 Task: Search one way flight ticket for 5 adults, 1 child, 2 infants in seat and 1 infant on lap in business from Paducah: Barkley Regional Airport to Indianapolis: Indianapolis International Airport on 8-5-2023. Choice of flights is American. Number of bags: 11 checked bags. Outbound departure time preference is 7:45.
Action: Mouse moved to (354, 335)
Screenshot: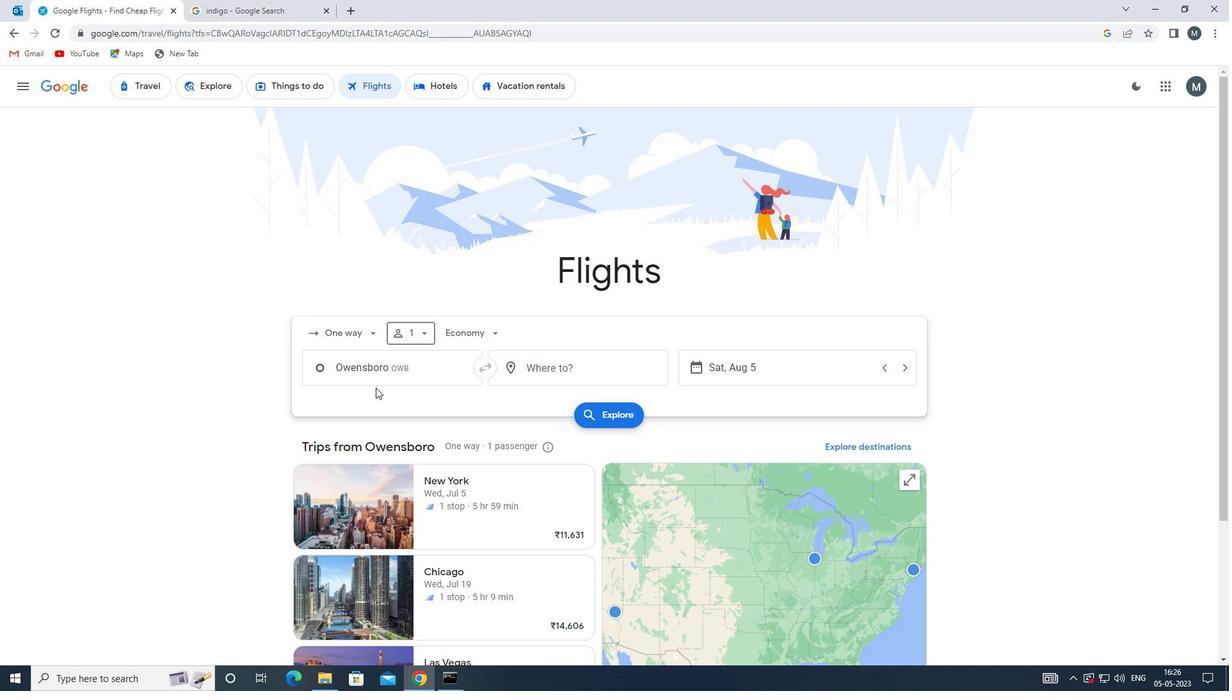 
Action: Mouse pressed left at (354, 335)
Screenshot: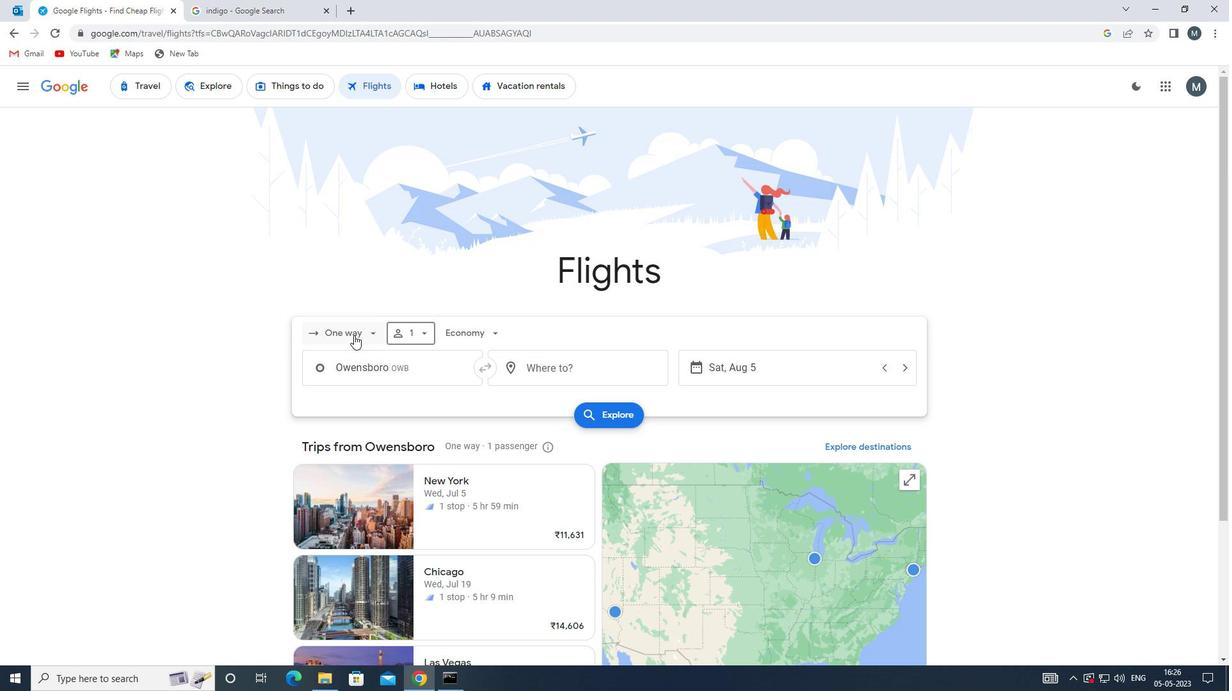 
Action: Mouse moved to (365, 388)
Screenshot: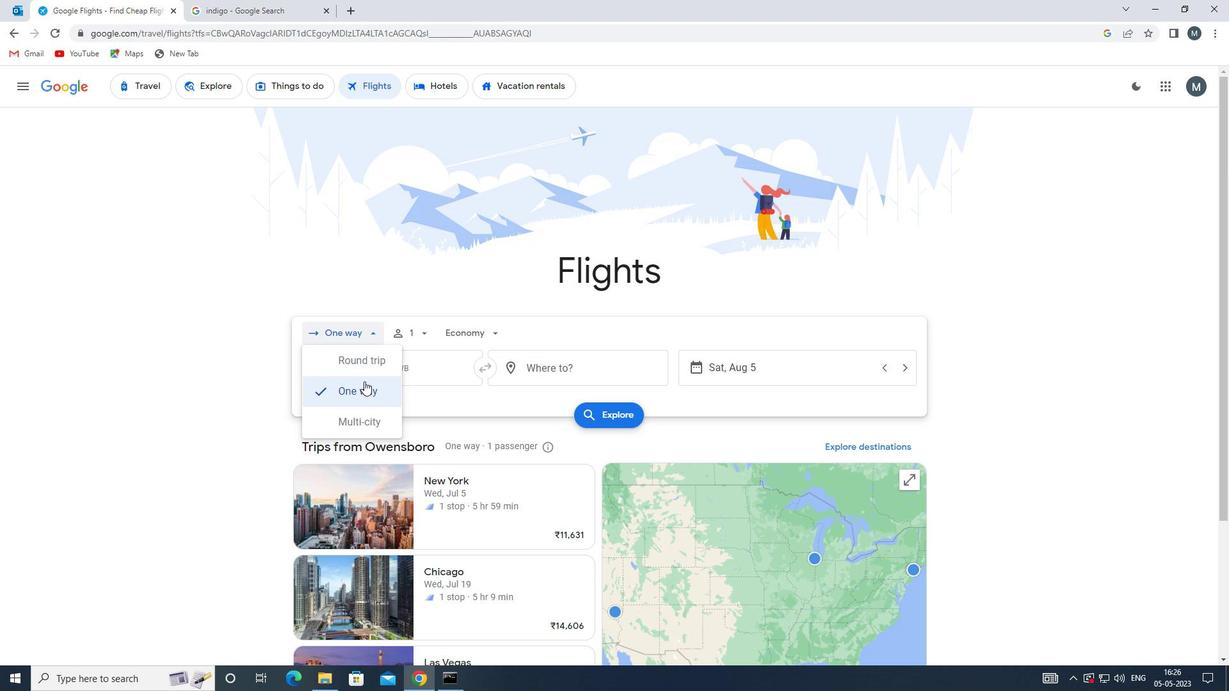 
Action: Mouse pressed left at (365, 388)
Screenshot: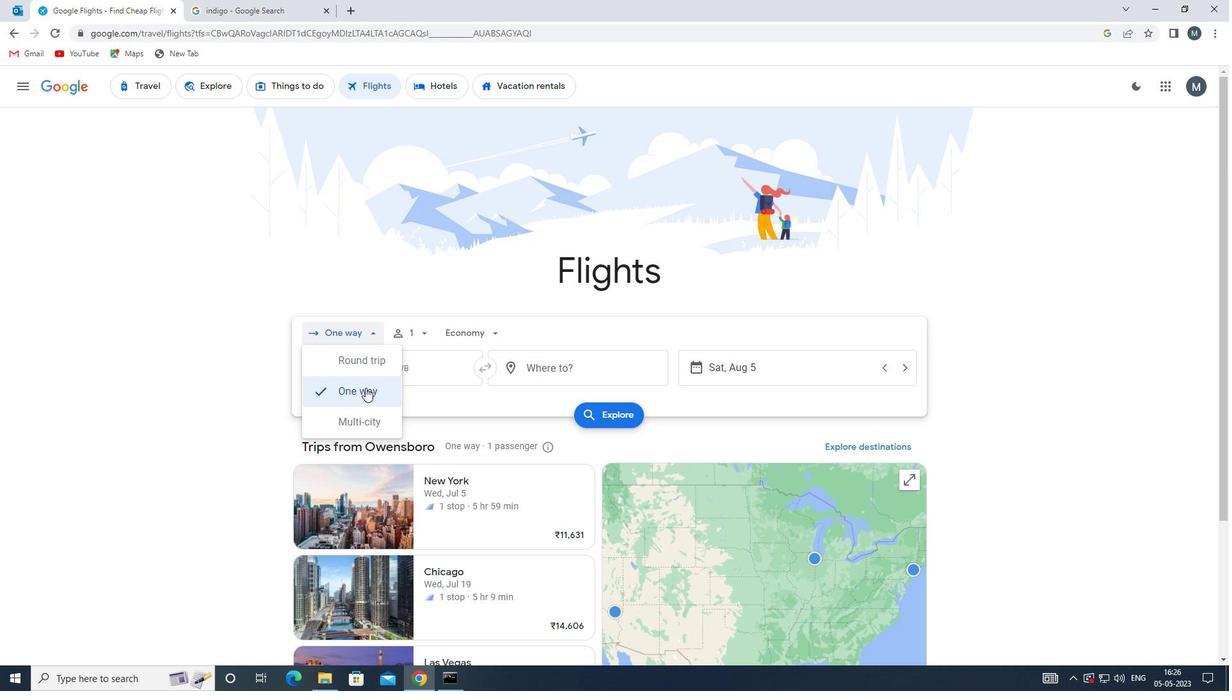 
Action: Mouse moved to (429, 332)
Screenshot: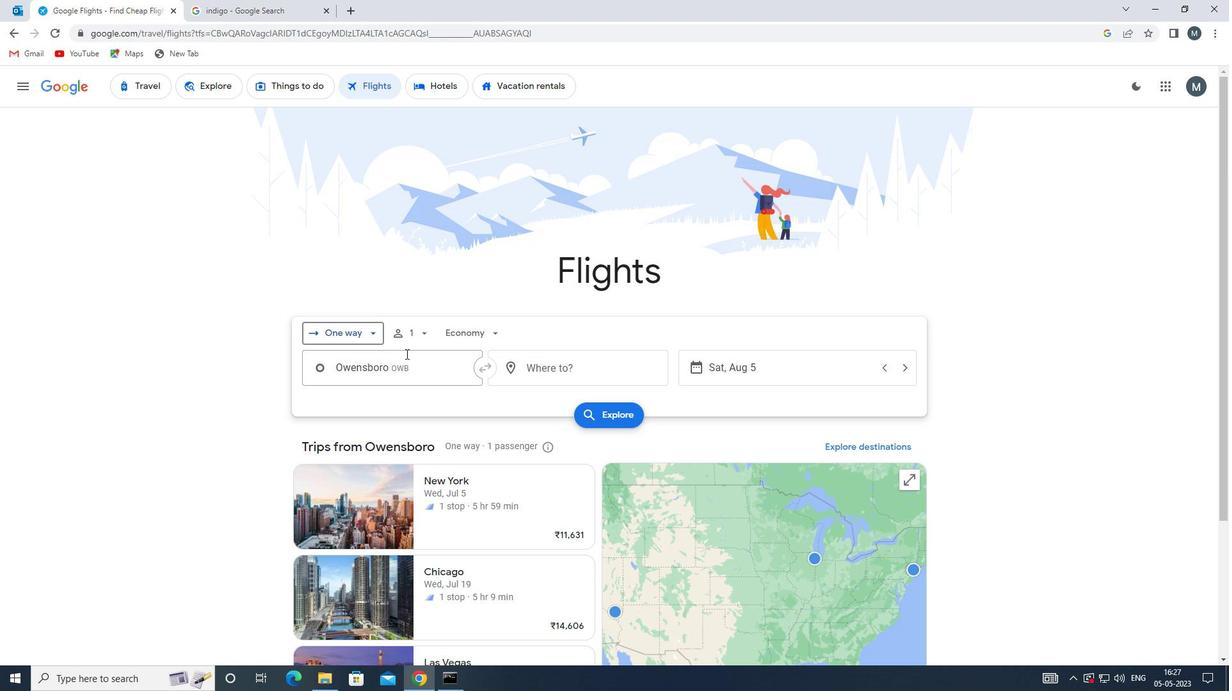 
Action: Mouse pressed left at (429, 332)
Screenshot: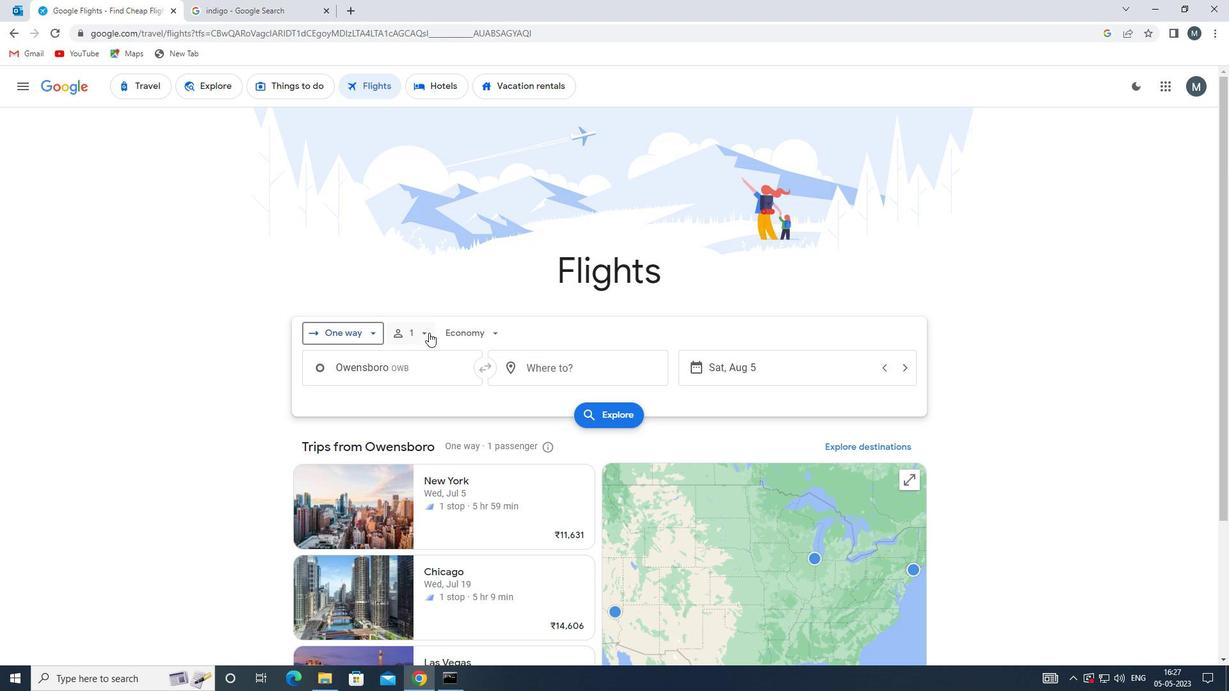 
Action: Mouse moved to (519, 363)
Screenshot: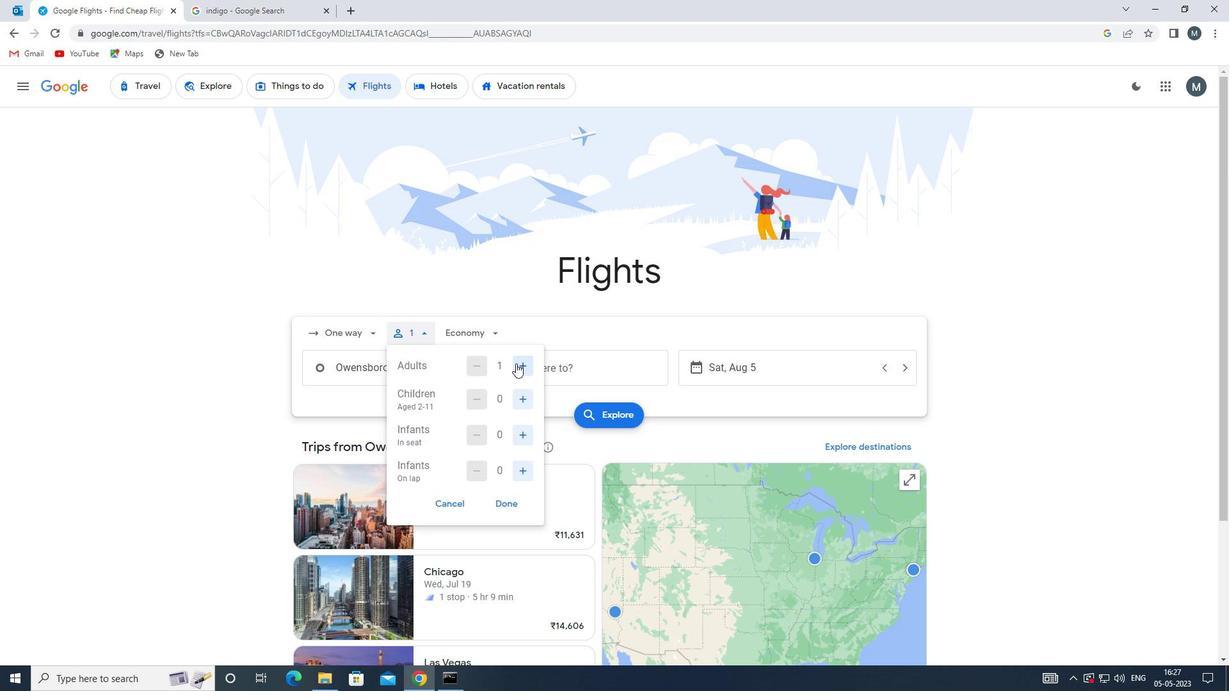 
Action: Mouse pressed left at (519, 363)
Screenshot: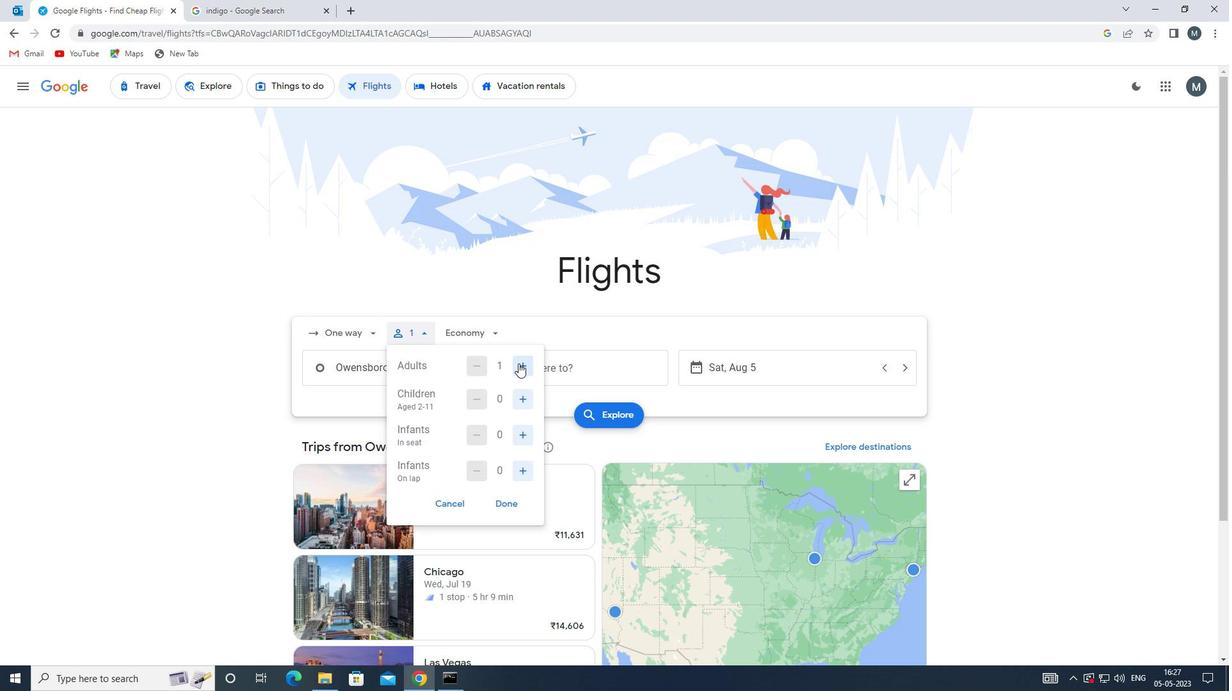 
Action: Mouse pressed left at (519, 363)
Screenshot: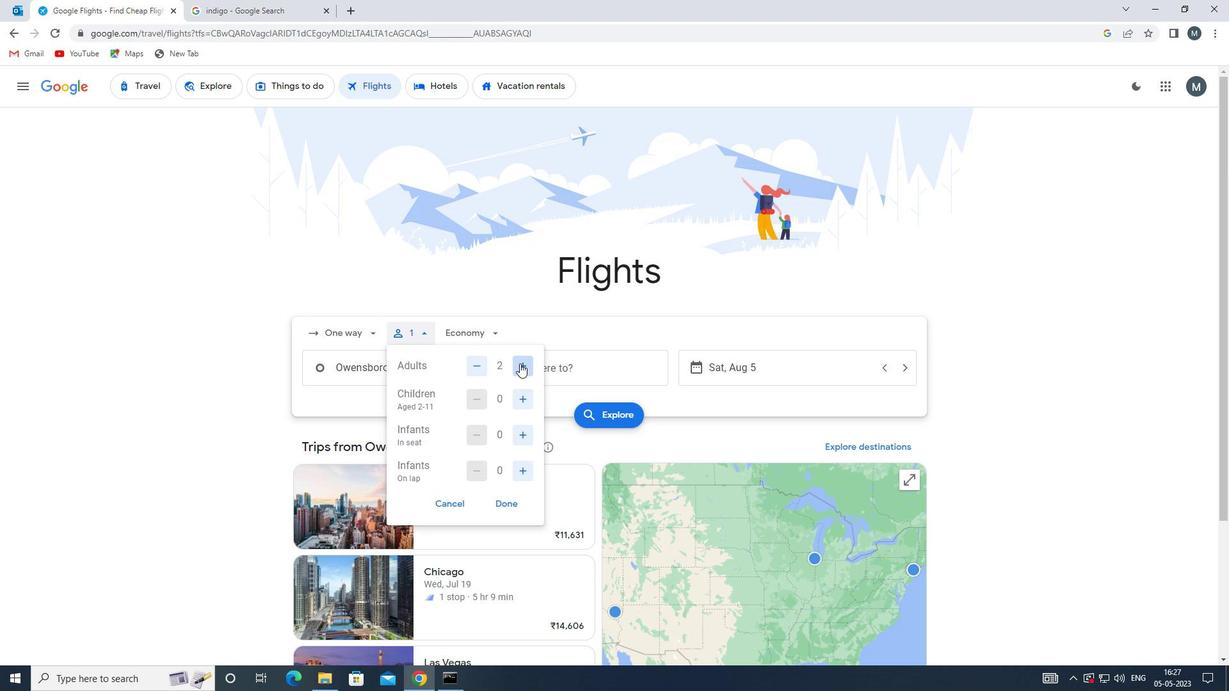 
Action: Mouse moved to (520, 363)
Screenshot: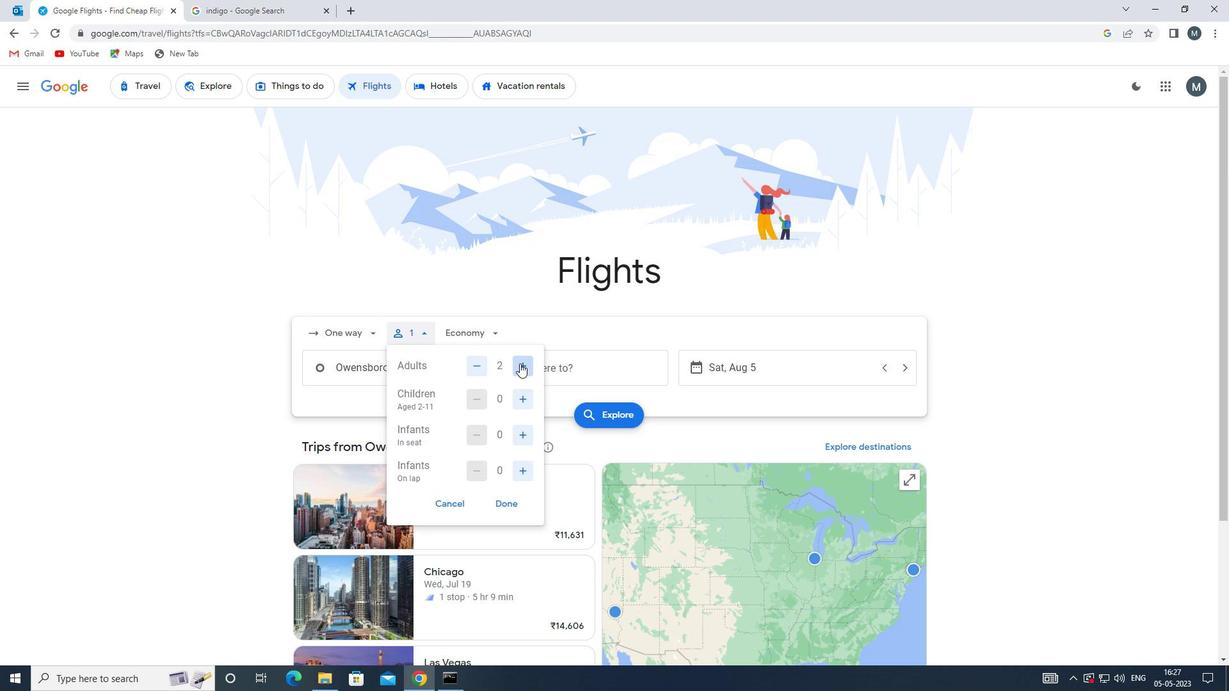 
Action: Mouse pressed left at (520, 363)
Screenshot: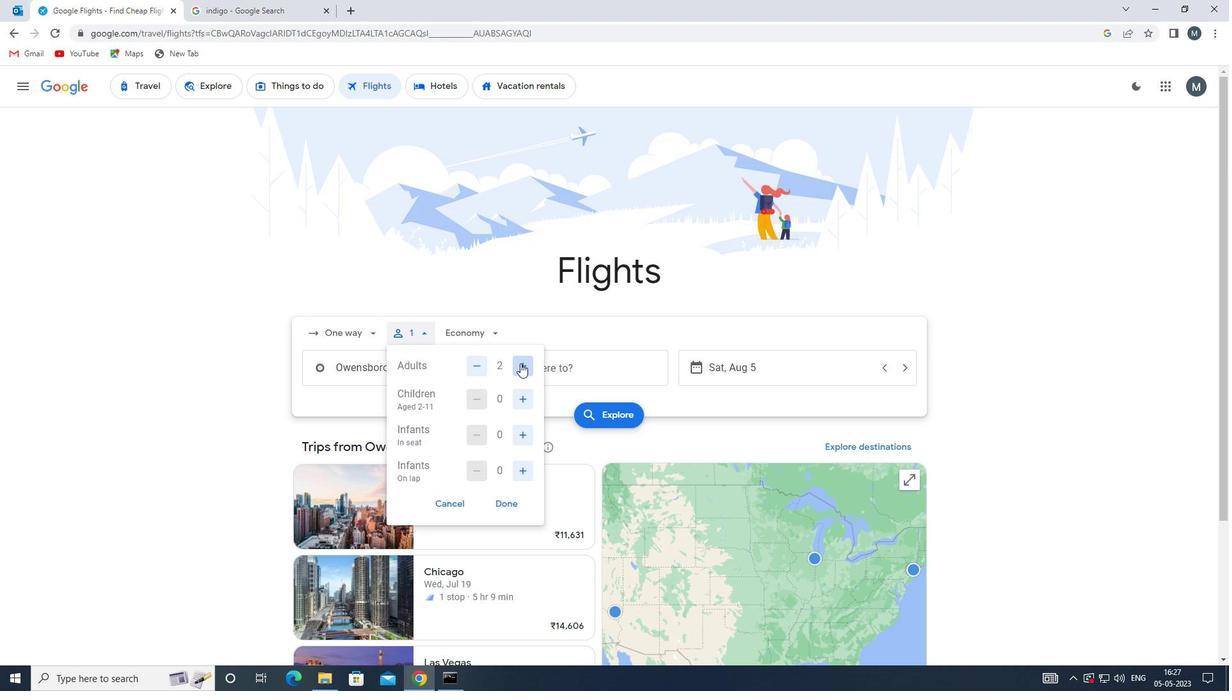 
Action: Mouse pressed left at (520, 363)
Screenshot: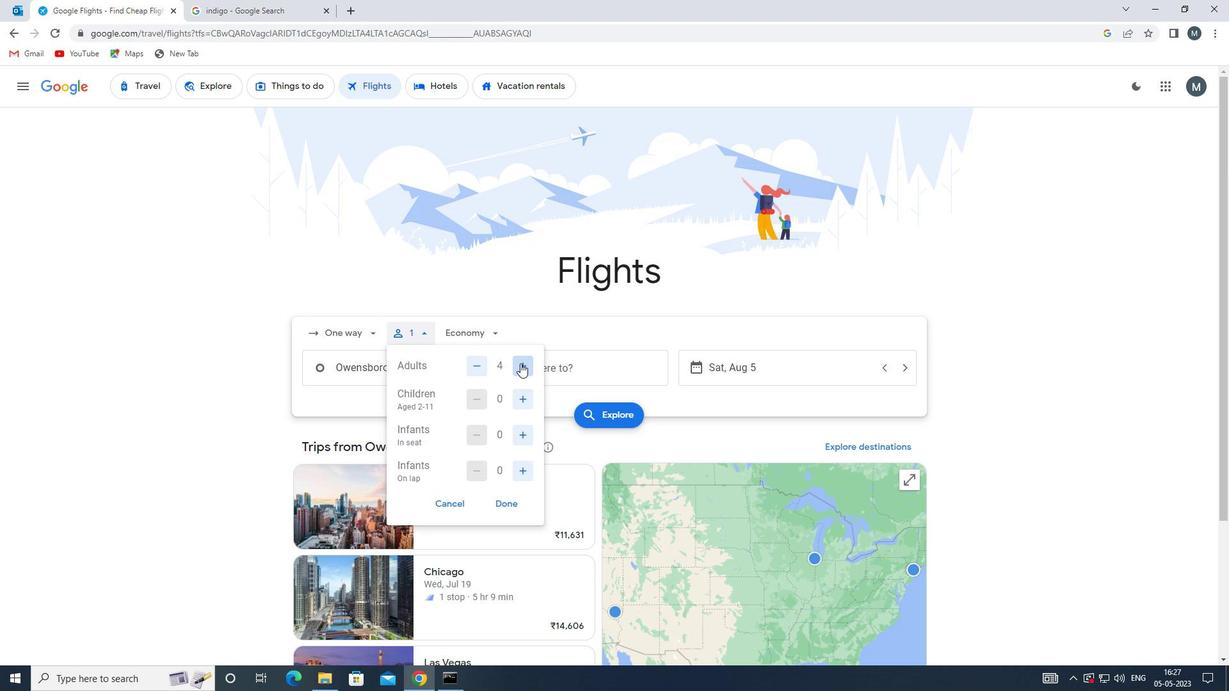 
Action: Mouse moved to (523, 401)
Screenshot: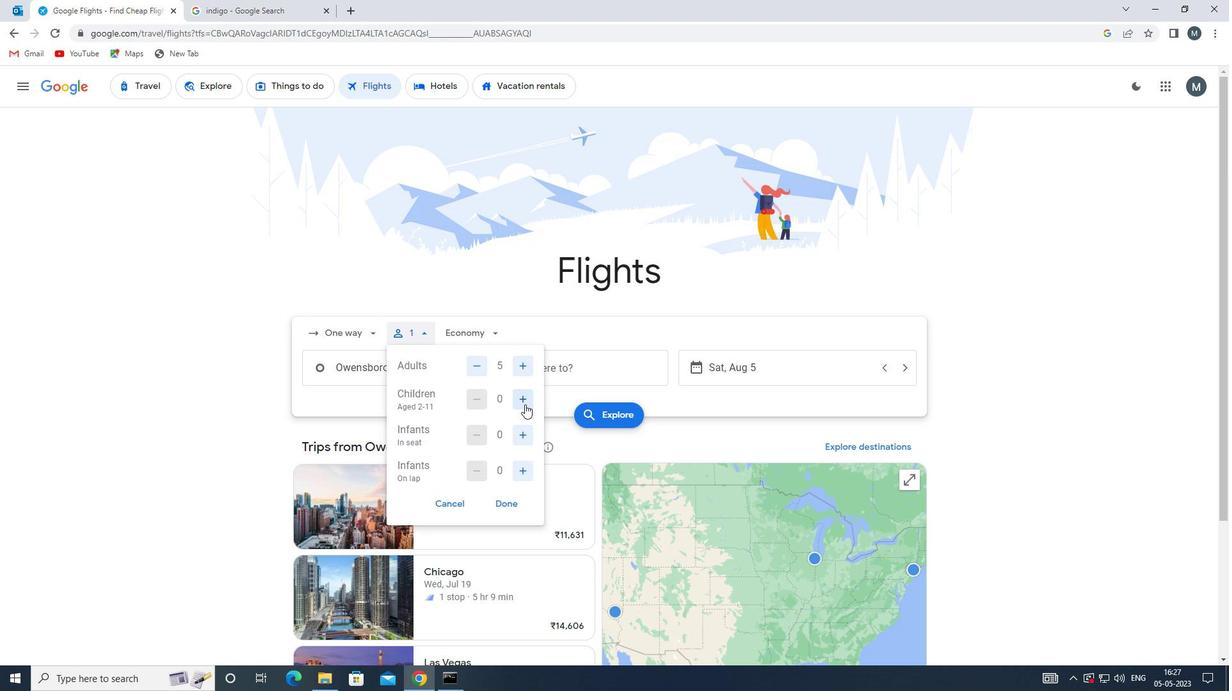 
Action: Mouse pressed left at (523, 401)
Screenshot: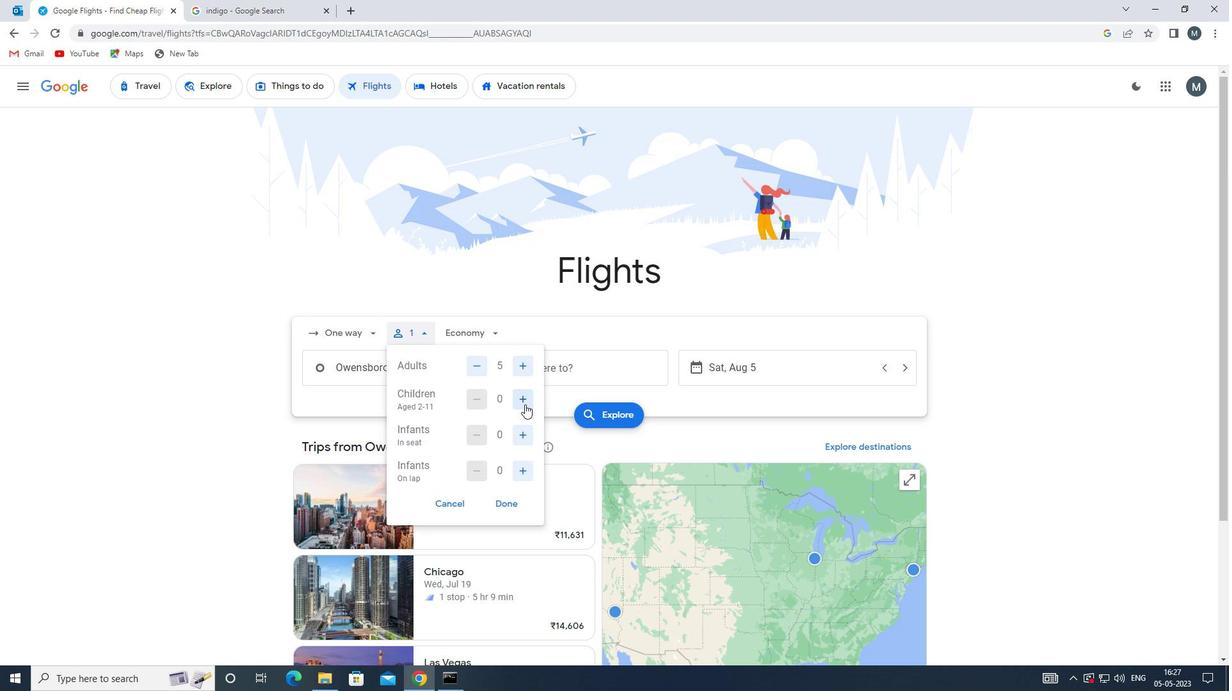 
Action: Mouse moved to (518, 437)
Screenshot: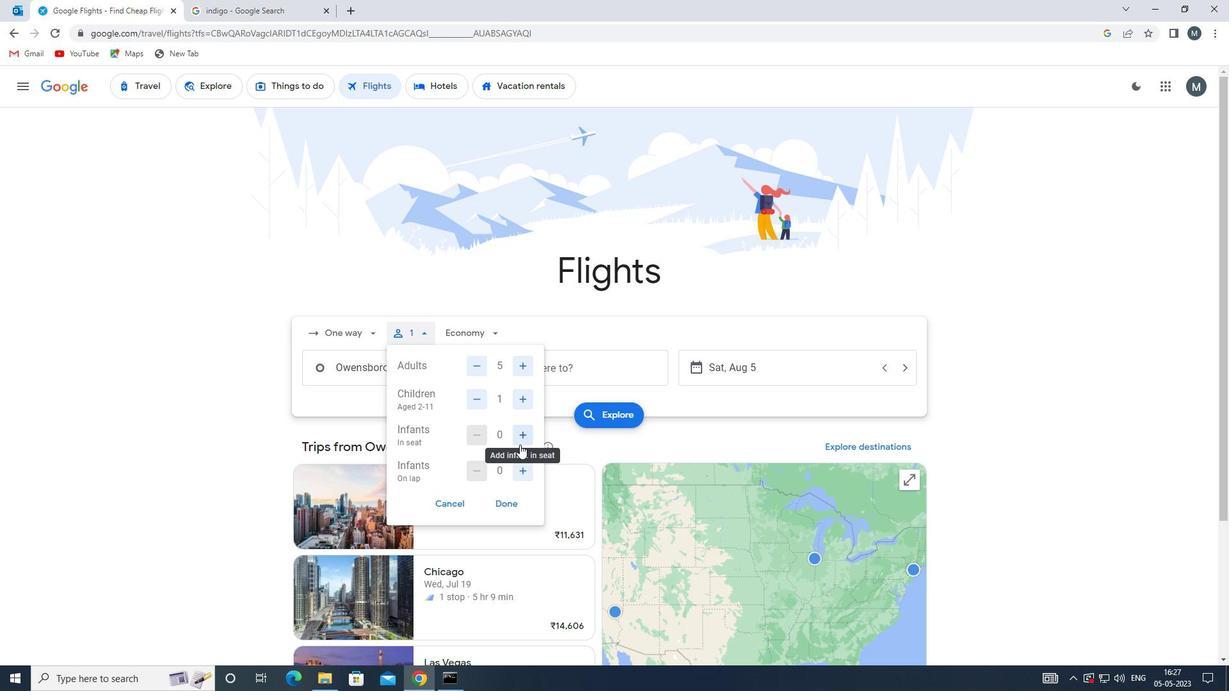 
Action: Mouse pressed left at (518, 437)
Screenshot: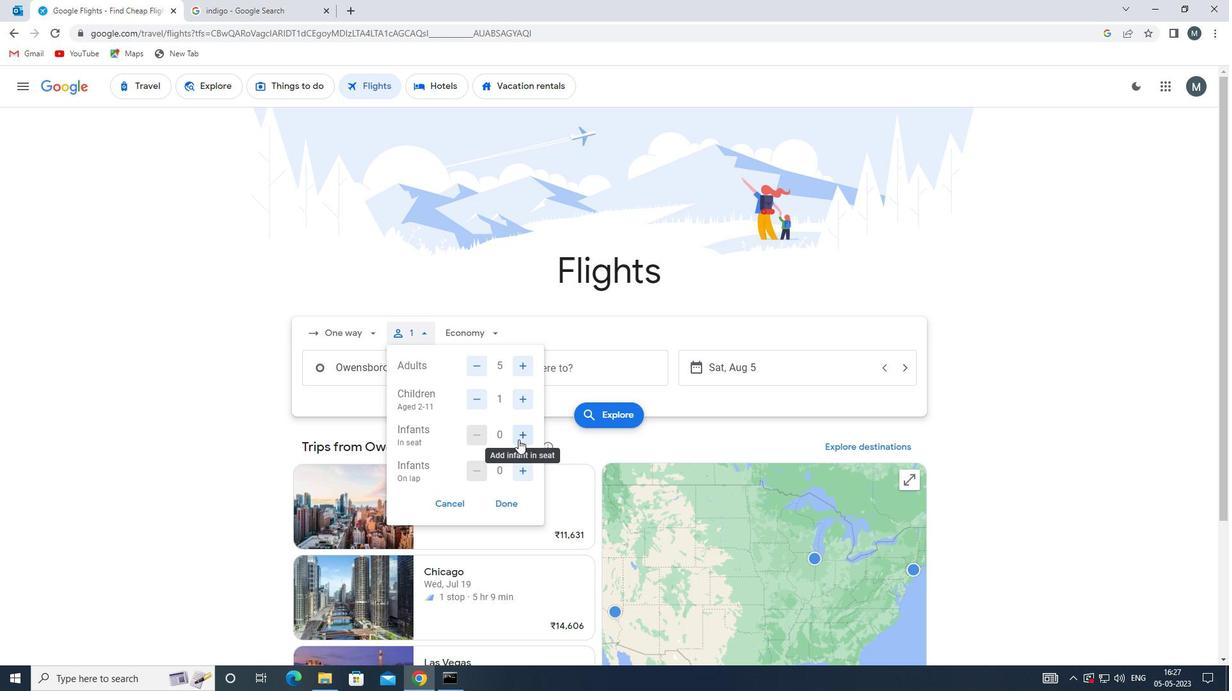 
Action: Mouse pressed left at (518, 437)
Screenshot: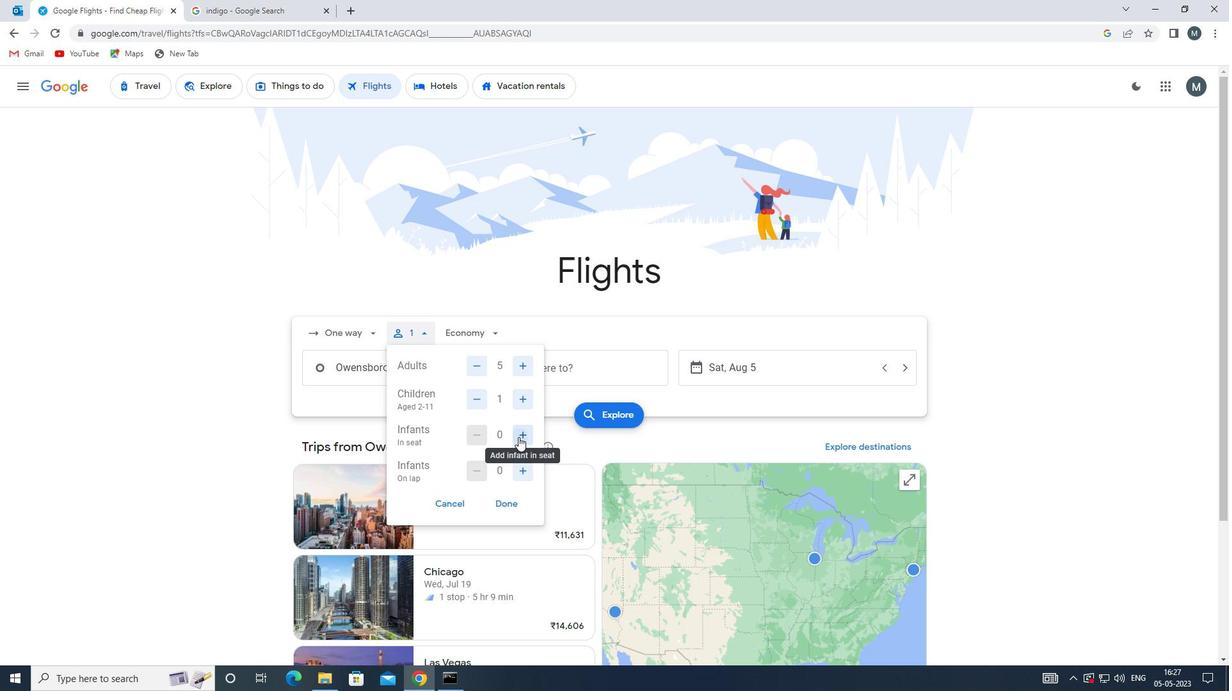 
Action: Mouse moved to (517, 470)
Screenshot: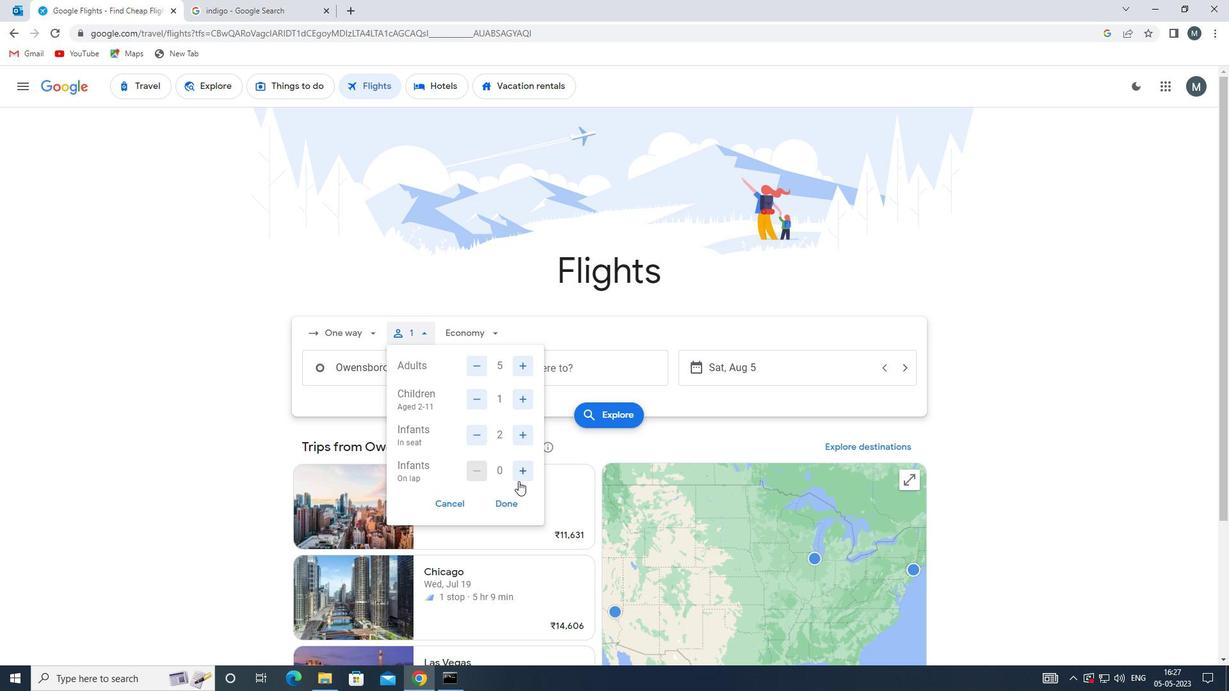 
Action: Mouse pressed left at (517, 470)
Screenshot: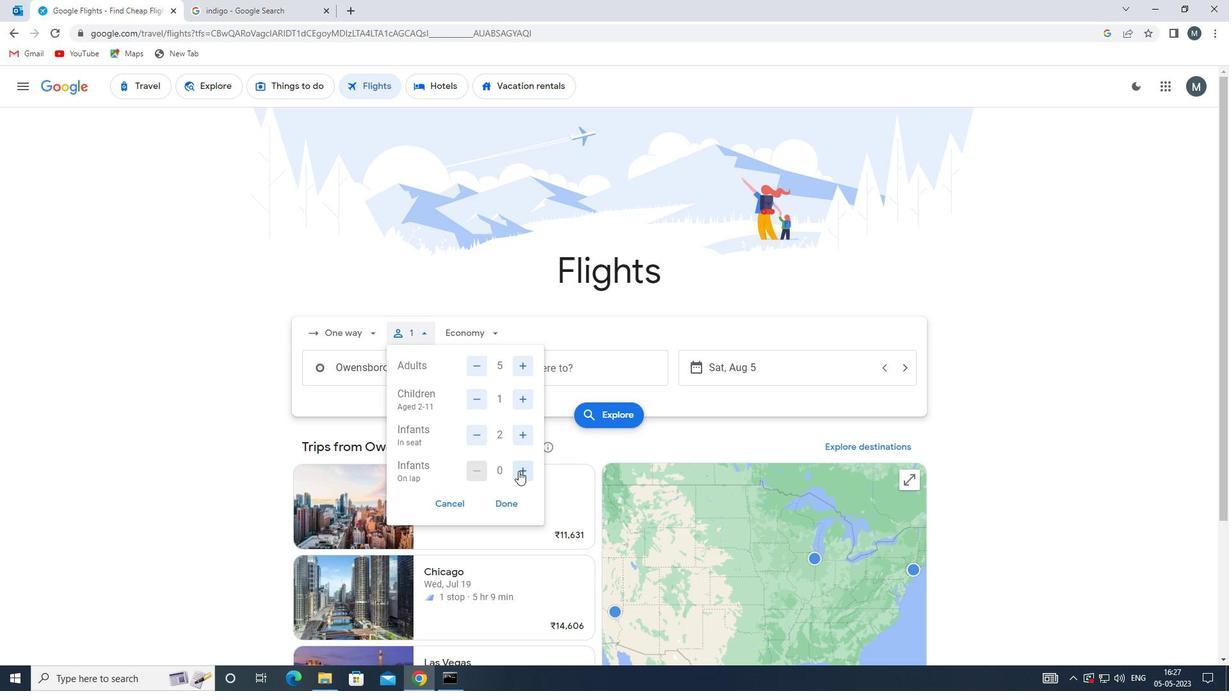 
Action: Mouse moved to (500, 500)
Screenshot: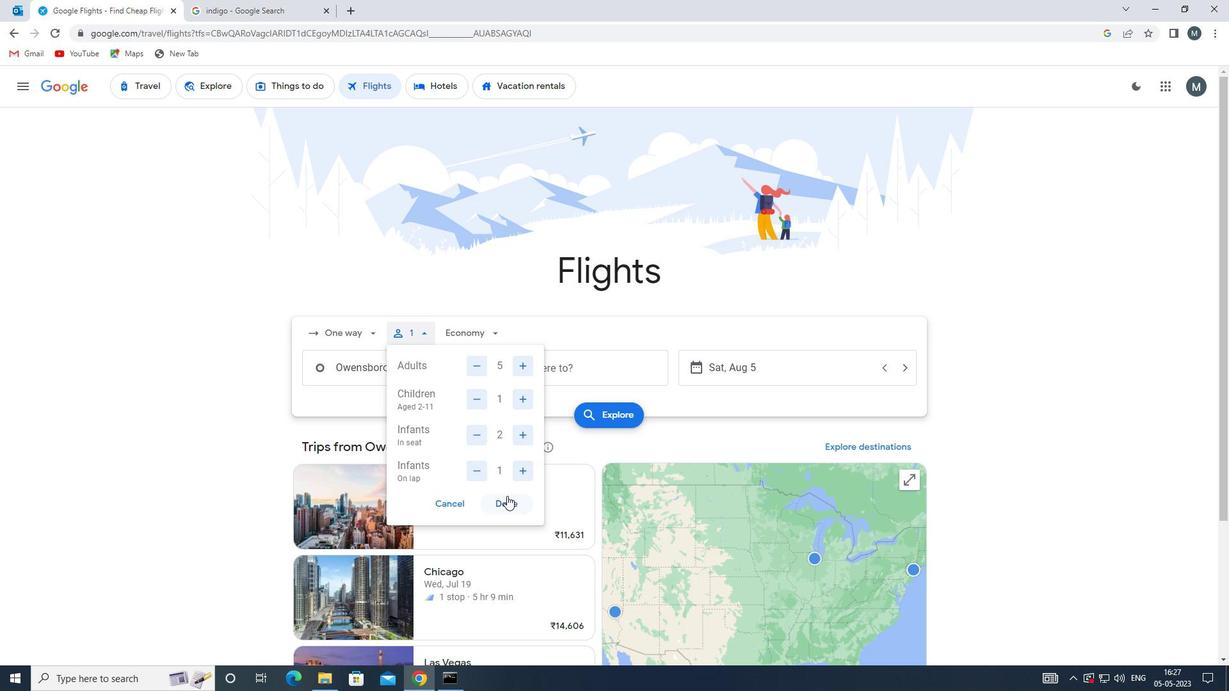 
Action: Mouse pressed left at (500, 500)
Screenshot: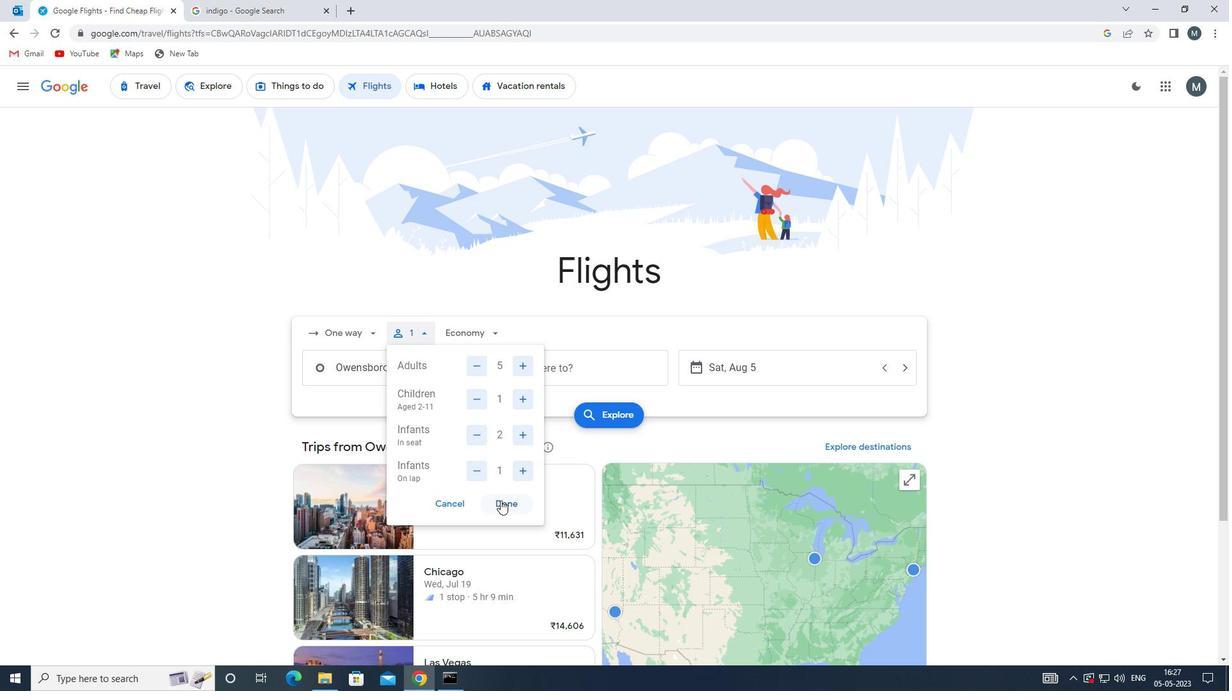 
Action: Mouse moved to (485, 334)
Screenshot: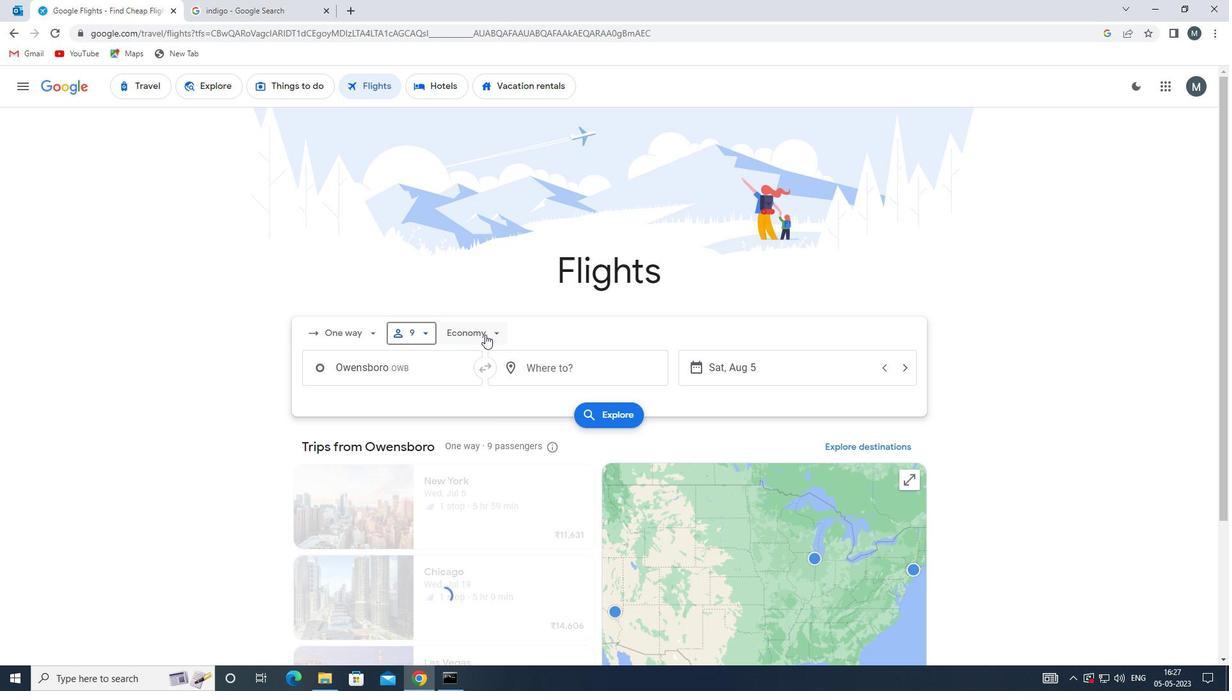 
Action: Mouse pressed left at (485, 334)
Screenshot: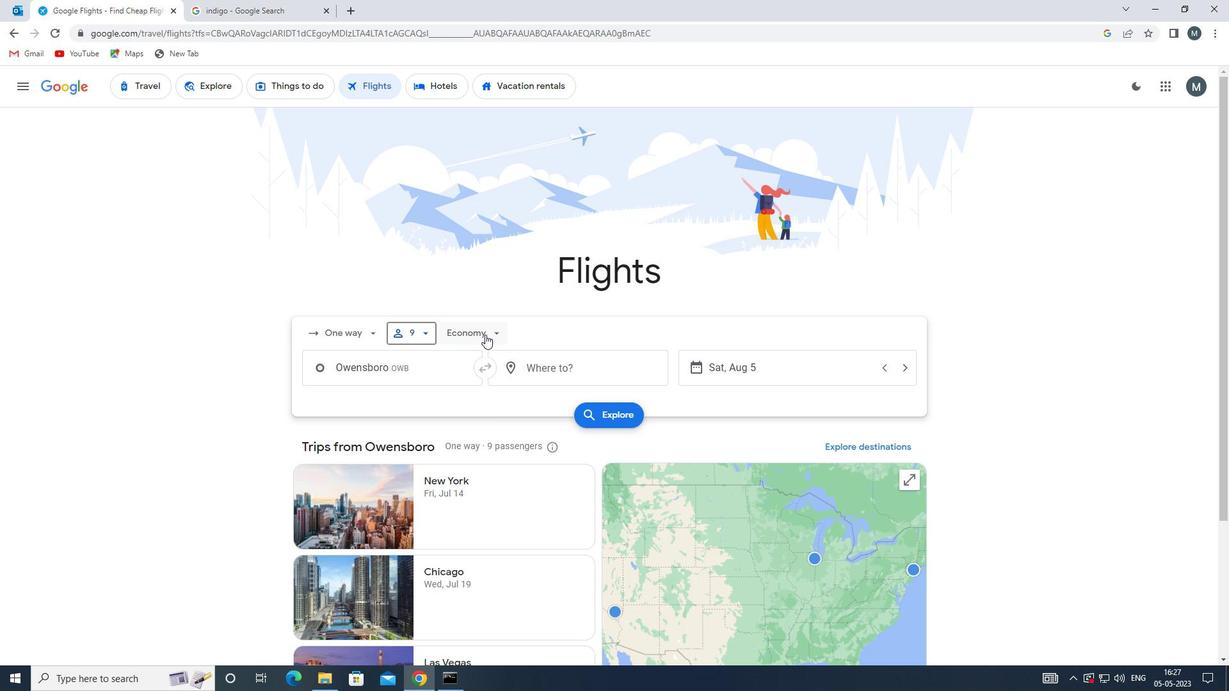 
Action: Mouse moved to (494, 425)
Screenshot: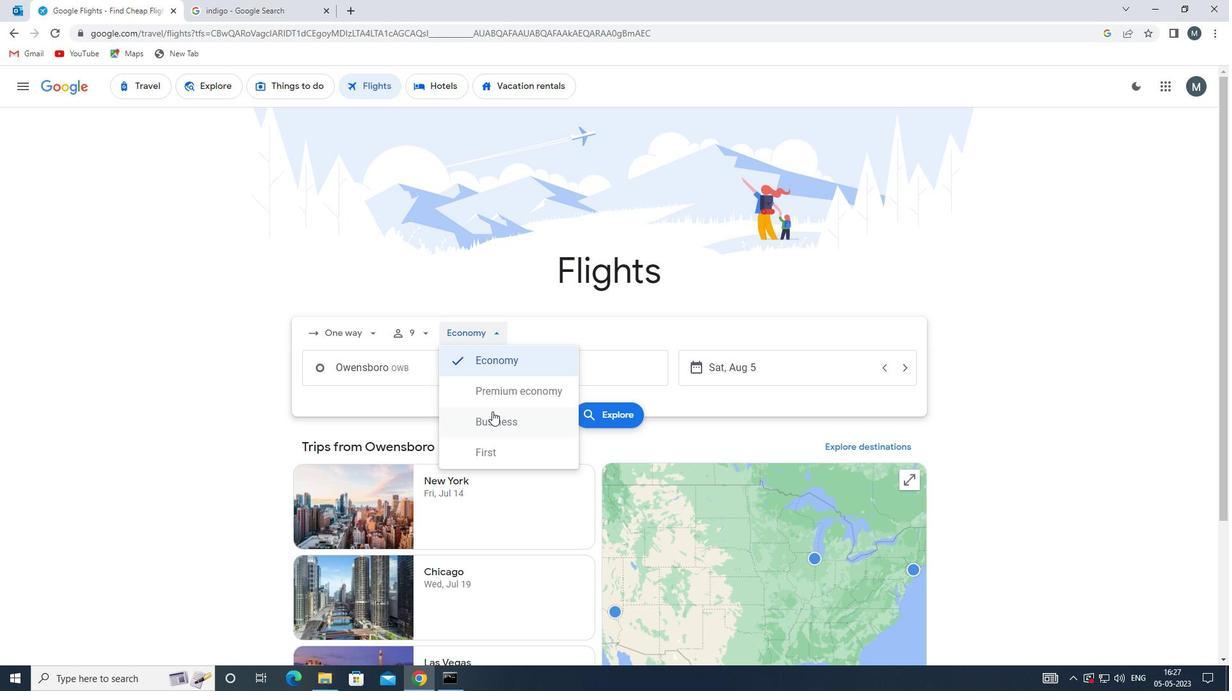 
Action: Mouse pressed left at (494, 425)
Screenshot: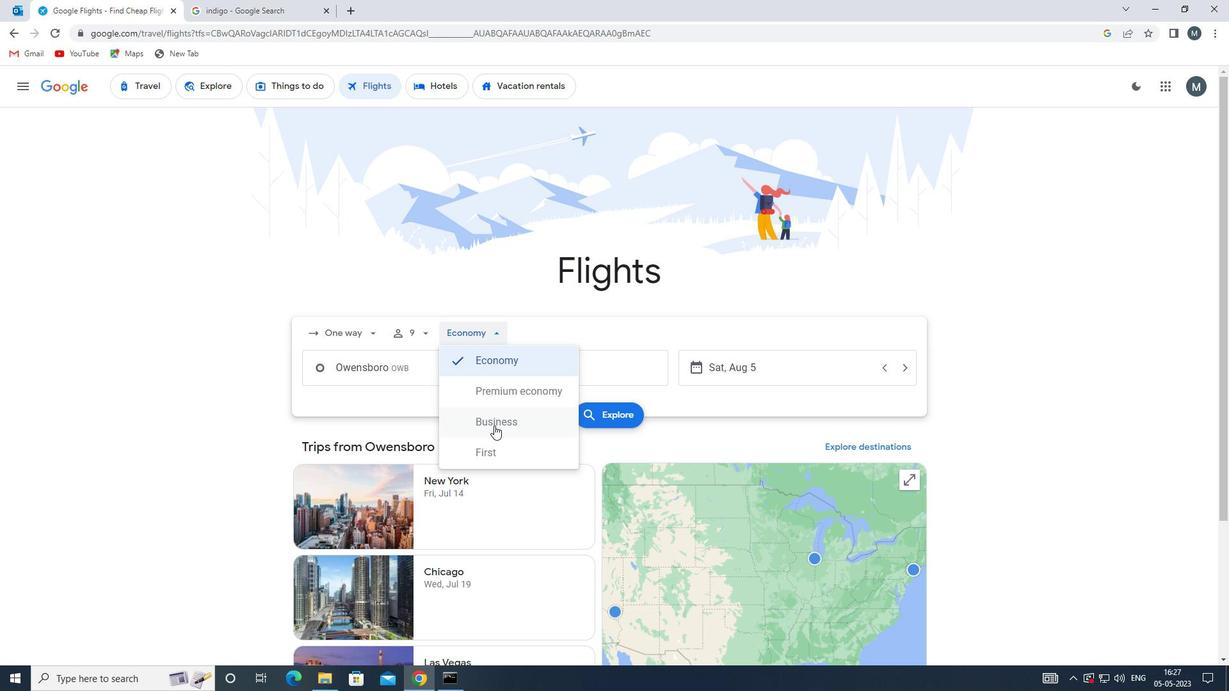 
Action: Mouse moved to (421, 371)
Screenshot: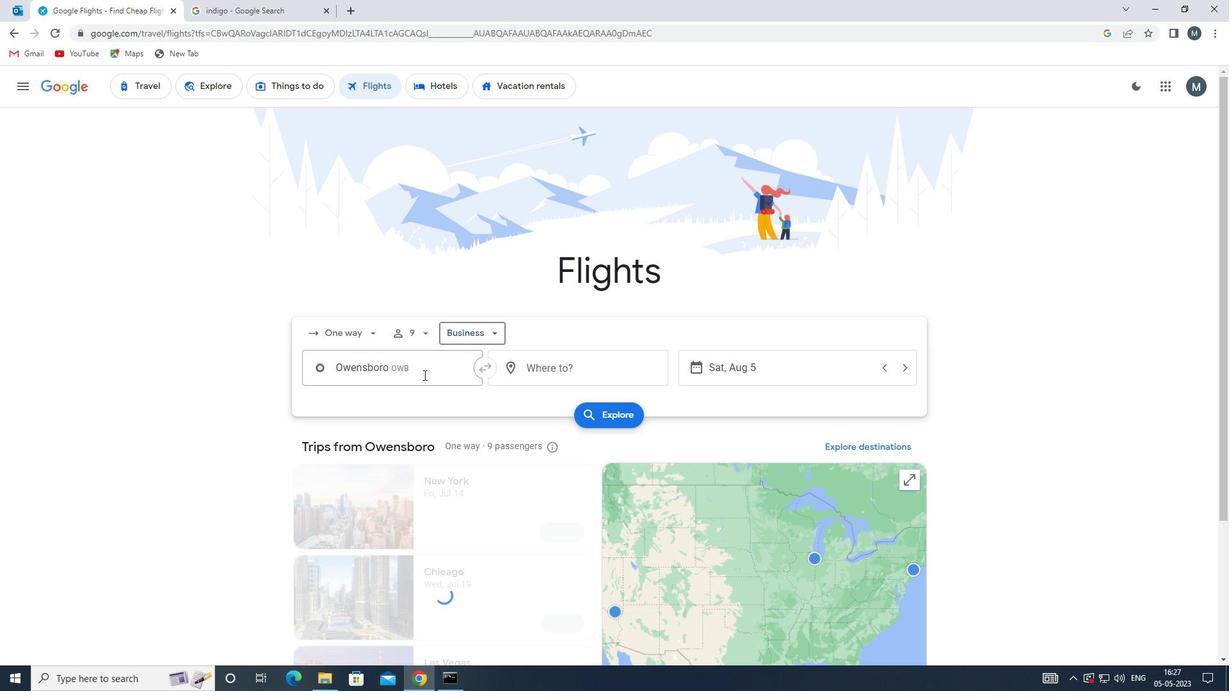 
Action: Mouse pressed left at (421, 371)
Screenshot: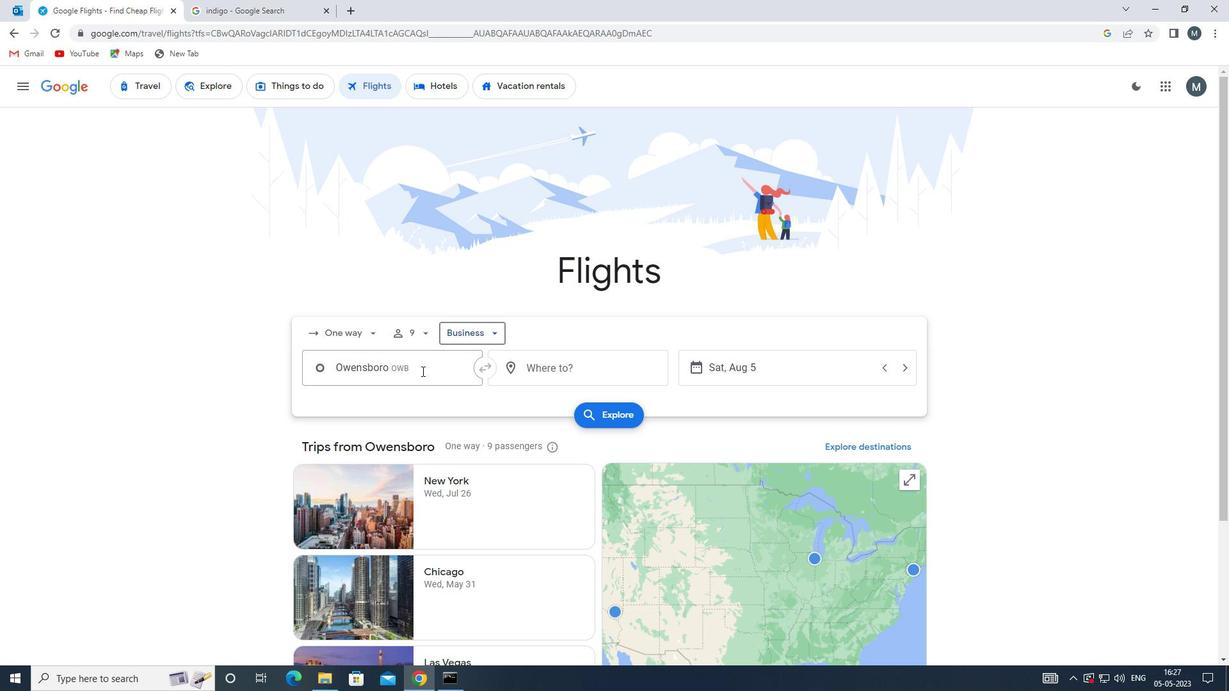 
Action: Key pressed barkley
Screenshot: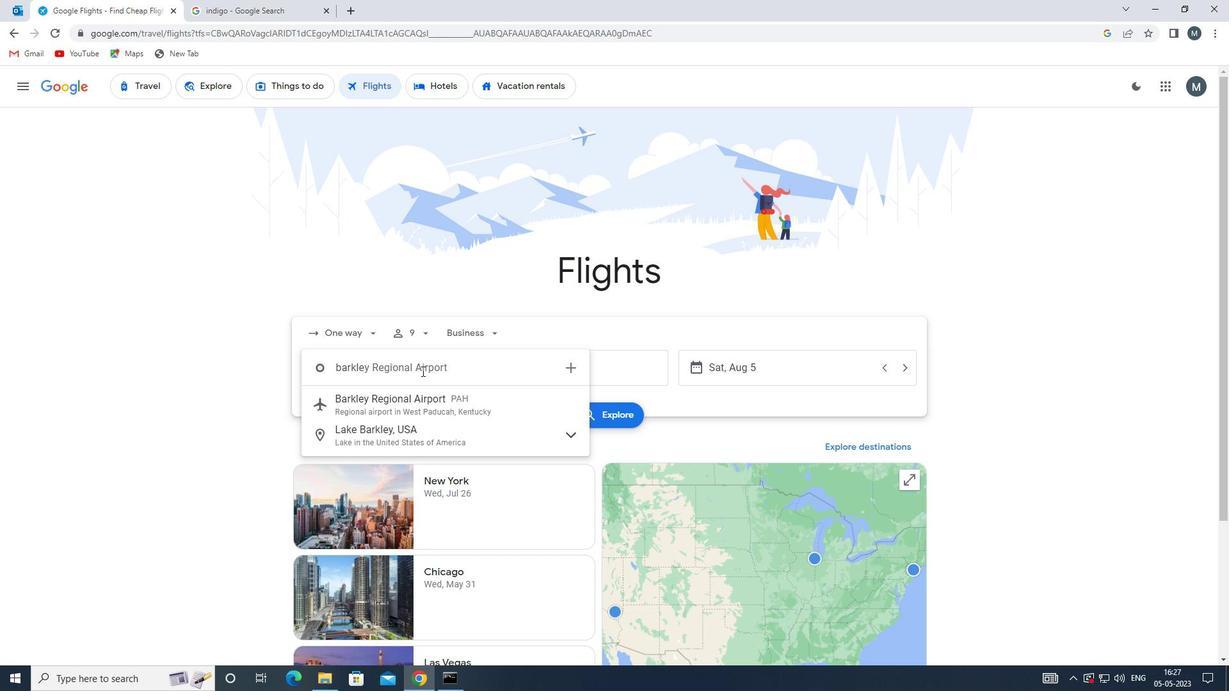 
Action: Mouse moved to (439, 400)
Screenshot: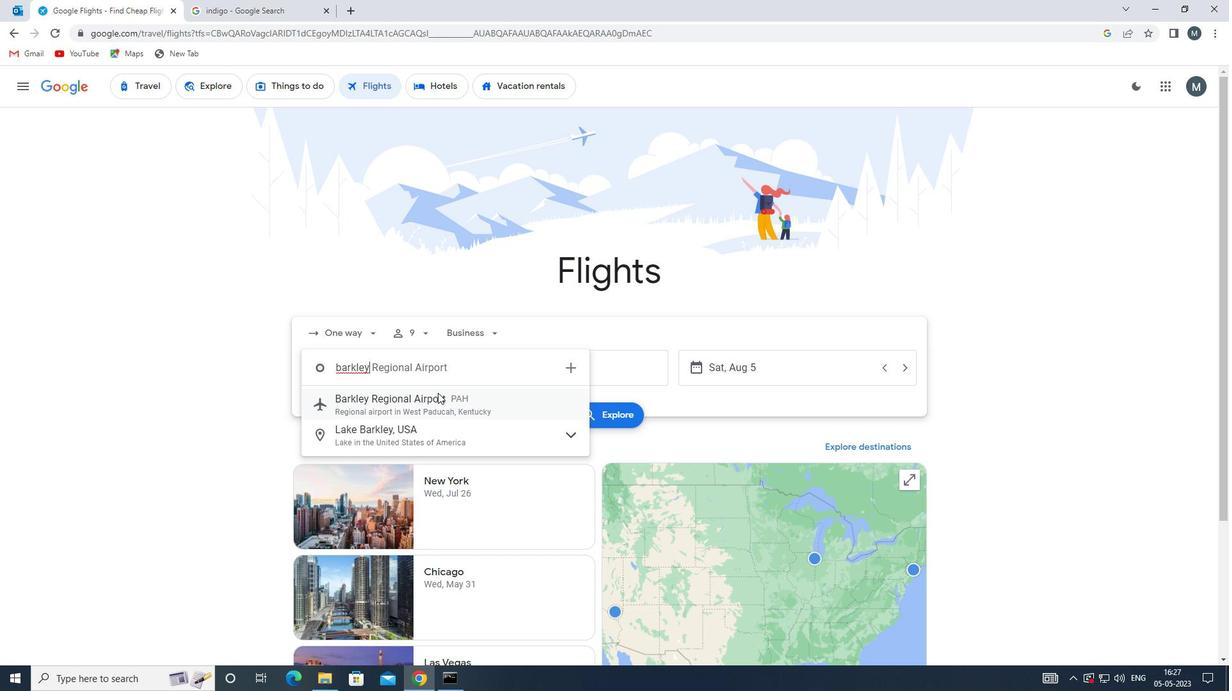 
Action: Mouse pressed left at (439, 400)
Screenshot: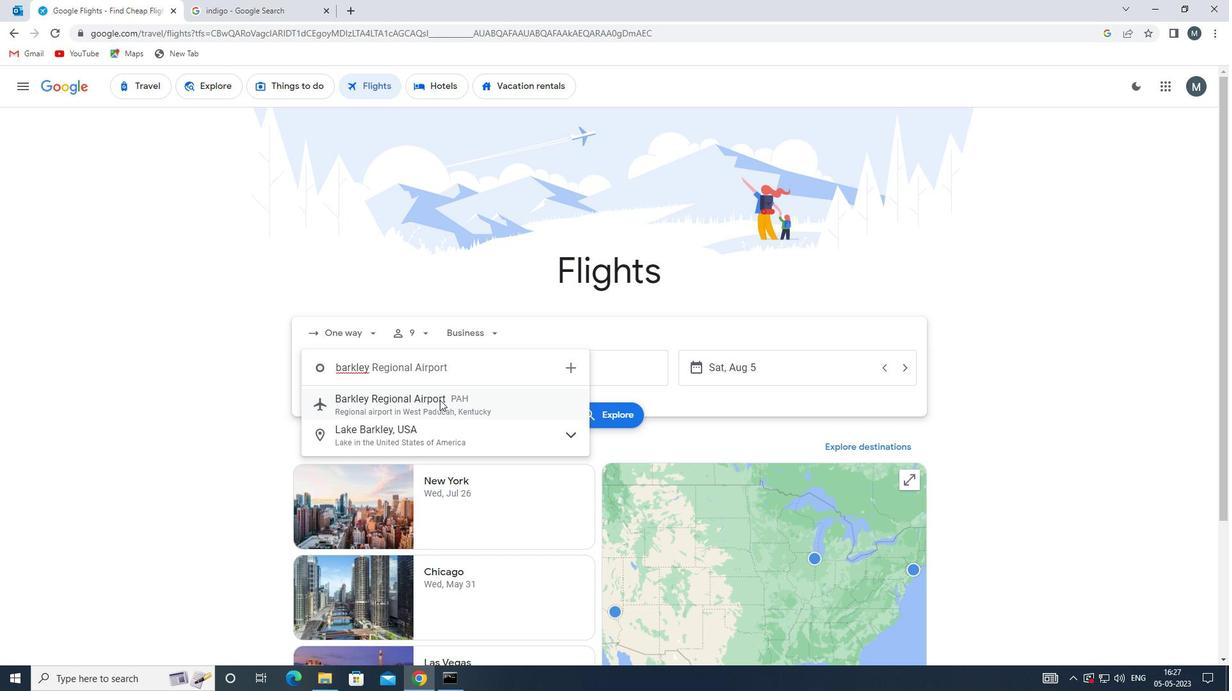 
Action: Mouse moved to (554, 376)
Screenshot: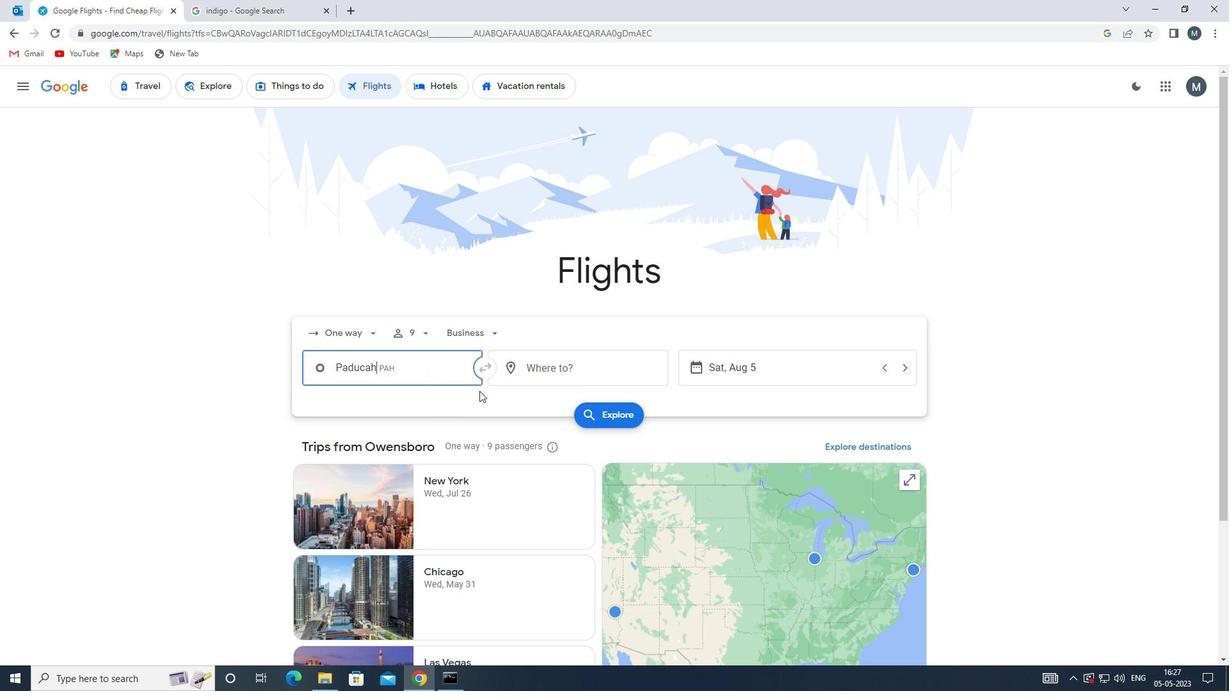 
Action: Mouse pressed left at (554, 376)
Screenshot: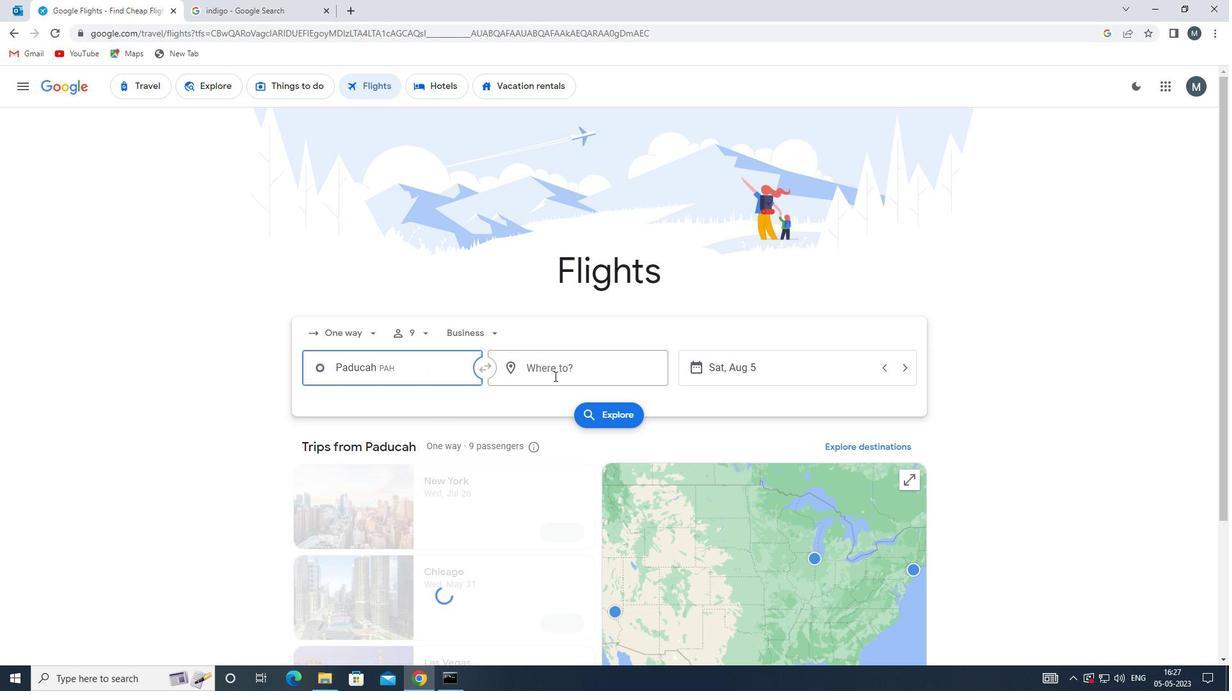 
Action: Mouse moved to (554, 375)
Screenshot: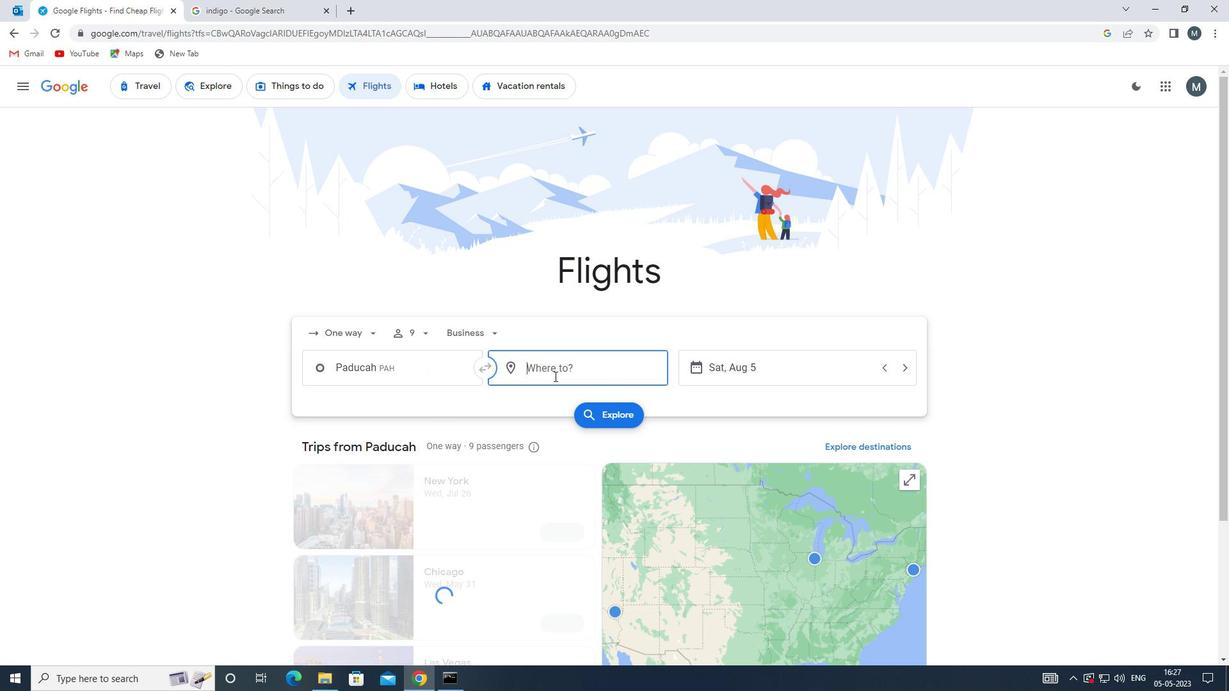 
Action: Key pressed ind
Screenshot: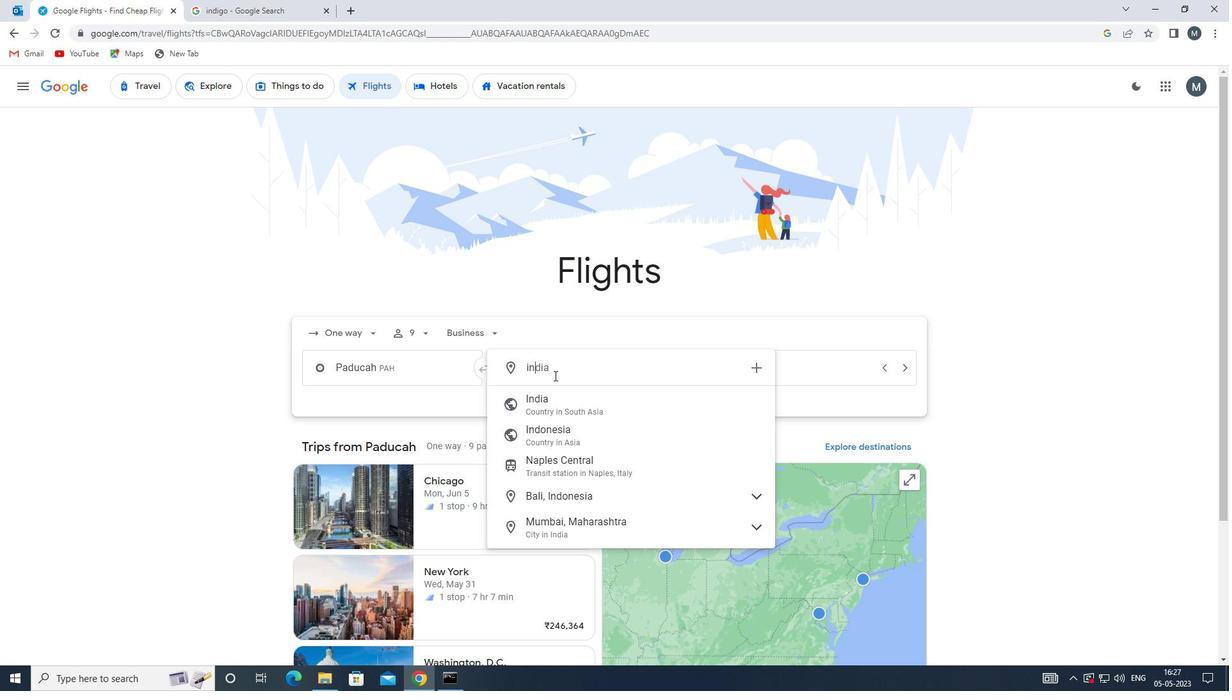 
Action: Mouse moved to (564, 409)
Screenshot: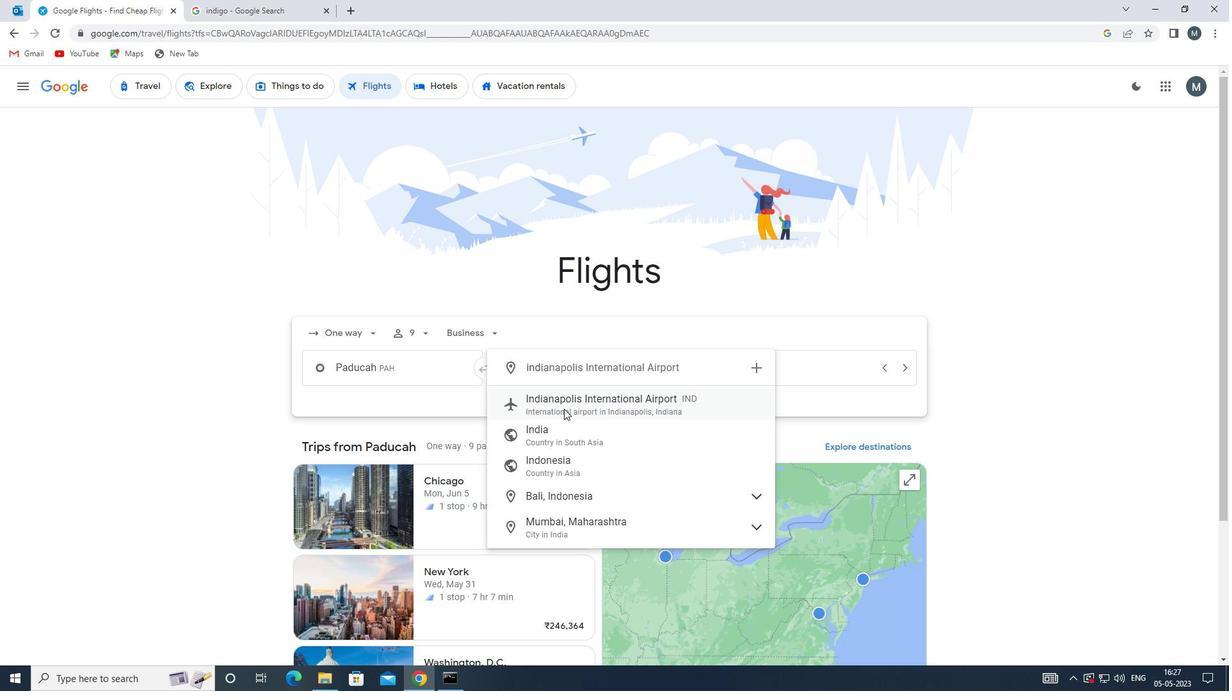 
Action: Mouse pressed left at (564, 409)
Screenshot: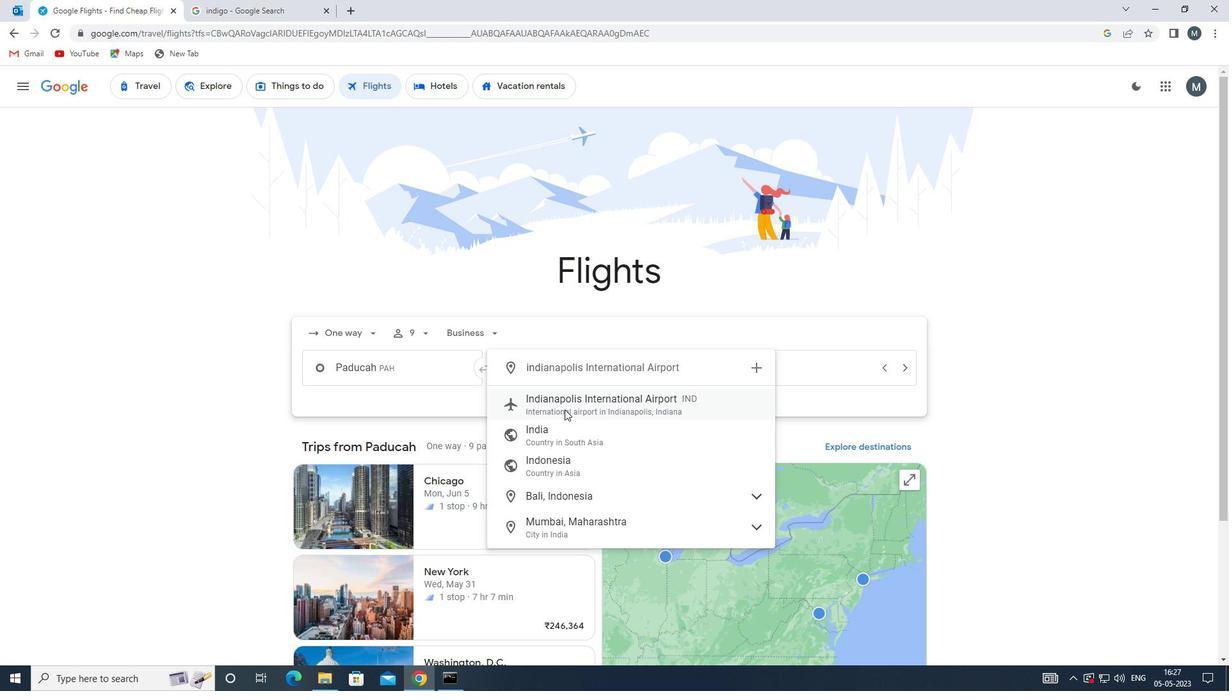 
Action: Mouse moved to (722, 370)
Screenshot: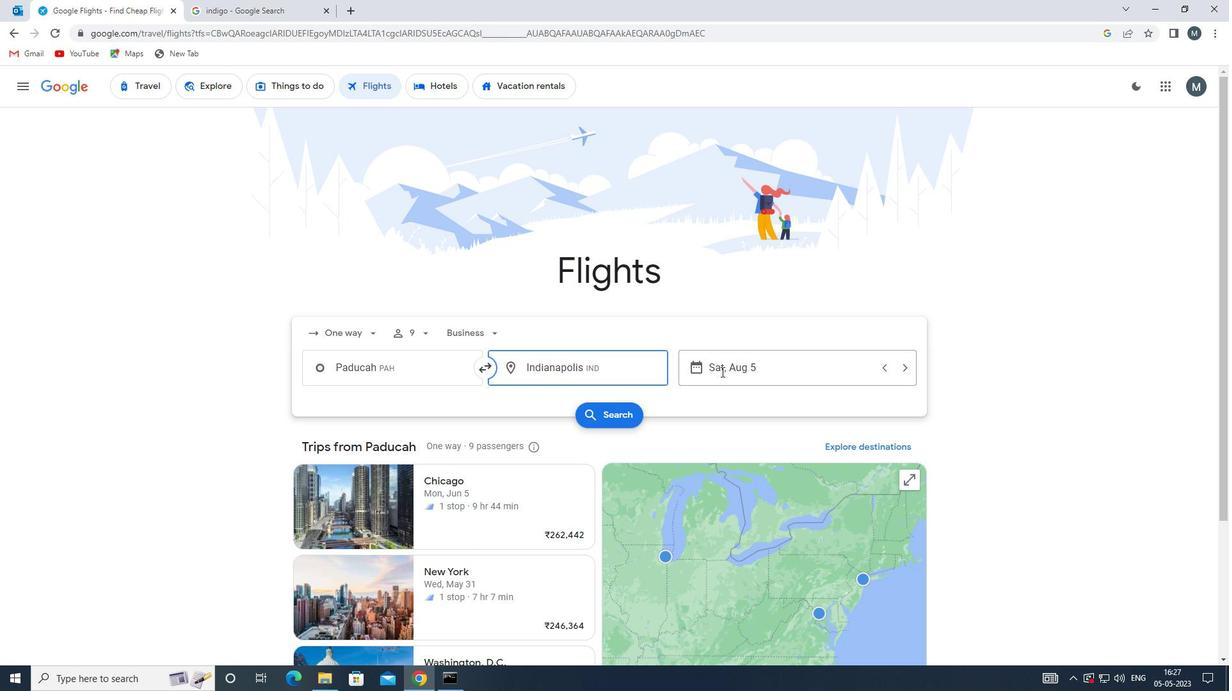 
Action: Mouse pressed left at (722, 370)
Screenshot: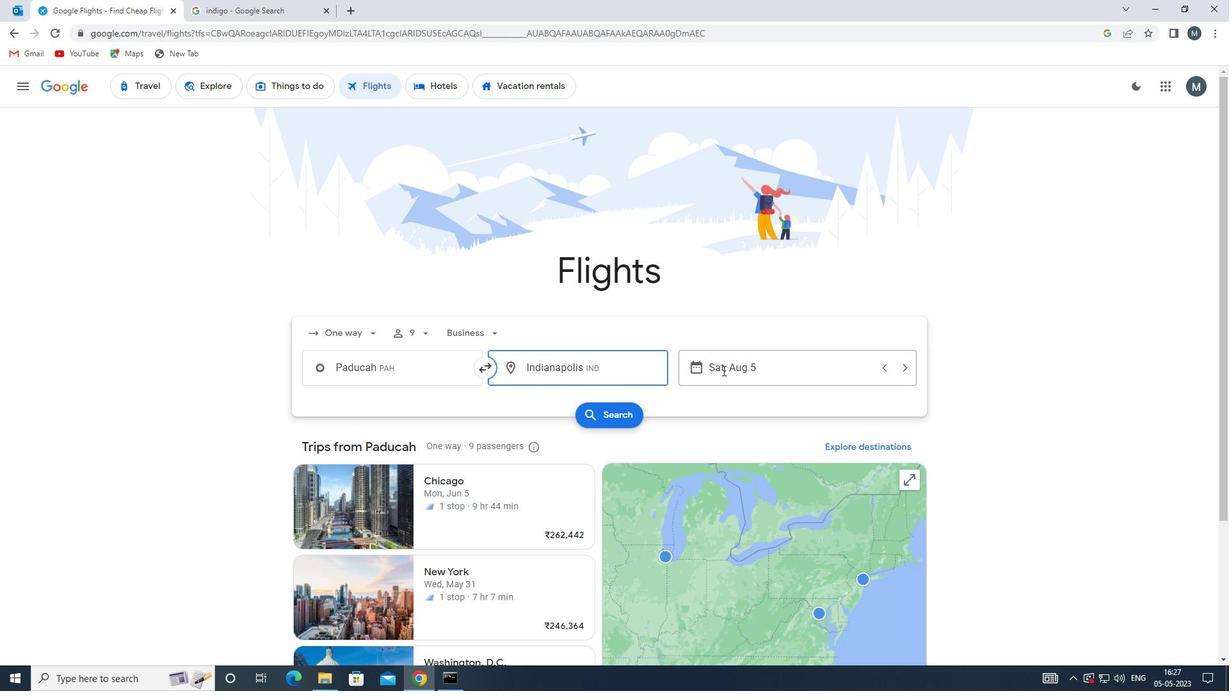 
Action: Mouse moved to (647, 435)
Screenshot: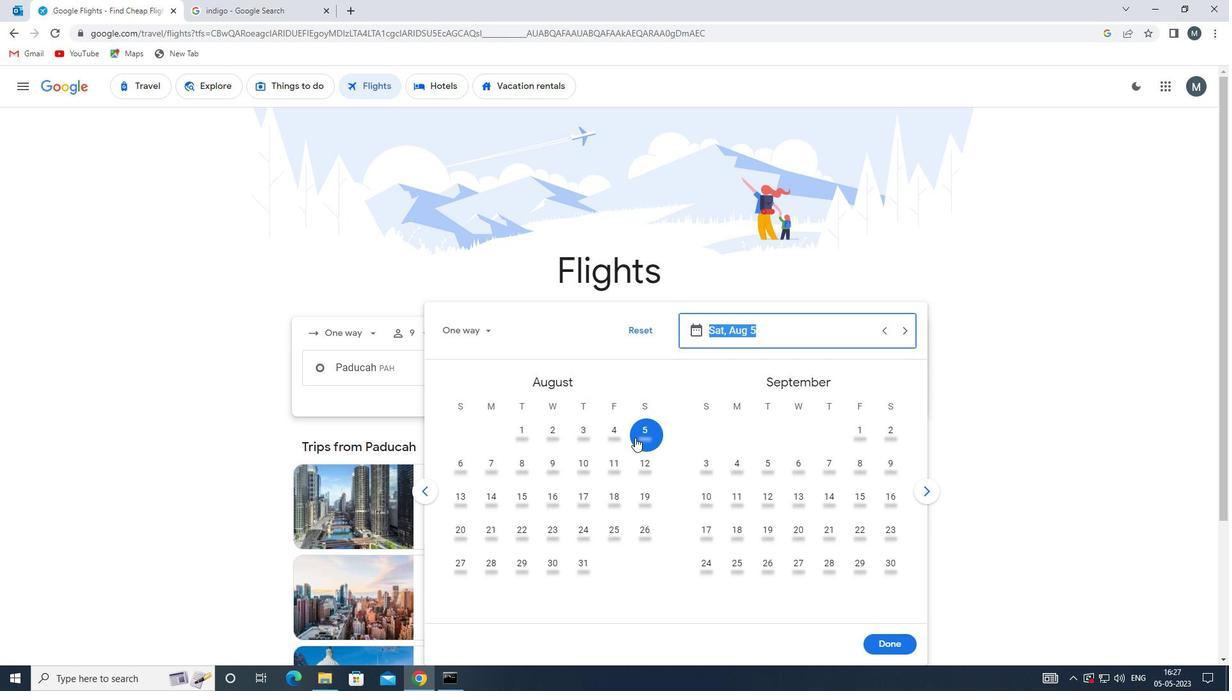 
Action: Mouse pressed left at (647, 435)
Screenshot: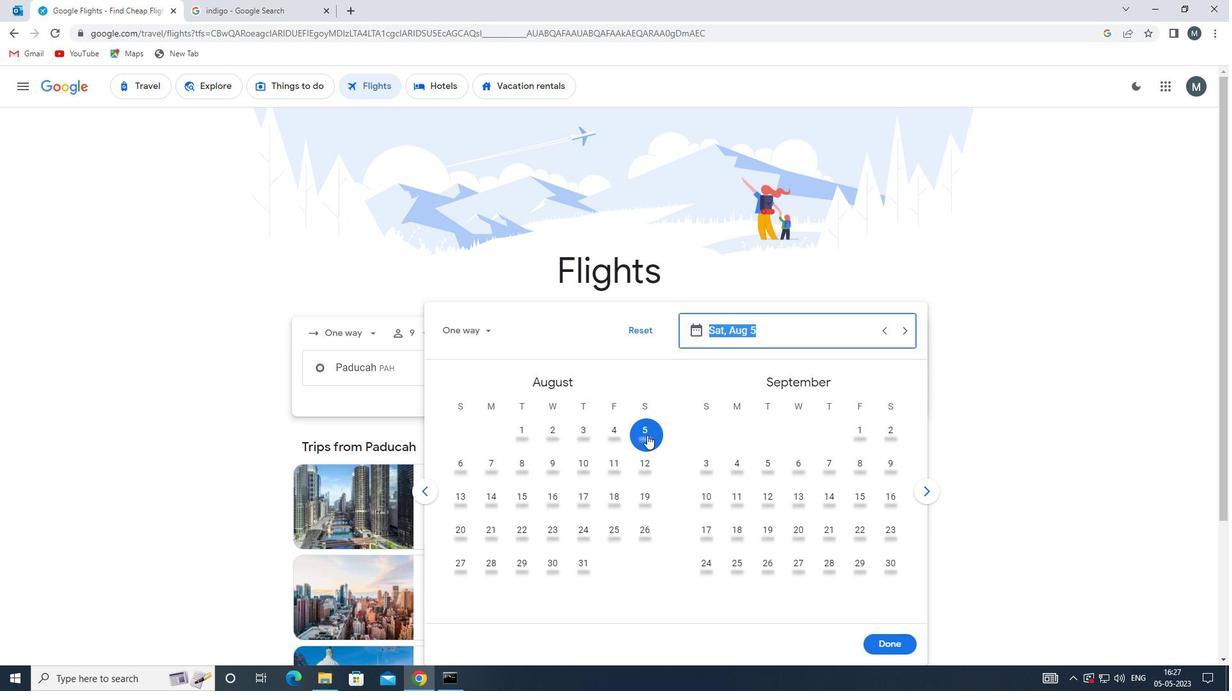 
Action: Mouse moved to (880, 644)
Screenshot: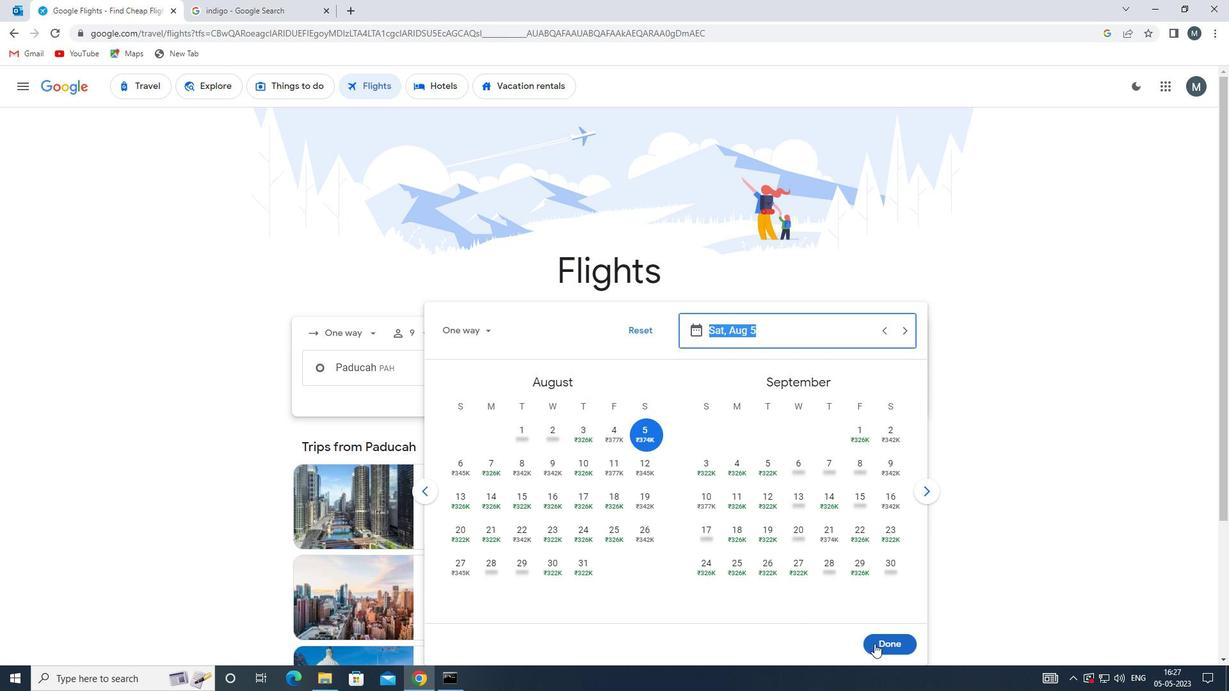 
Action: Mouse pressed left at (880, 644)
Screenshot: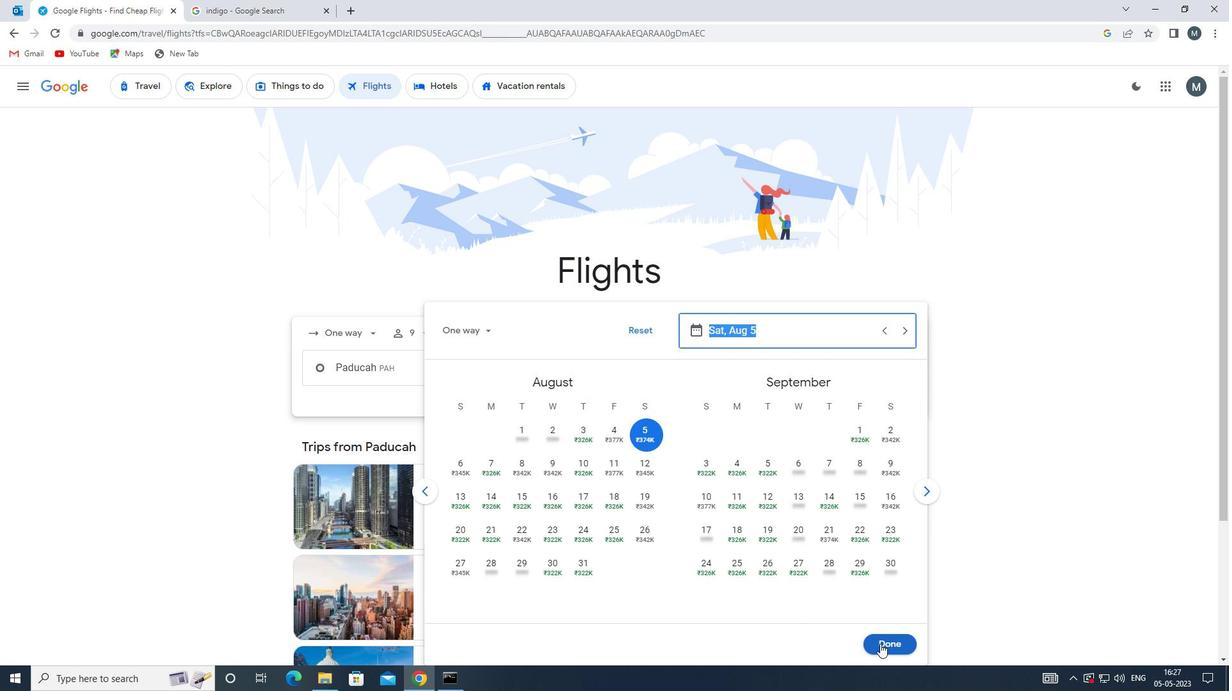 
Action: Mouse moved to (597, 413)
Screenshot: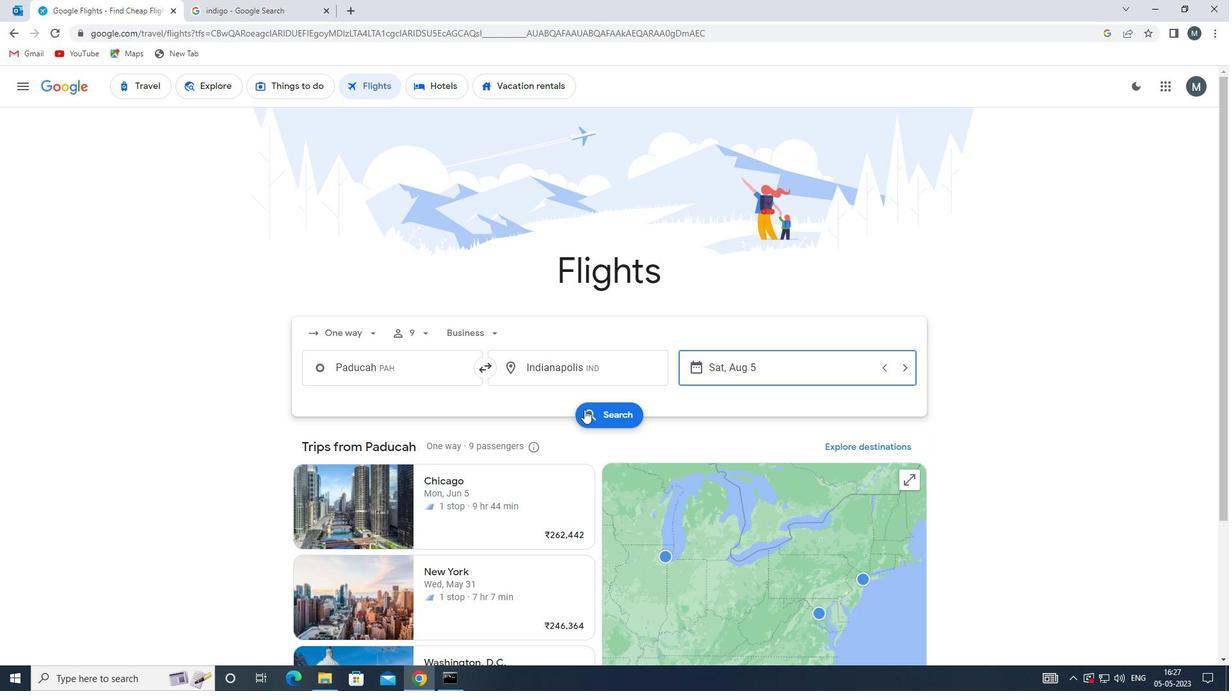 
Action: Mouse pressed left at (597, 413)
Screenshot: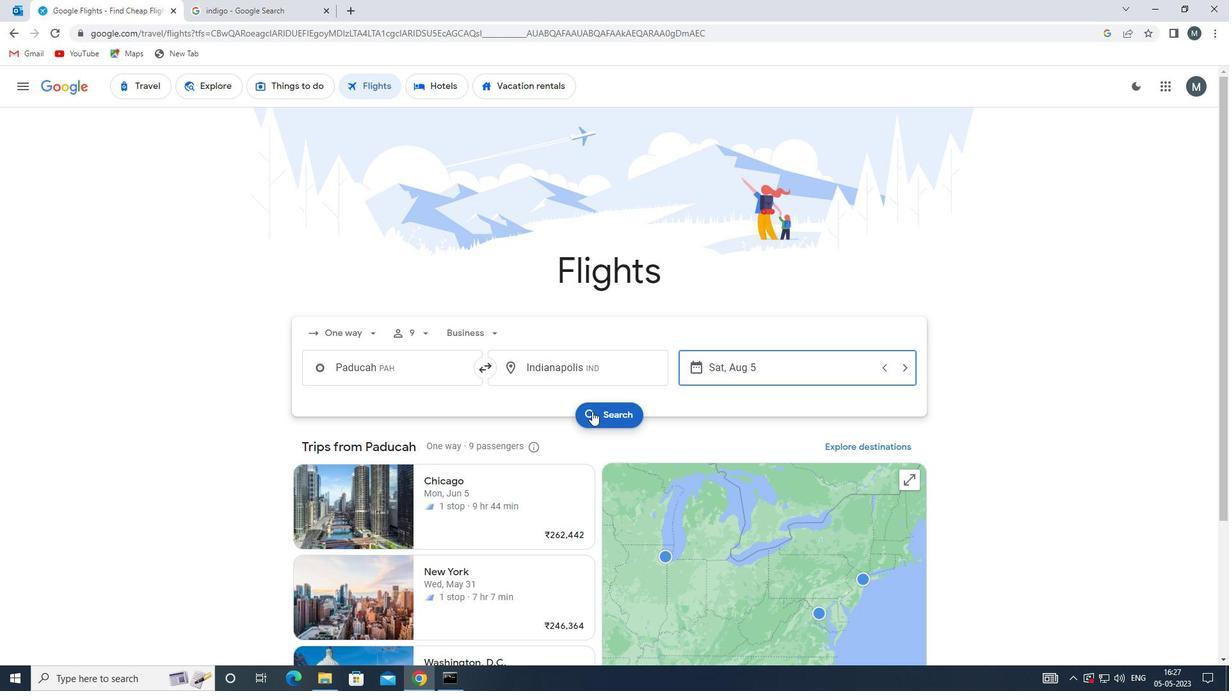 
Action: Mouse moved to (309, 200)
Screenshot: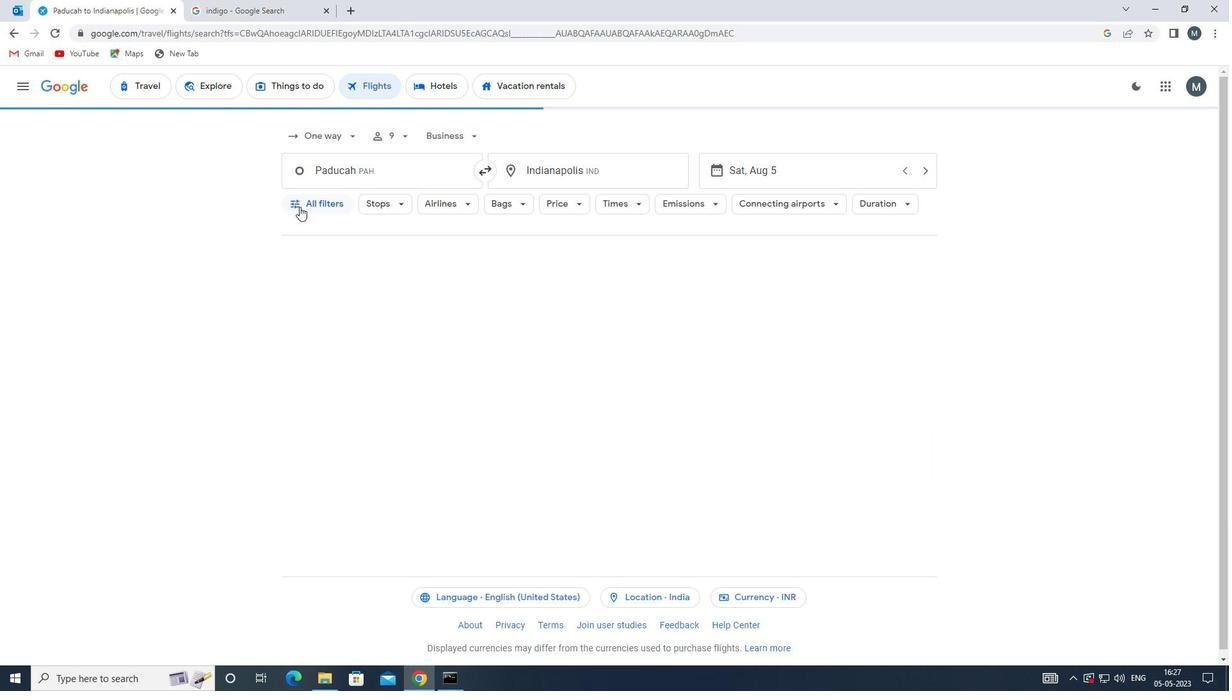 
Action: Mouse pressed left at (309, 200)
Screenshot: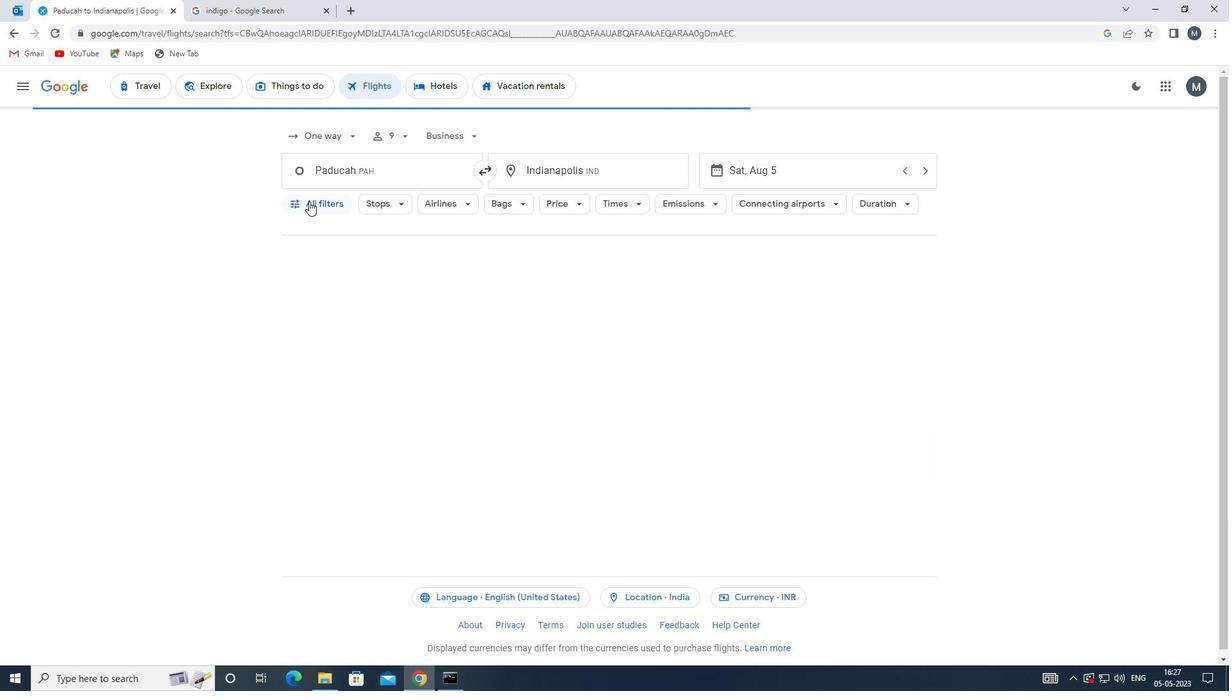 
Action: Mouse moved to (356, 348)
Screenshot: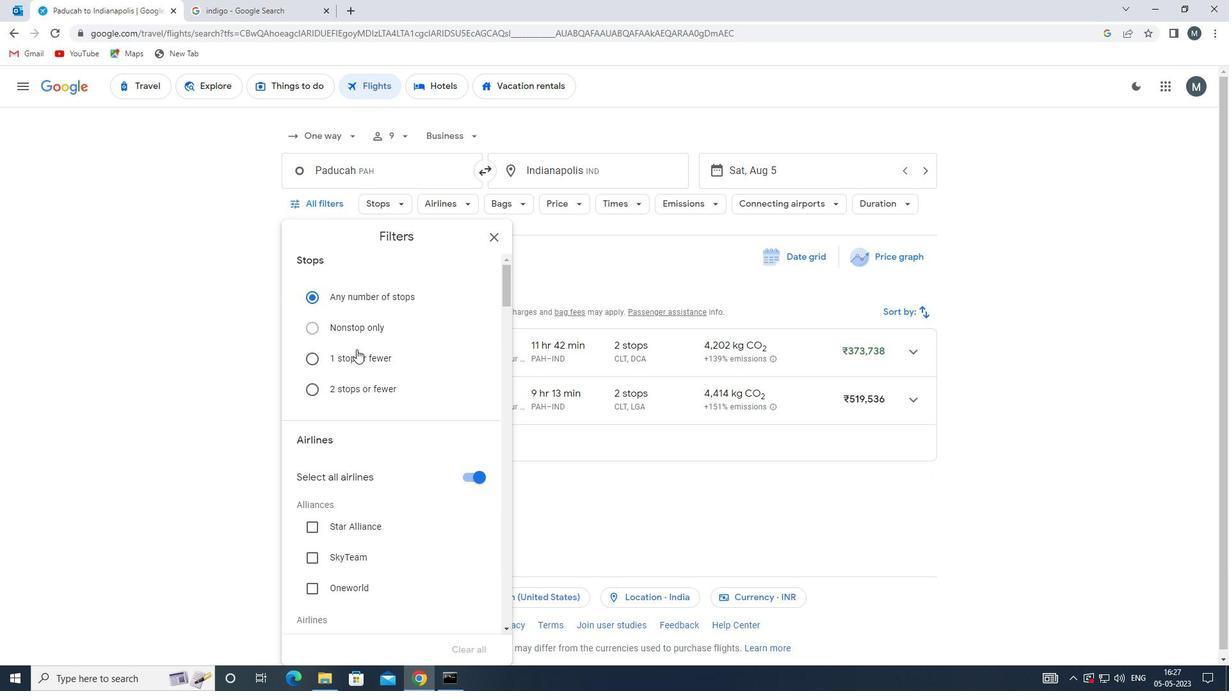 
Action: Mouse scrolled (356, 348) with delta (0, 0)
Screenshot: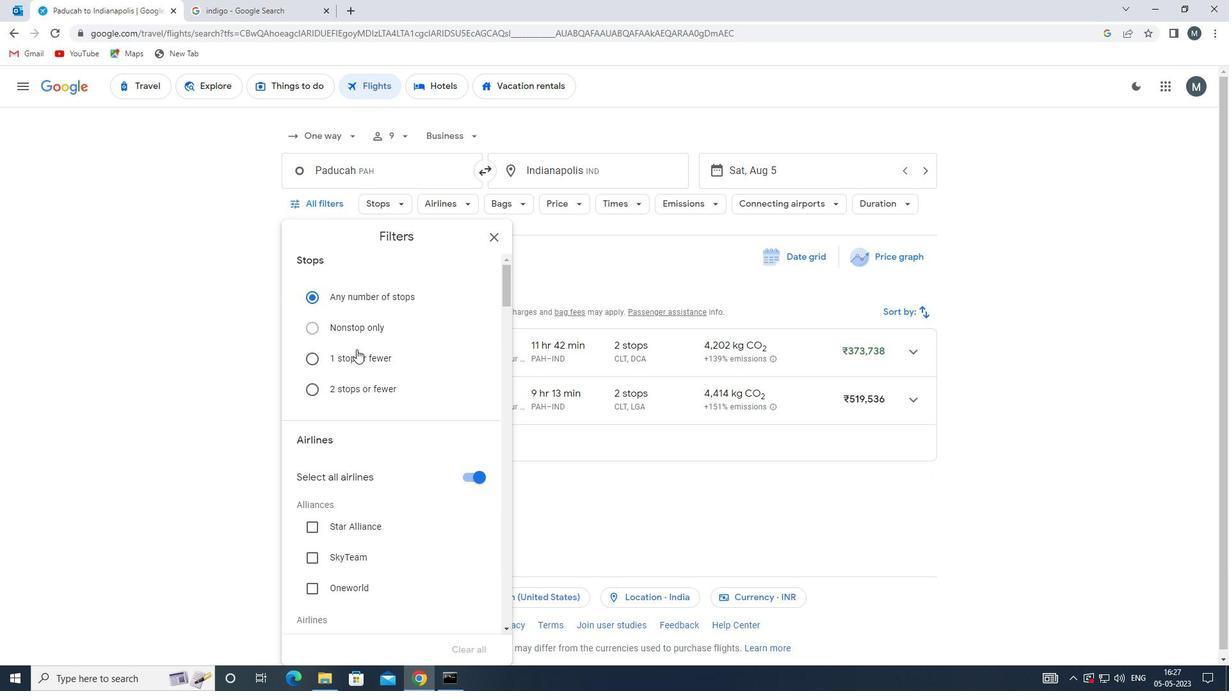 
Action: Mouse scrolled (356, 348) with delta (0, 0)
Screenshot: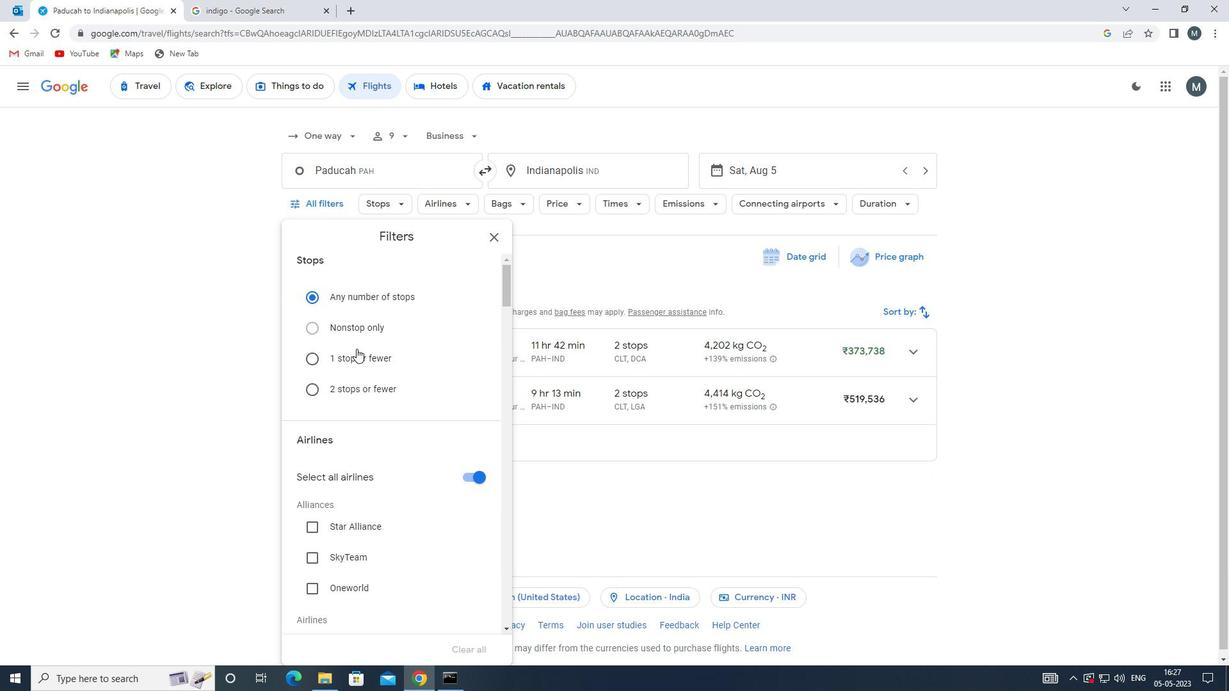 
Action: Mouse moved to (471, 348)
Screenshot: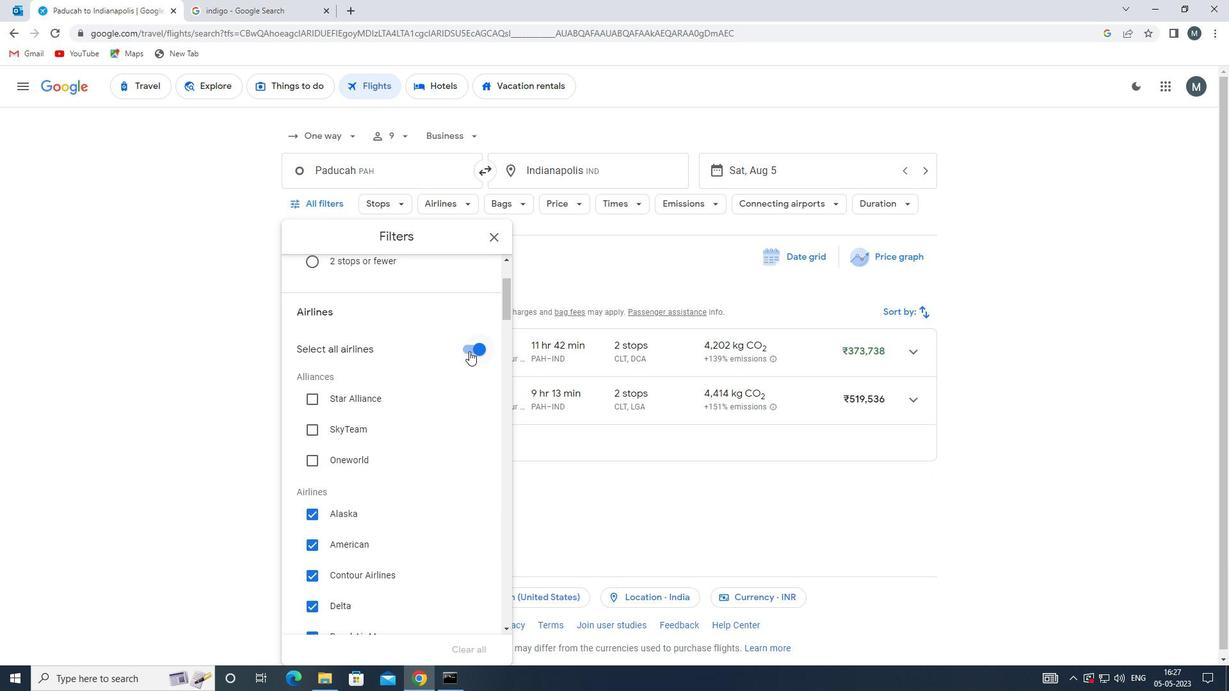 
Action: Mouse pressed left at (471, 348)
Screenshot: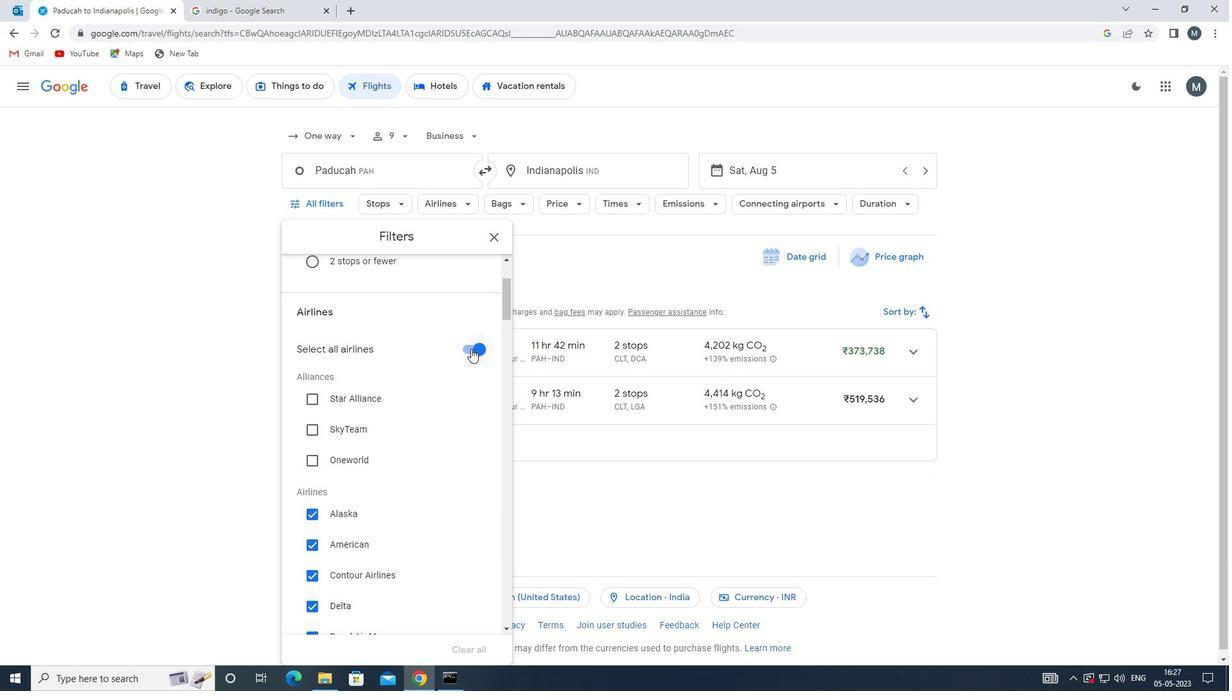 
Action: Mouse moved to (398, 377)
Screenshot: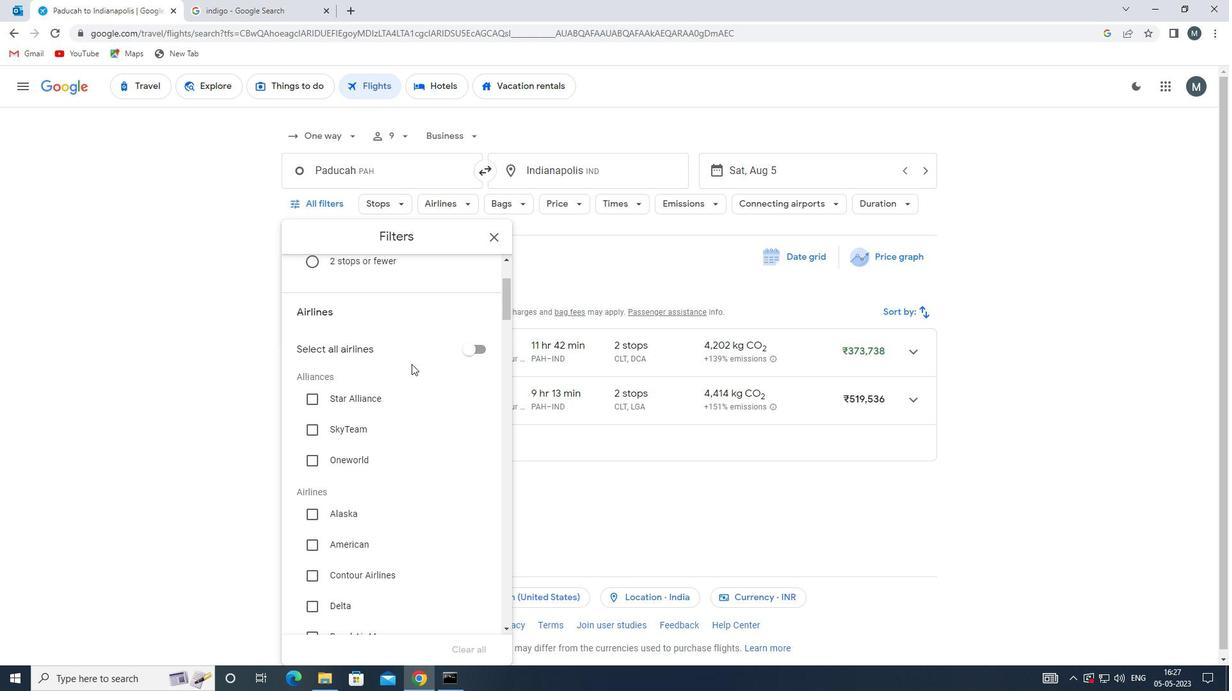 
Action: Mouse scrolled (398, 376) with delta (0, 0)
Screenshot: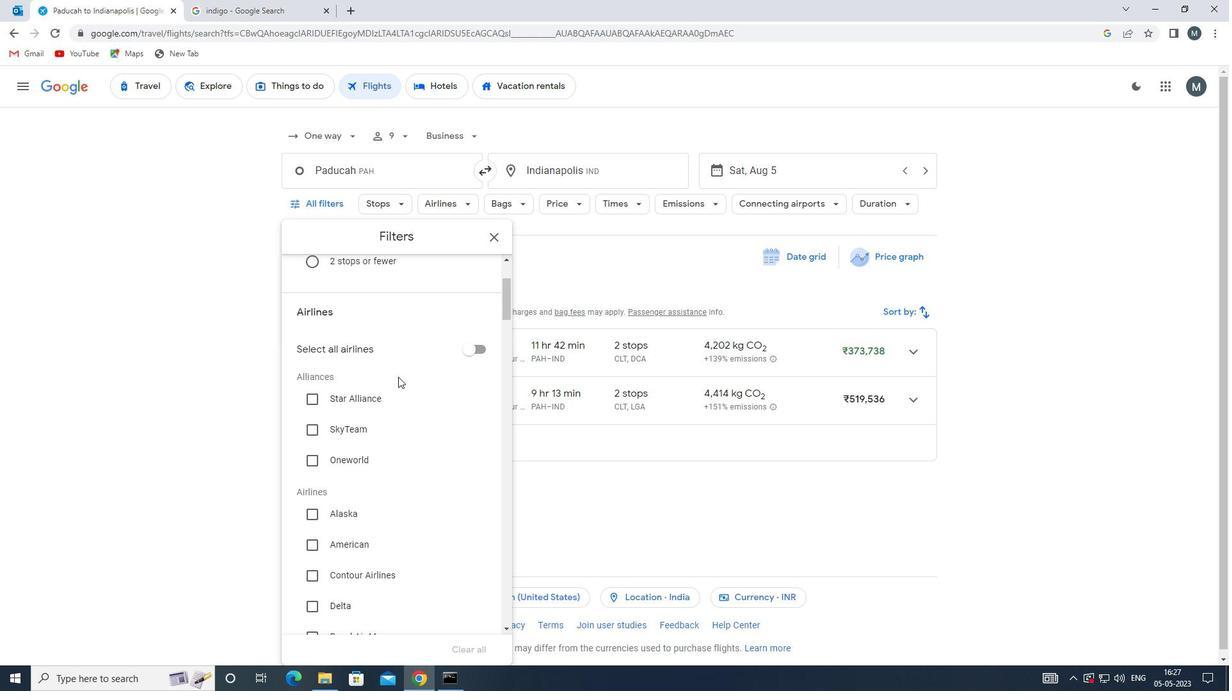 
Action: Mouse moved to (402, 403)
Screenshot: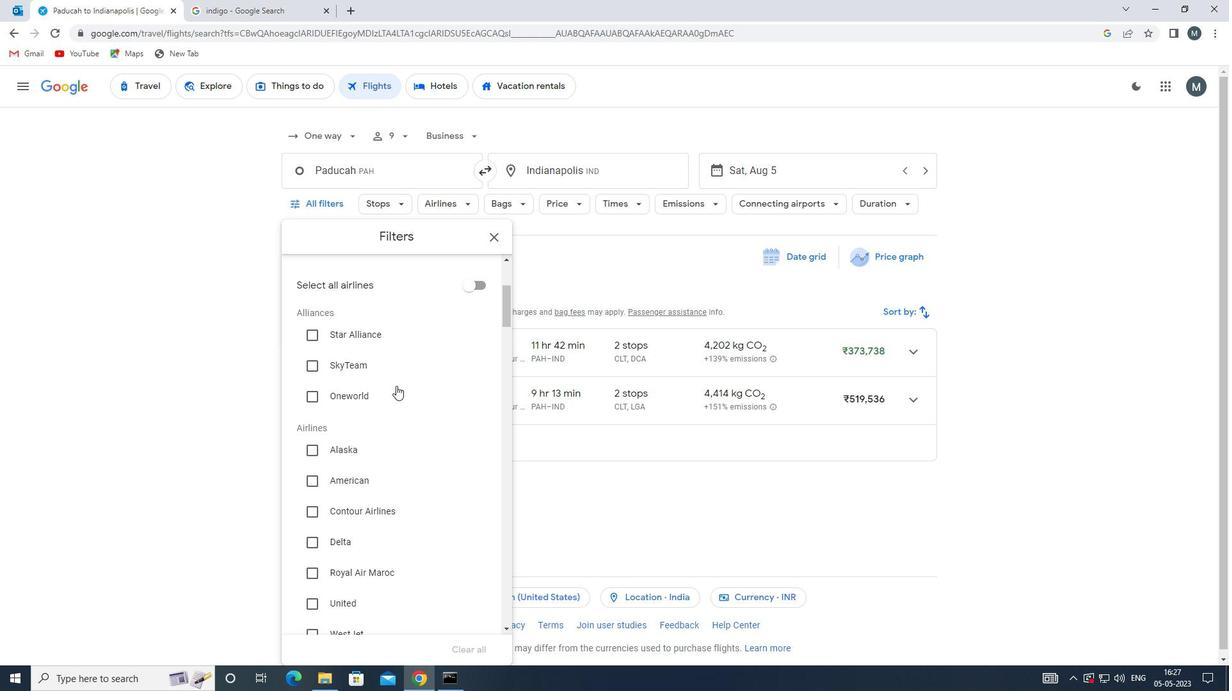
Action: Mouse scrolled (402, 402) with delta (0, 0)
Screenshot: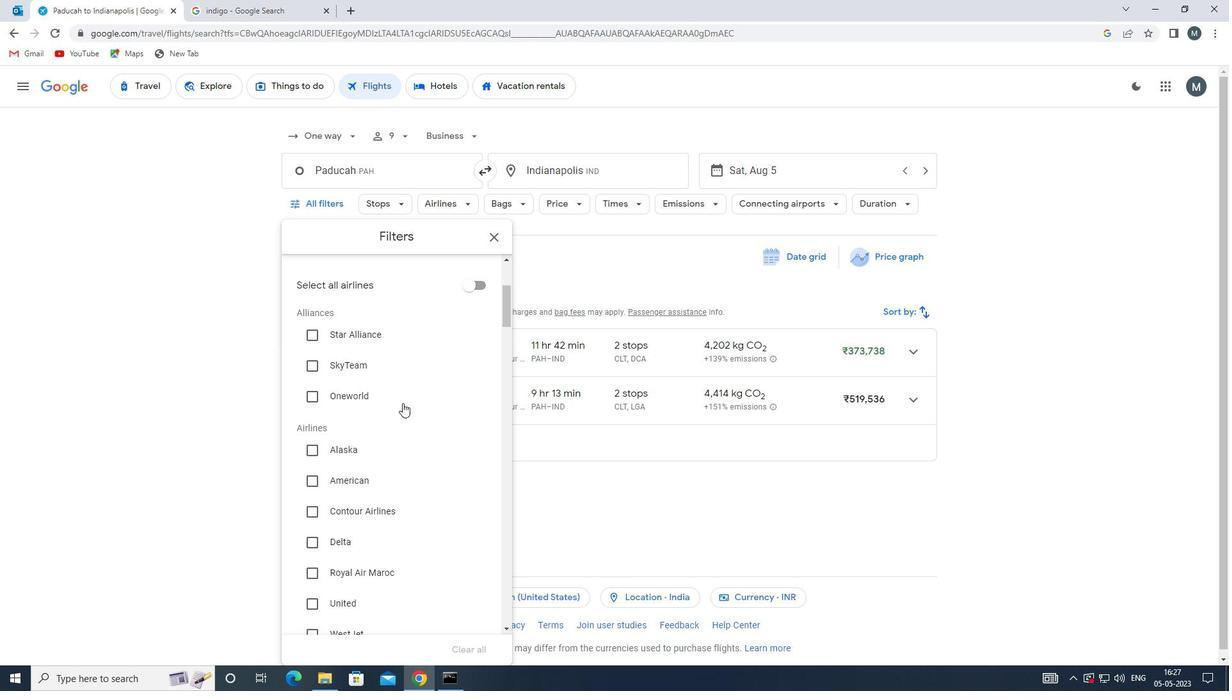 
Action: Mouse moved to (398, 416)
Screenshot: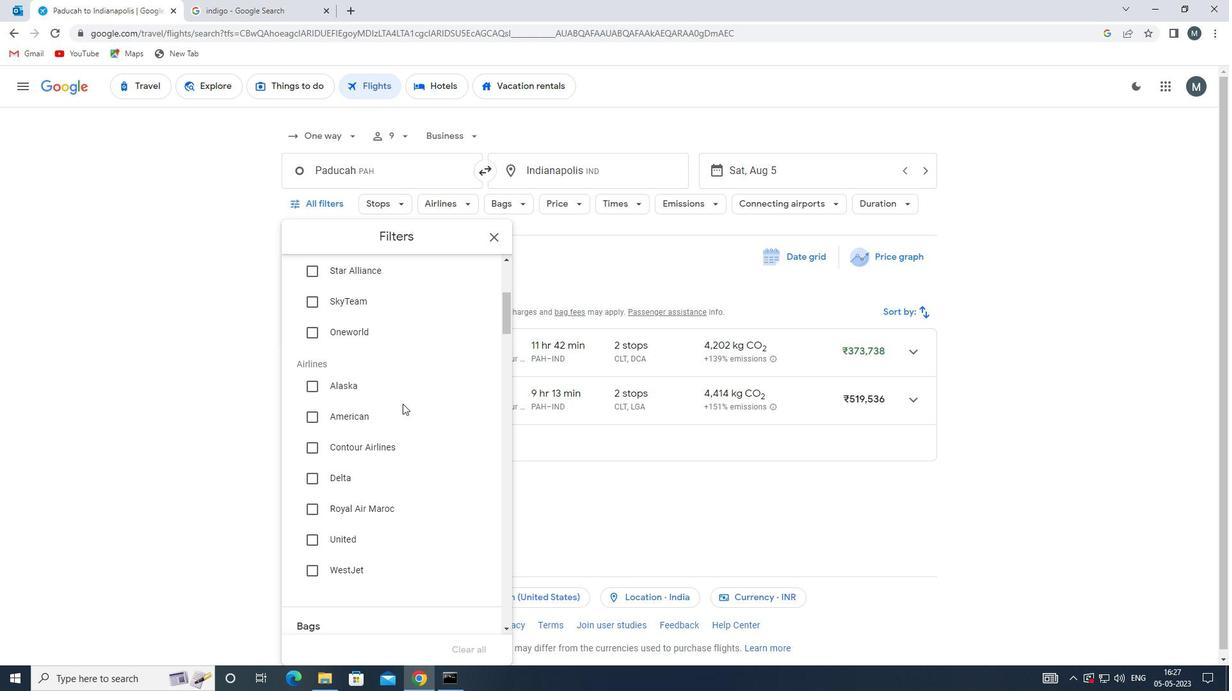 
Action: Mouse pressed left at (398, 416)
Screenshot: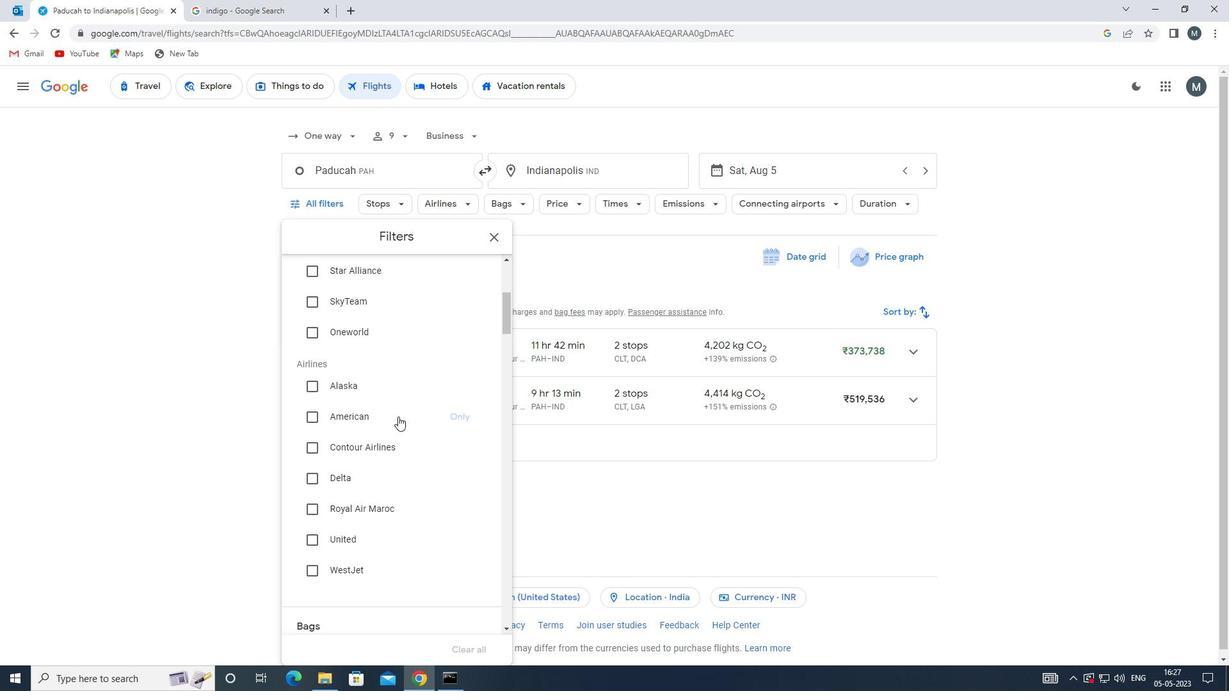 
Action: Mouse moved to (402, 409)
Screenshot: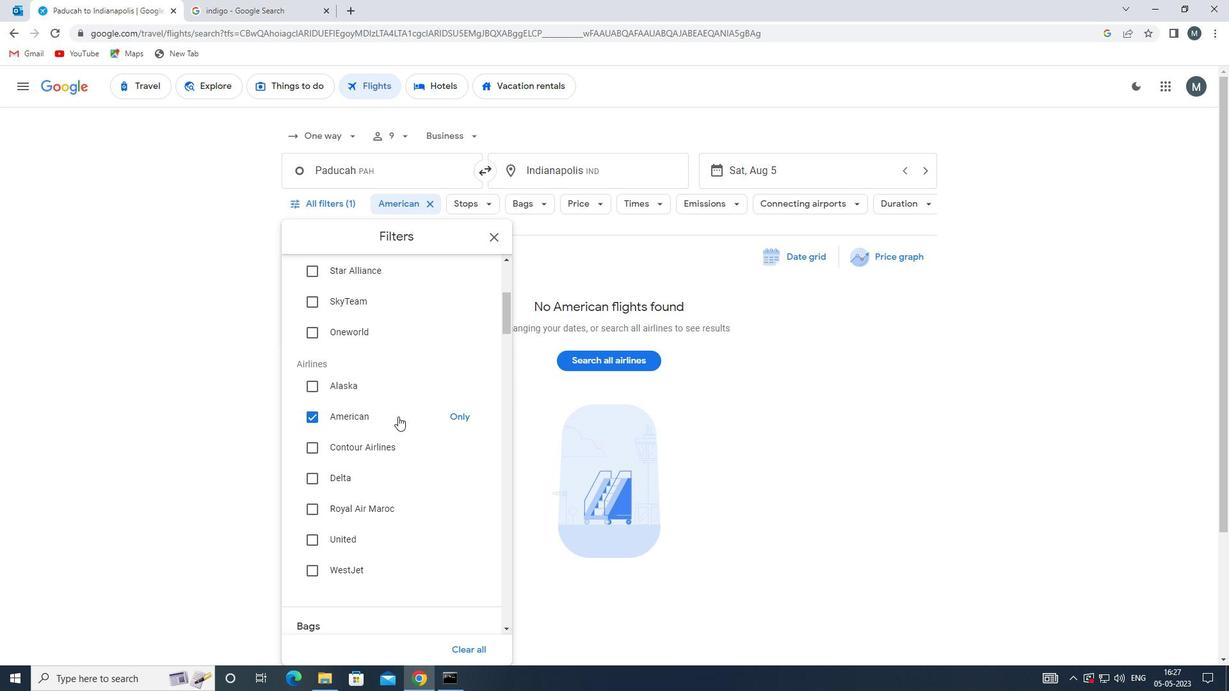 
Action: Mouse scrolled (402, 409) with delta (0, 0)
Screenshot: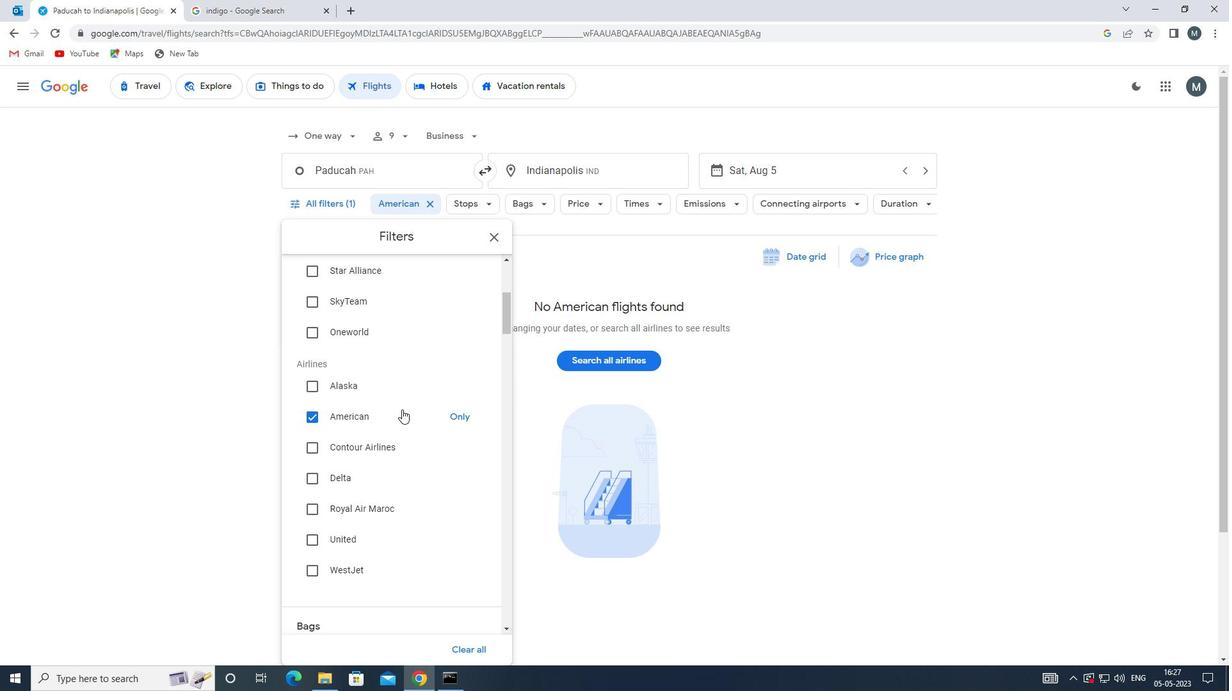 
Action: Mouse scrolled (402, 409) with delta (0, 0)
Screenshot: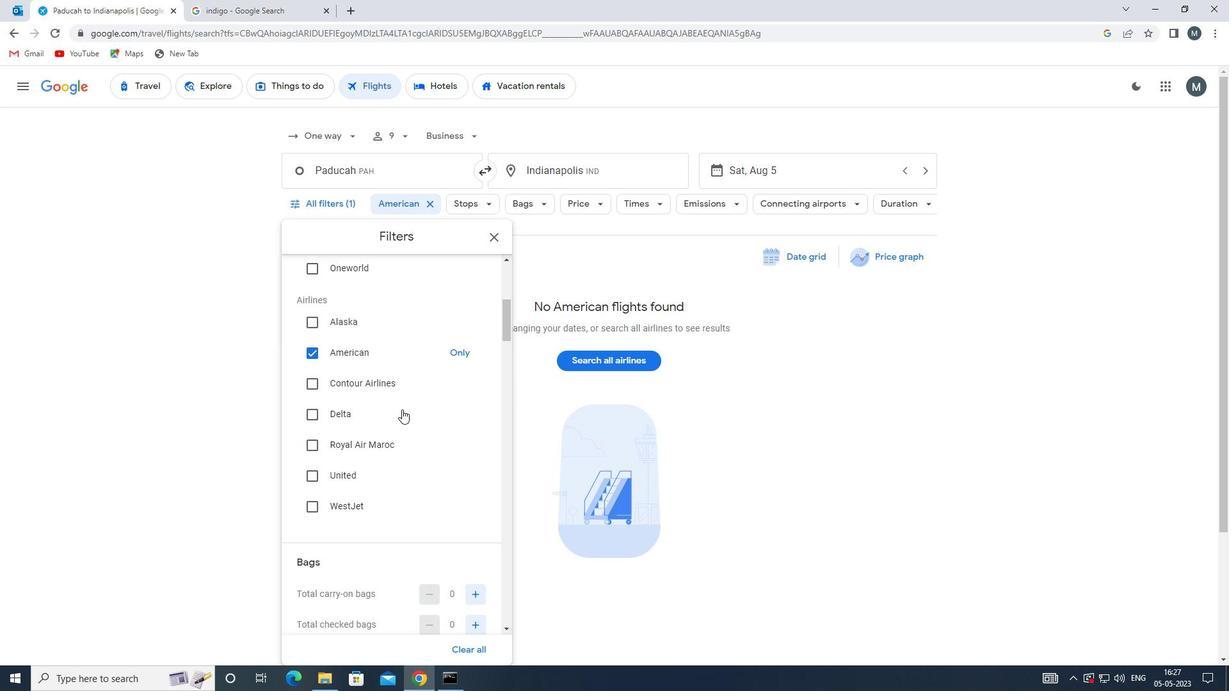 
Action: Mouse scrolled (402, 409) with delta (0, 0)
Screenshot: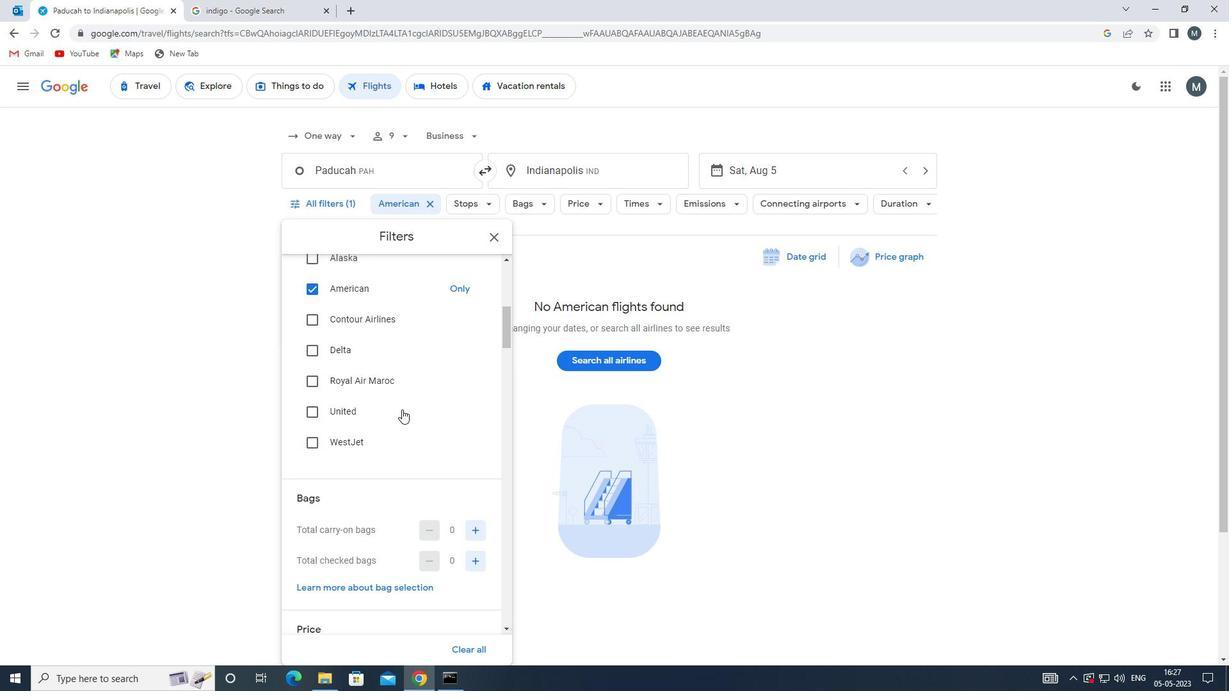 
Action: Mouse moved to (475, 498)
Screenshot: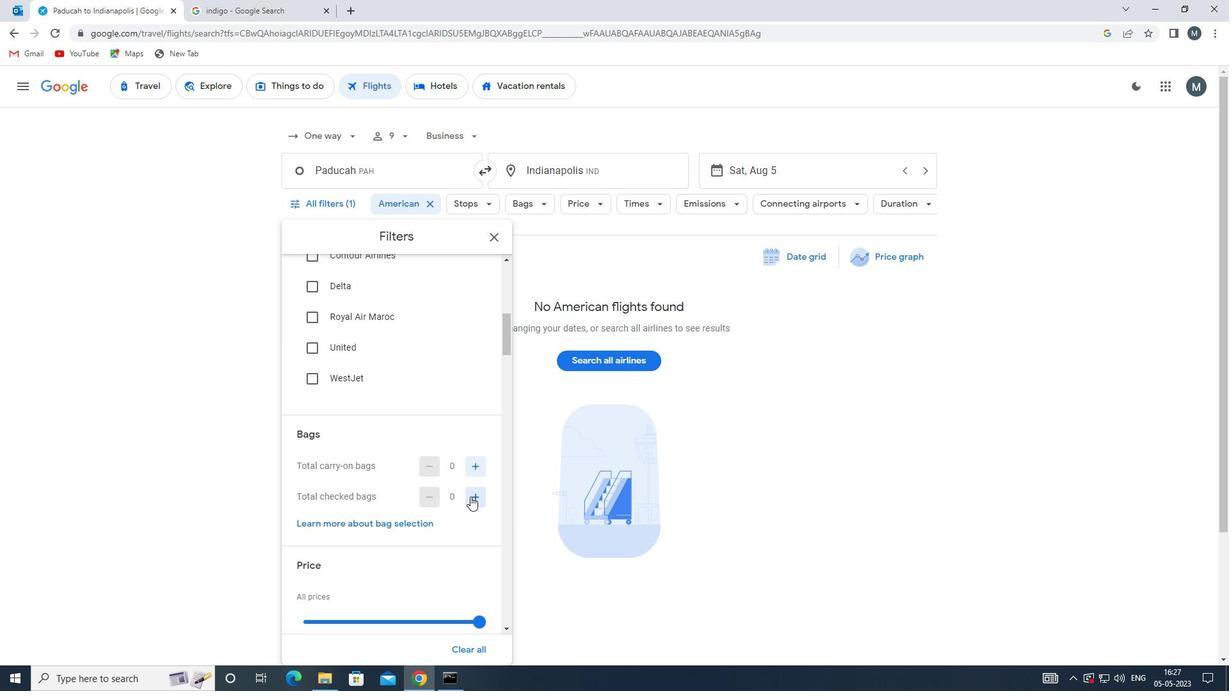 
Action: Mouse pressed left at (475, 498)
Screenshot: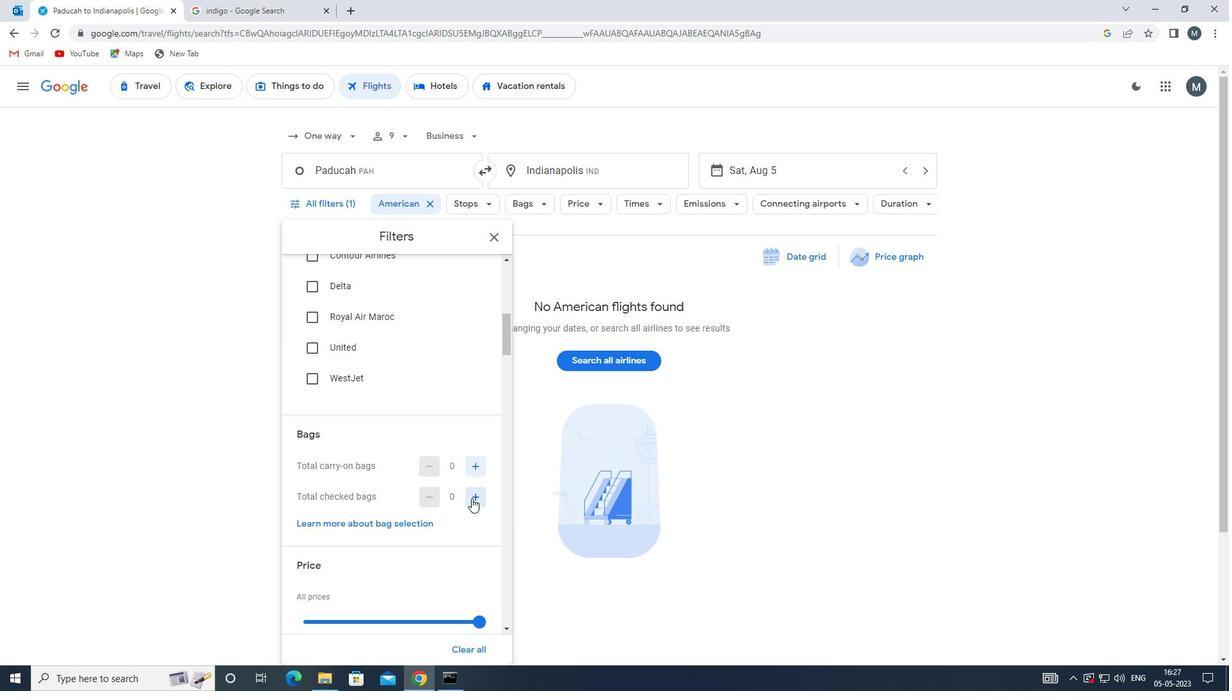 
Action: Mouse pressed left at (475, 498)
Screenshot: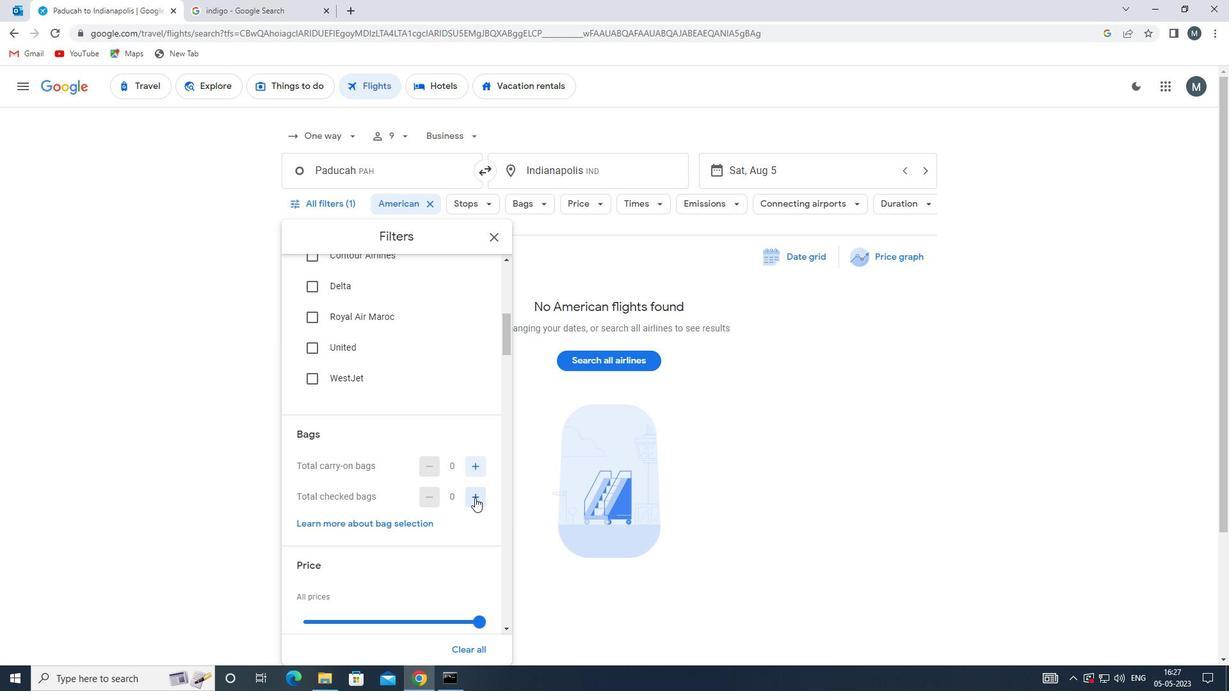 
Action: Mouse moved to (475, 497)
Screenshot: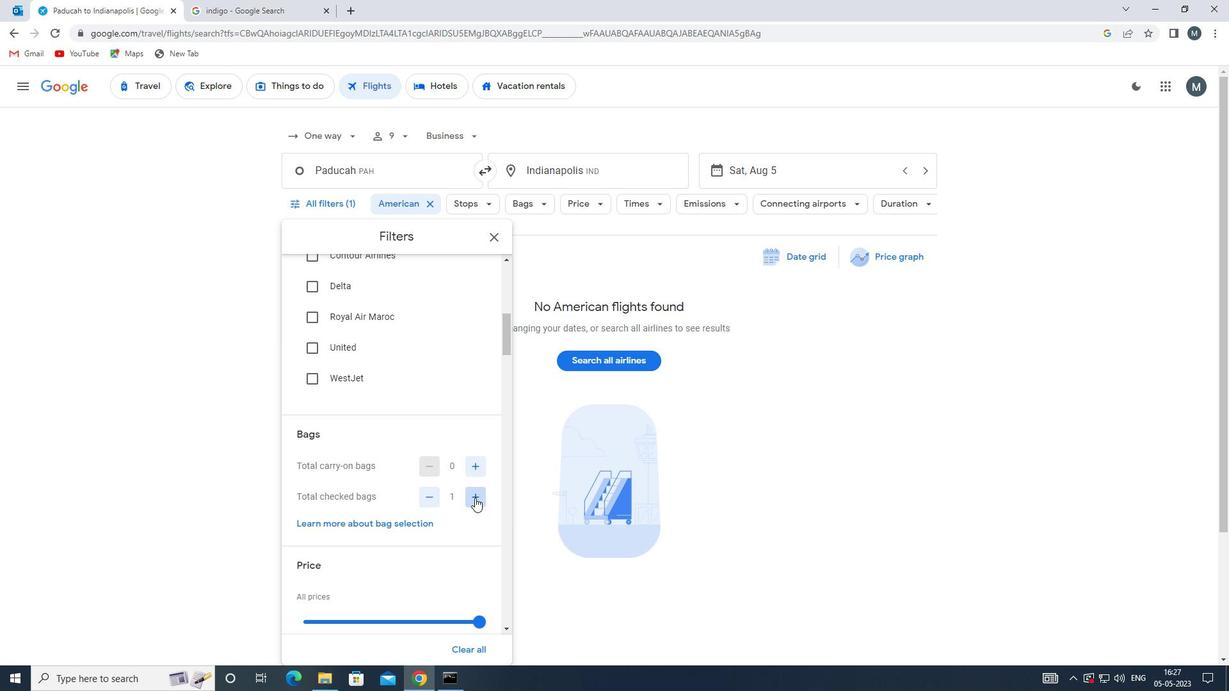 
Action: Mouse pressed left at (475, 497)
Screenshot: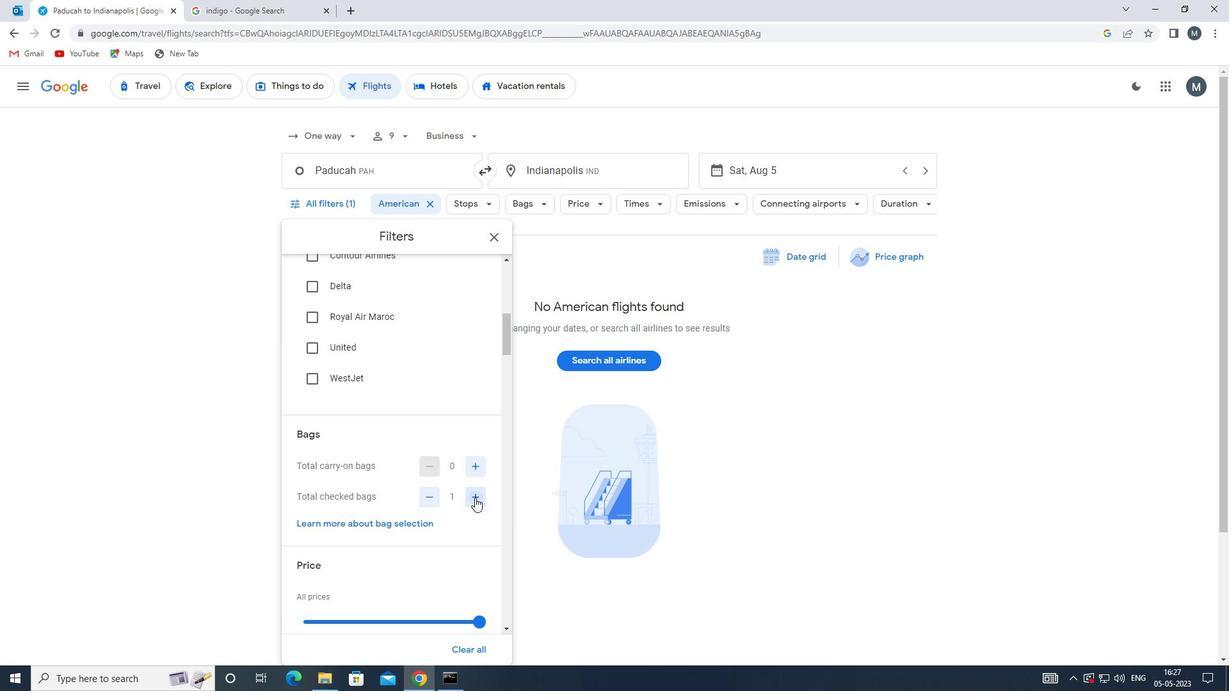 
Action: Mouse moved to (475, 497)
Screenshot: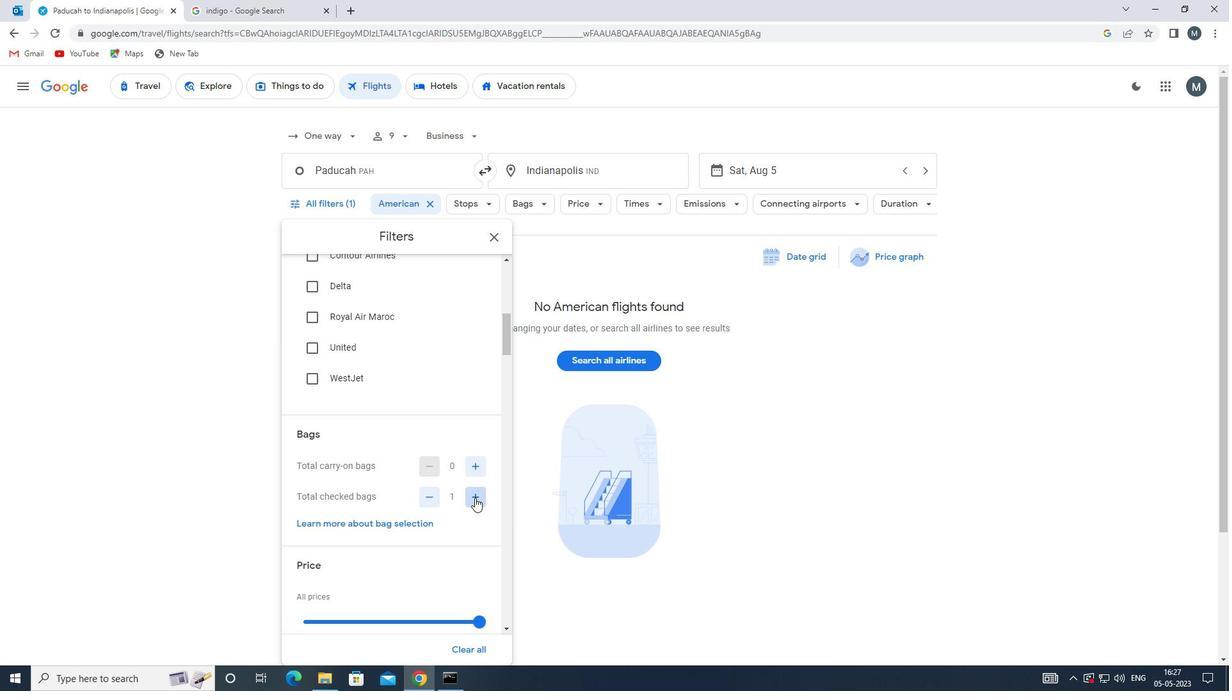 
Action: Mouse pressed left at (475, 497)
Screenshot: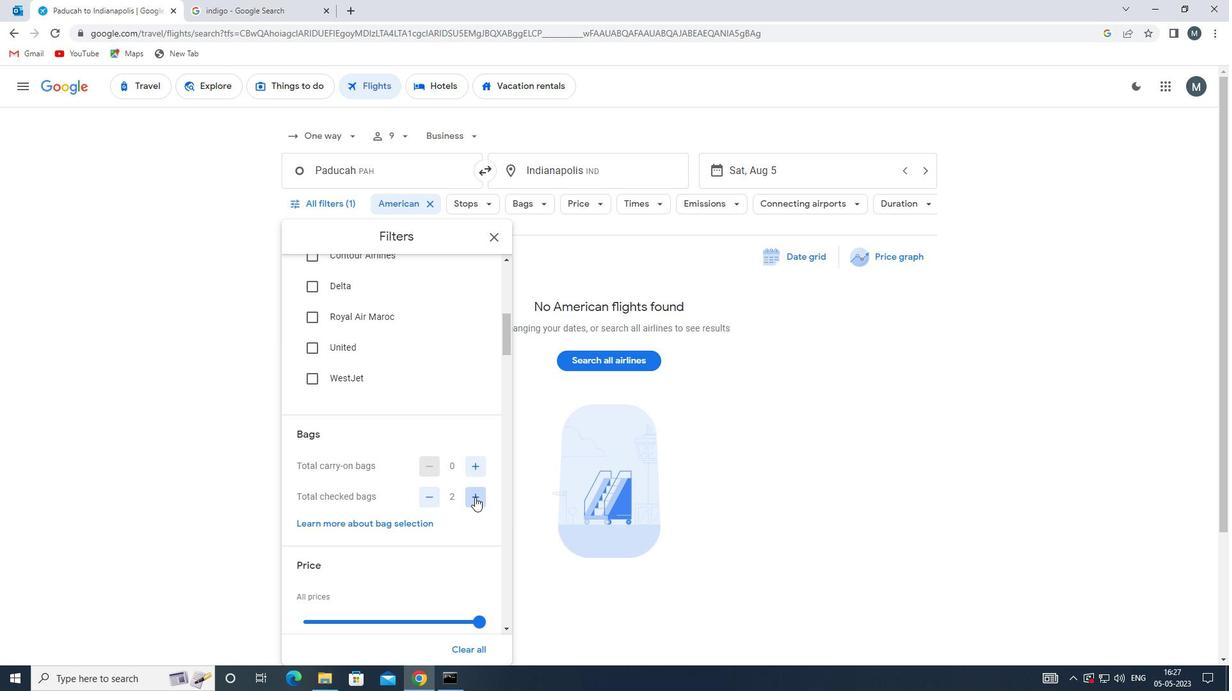 
Action: Mouse moved to (475, 496)
Screenshot: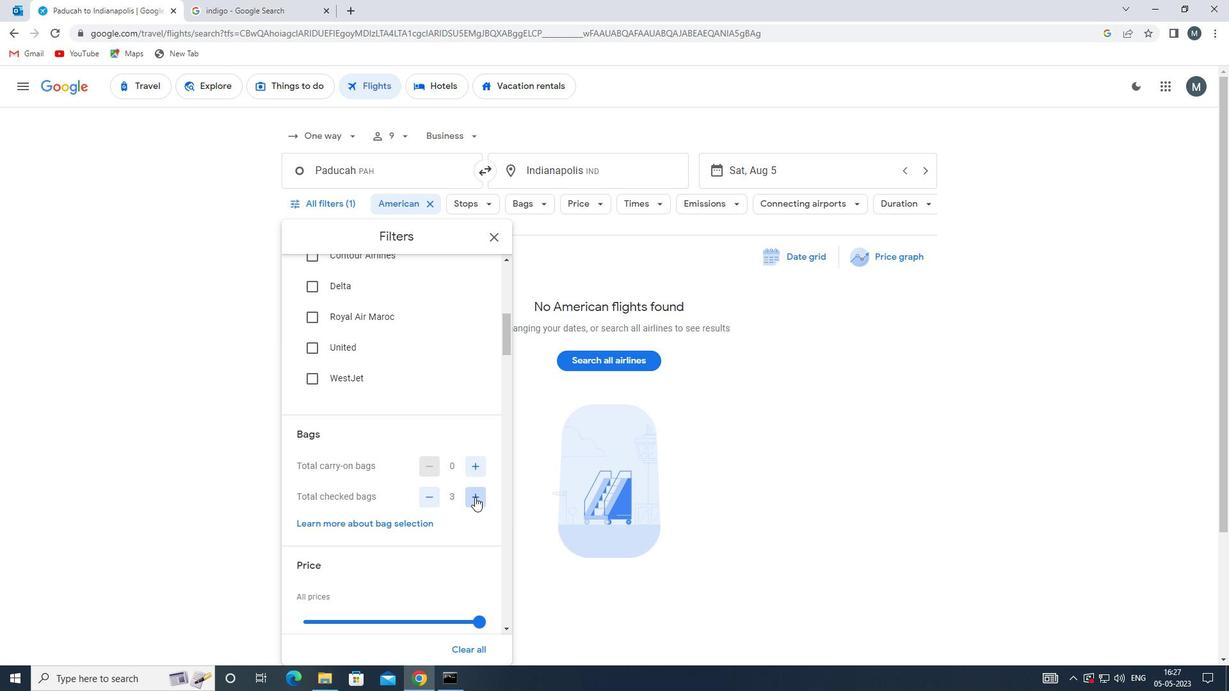 
Action: Mouse pressed left at (475, 496)
Screenshot: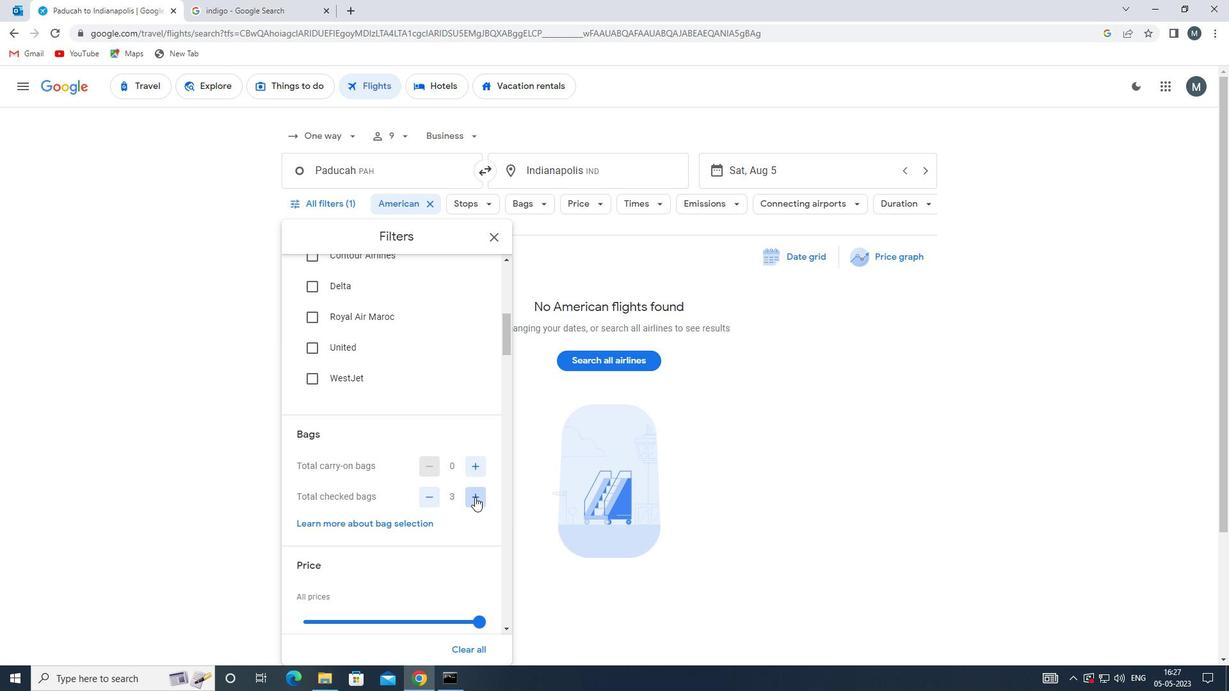 
Action: Mouse pressed left at (475, 496)
Screenshot: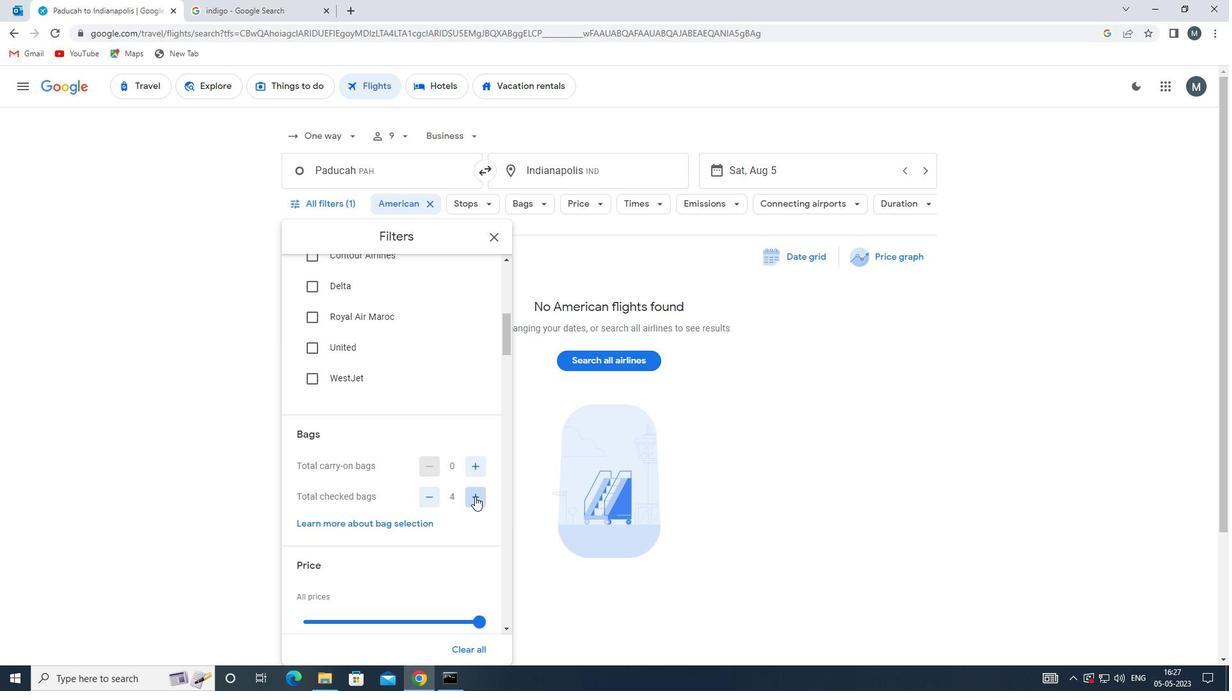 
Action: Mouse pressed left at (475, 496)
Screenshot: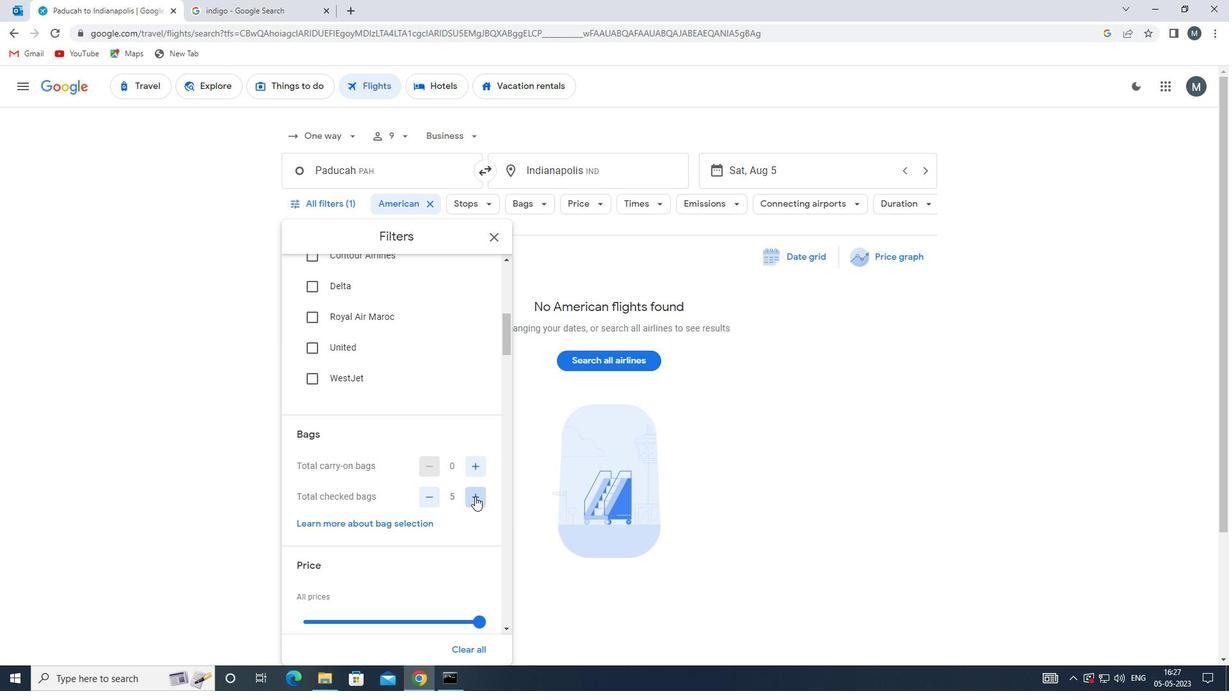 
Action: Mouse pressed left at (475, 496)
Screenshot: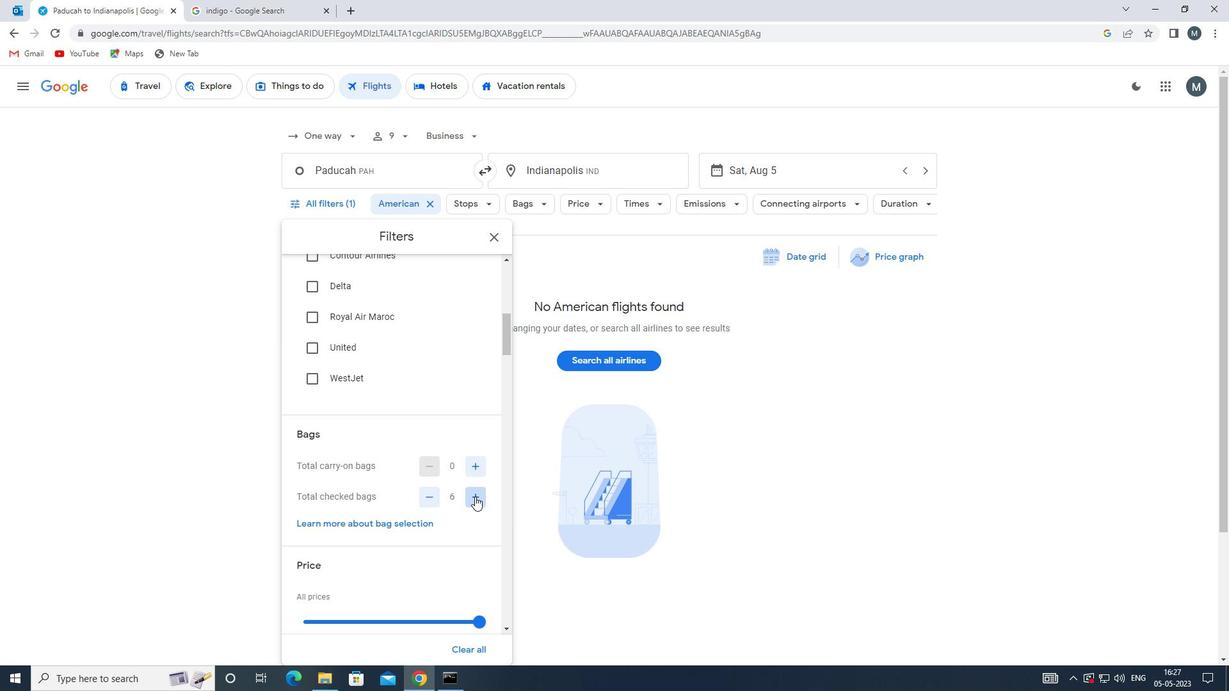 
Action: Mouse pressed left at (475, 496)
Screenshot: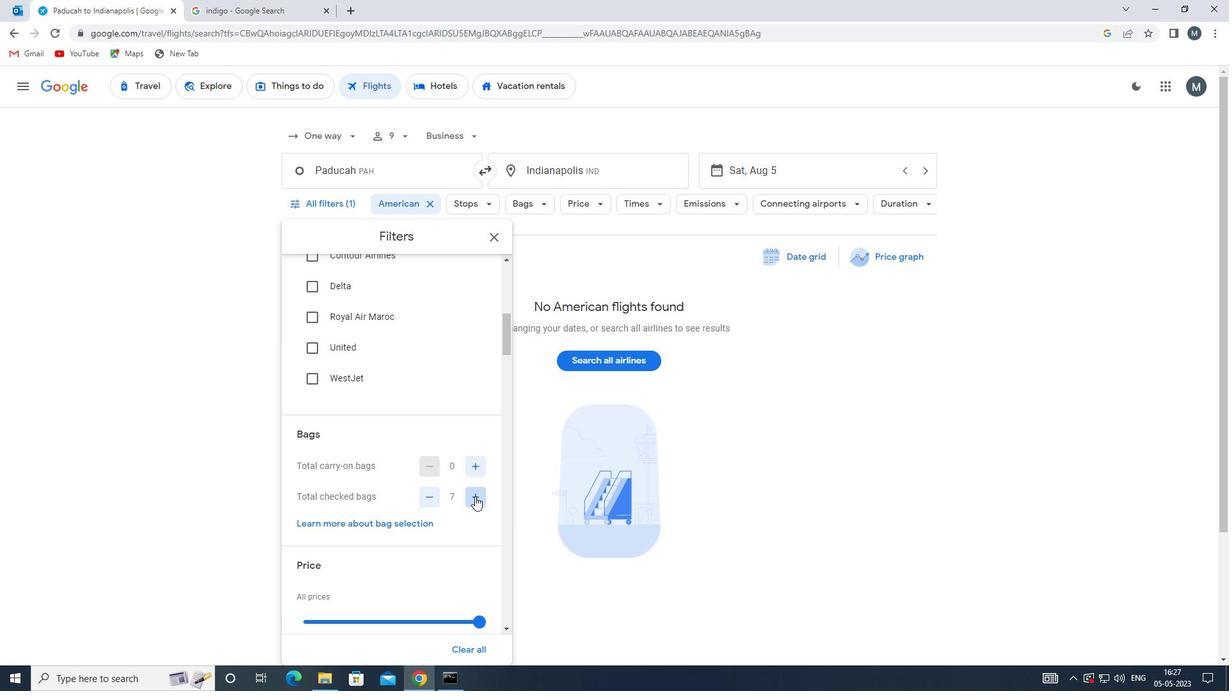 
Action: Mouse pressed left at (475, 496)
Screenshot: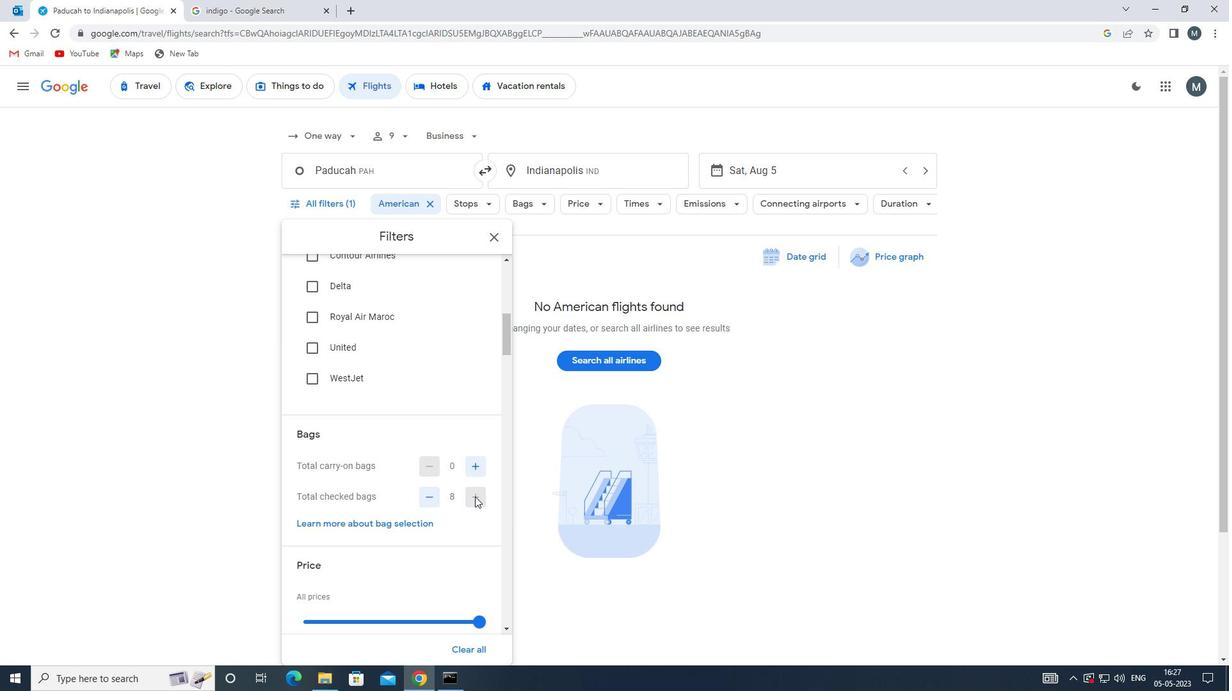 
Action: Mouse pressed left at (475, 496)
Screenshot: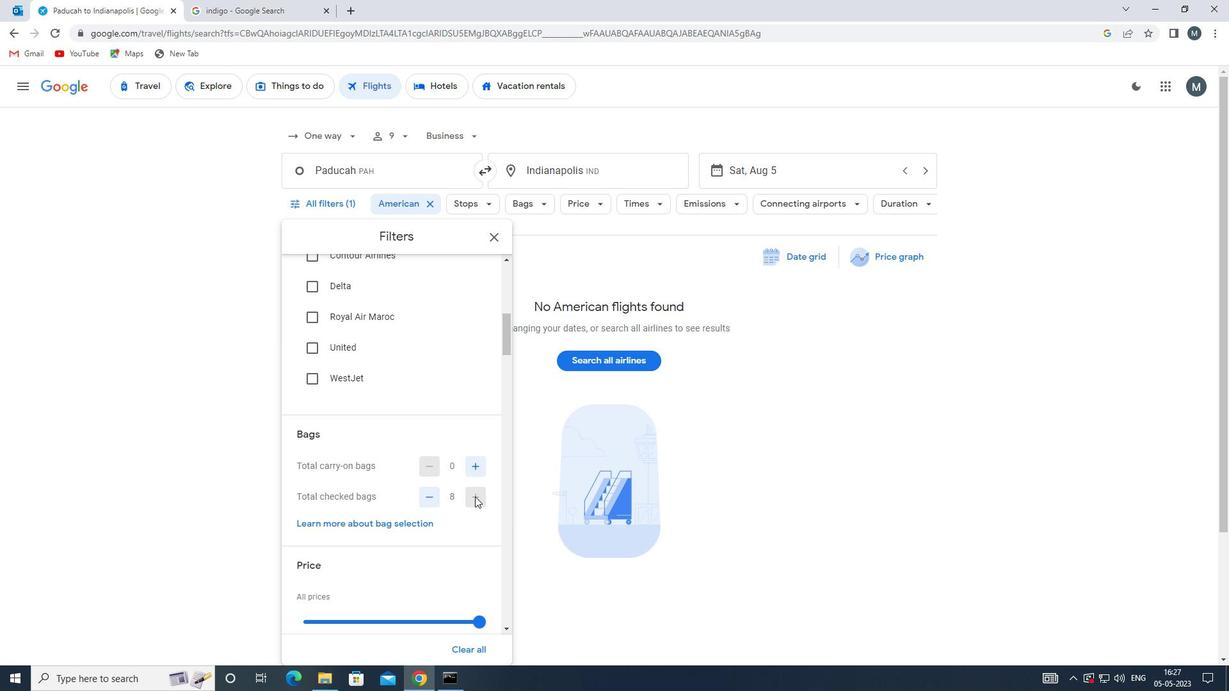 
Action: Mouse moved to (390, 452)
Screenshot: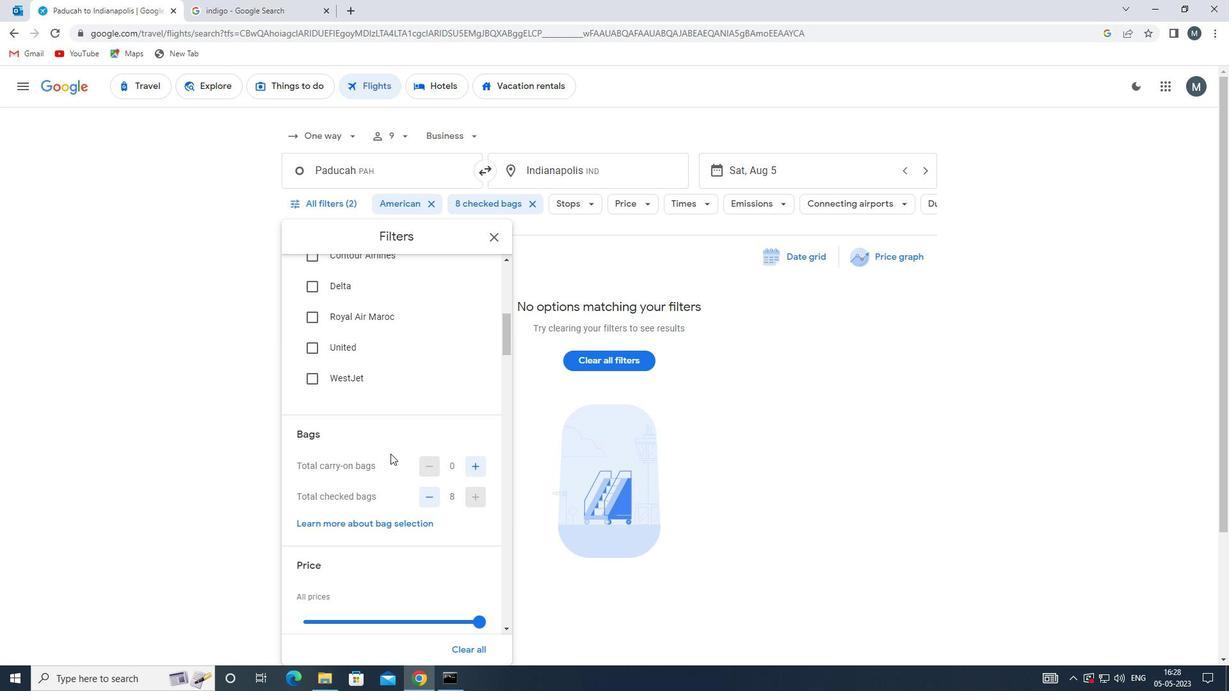 
Action: Mouse scrolled (390, 452) with delta (0, 0)
Screenshot: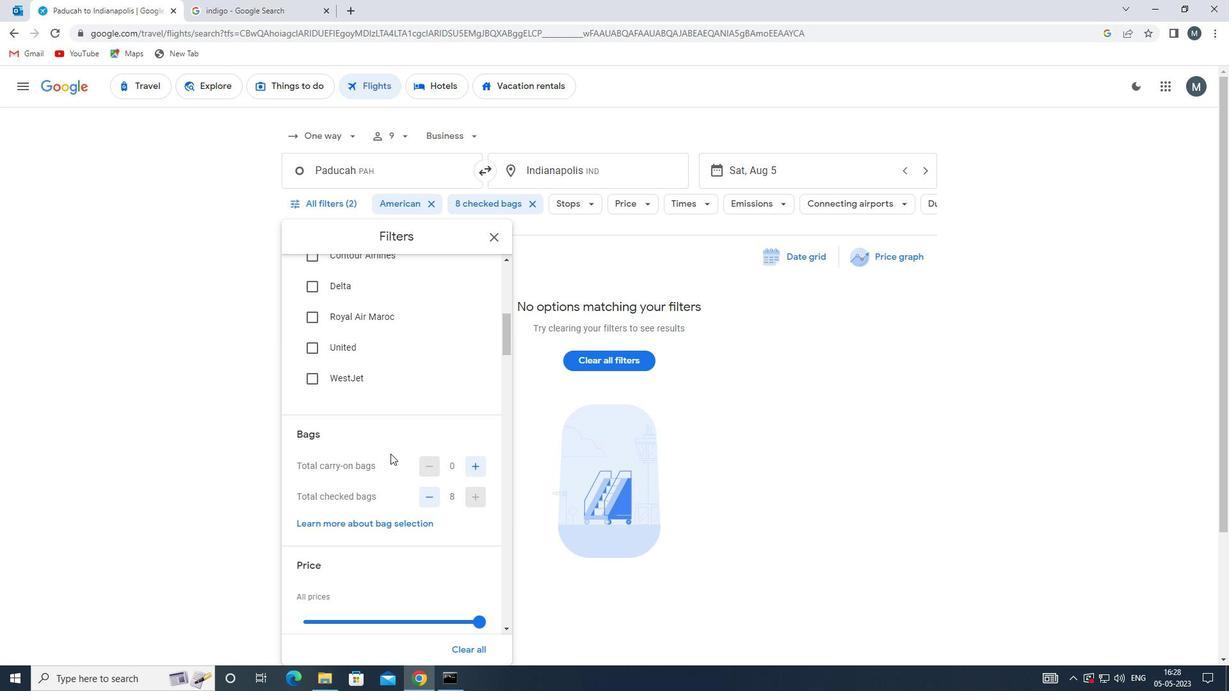 
Action: Mouse moved to (390, 452)
Screenshot: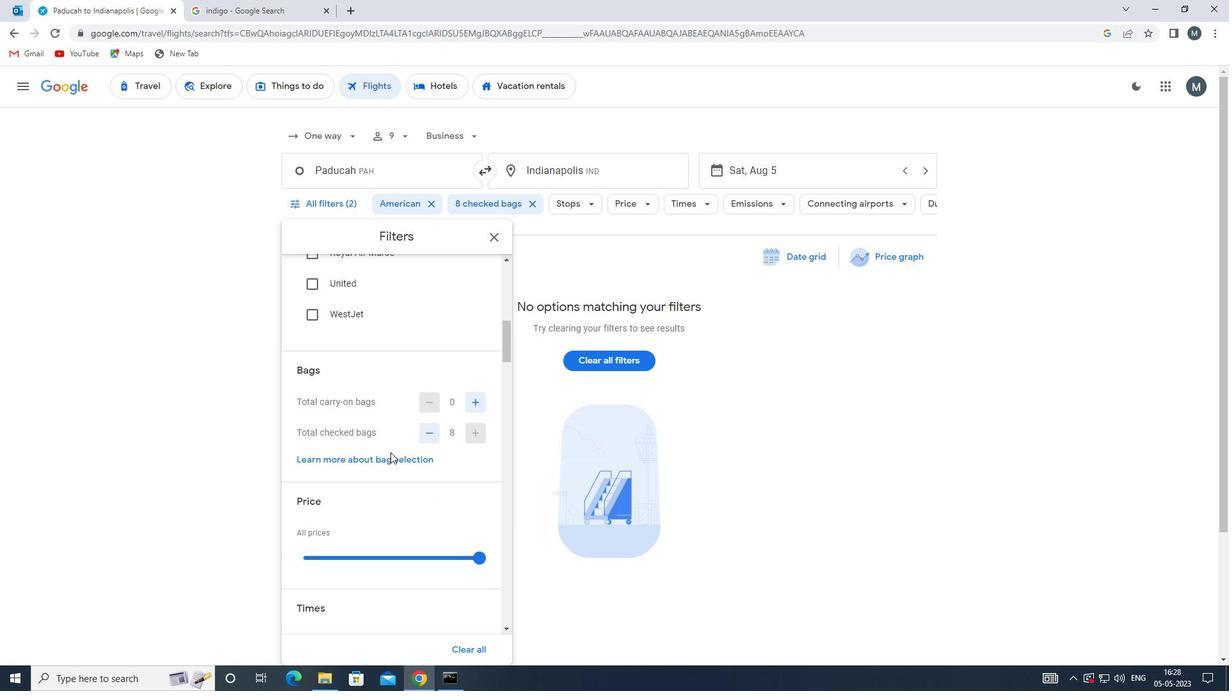 
Action: Mouse scrolled (390, 451) with delta (0, 0)
Screenshot: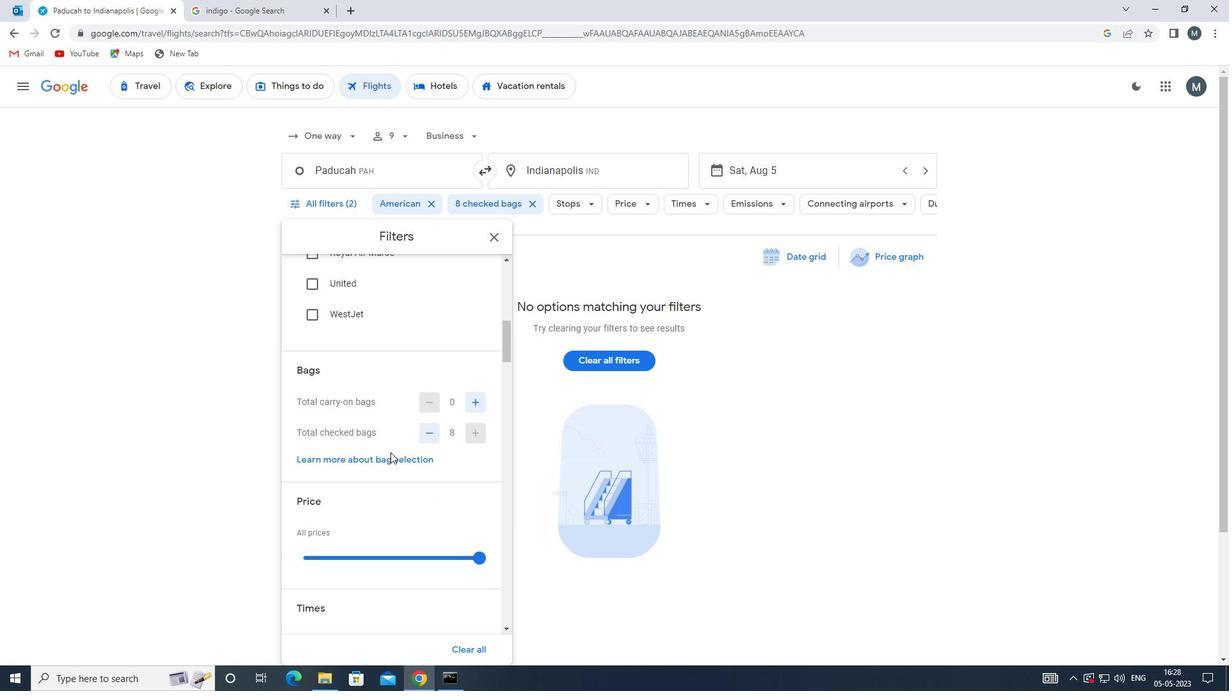 
Action: Mouse moved to (357, 450)
Screenshot: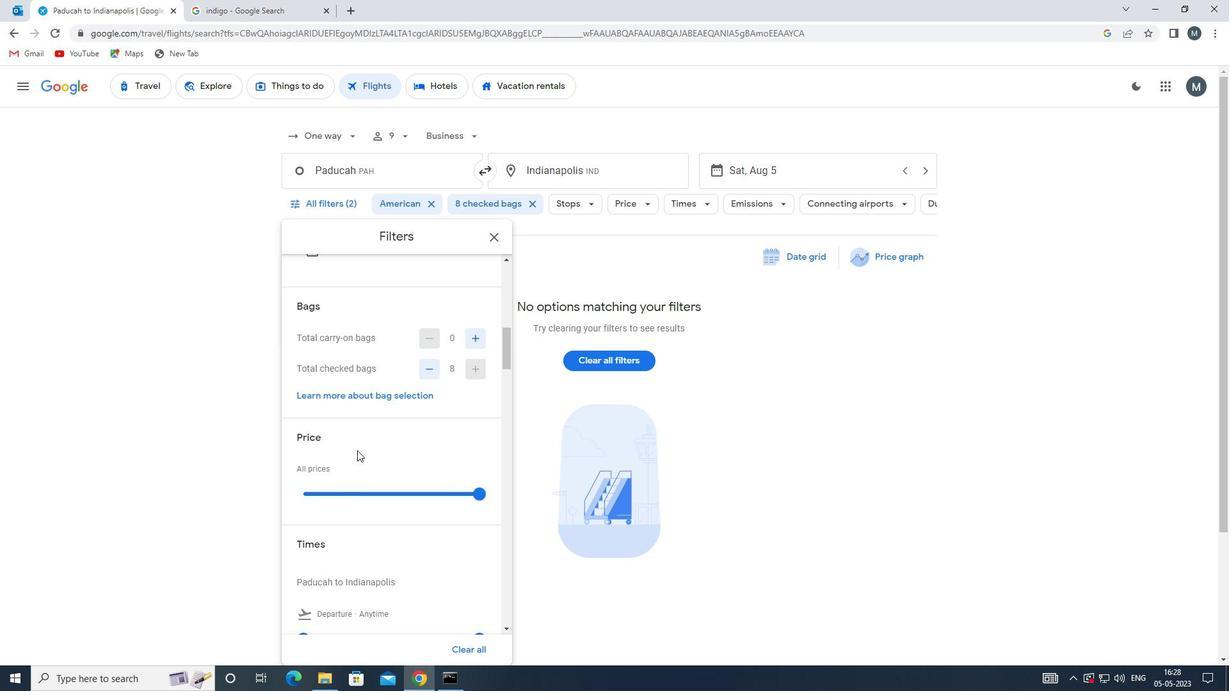 
Action: Mouse scrolled (357, 450) with delta (0, 0)
Screenshot: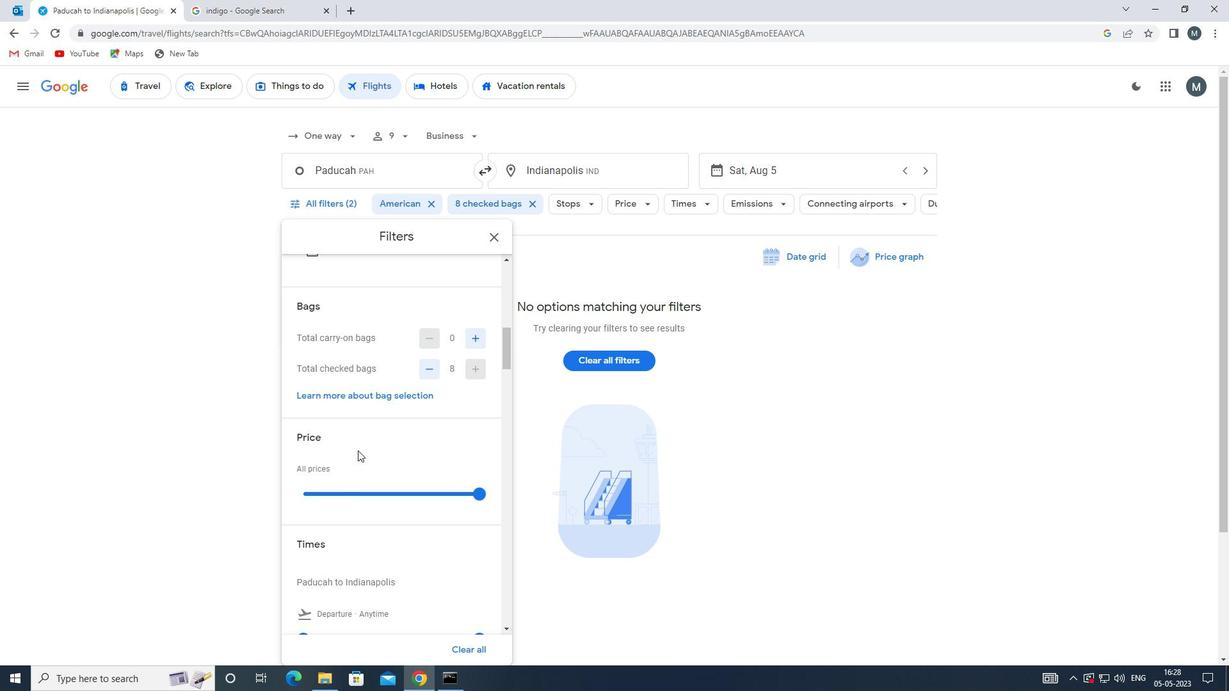 
Action: Mouse scrolled (357, 450) with delta (0, 0)
Screenshot: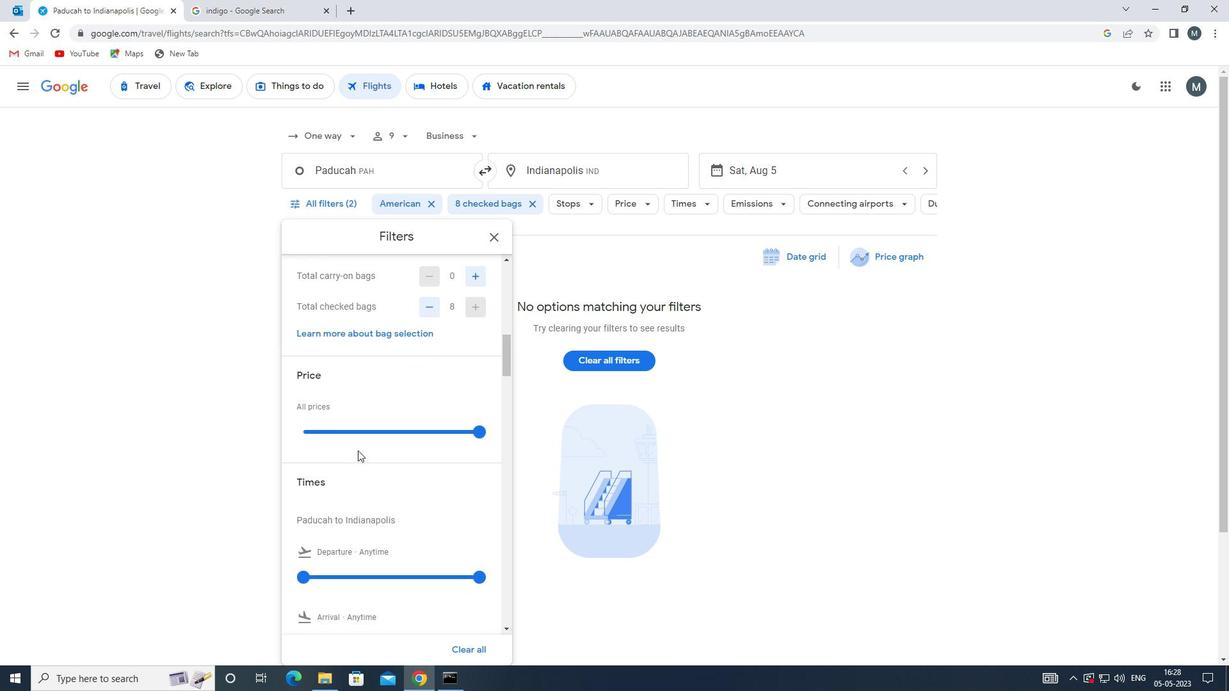 
Action: Mouse scrolled (357, 450) with delta (0, 0)
Screenshot: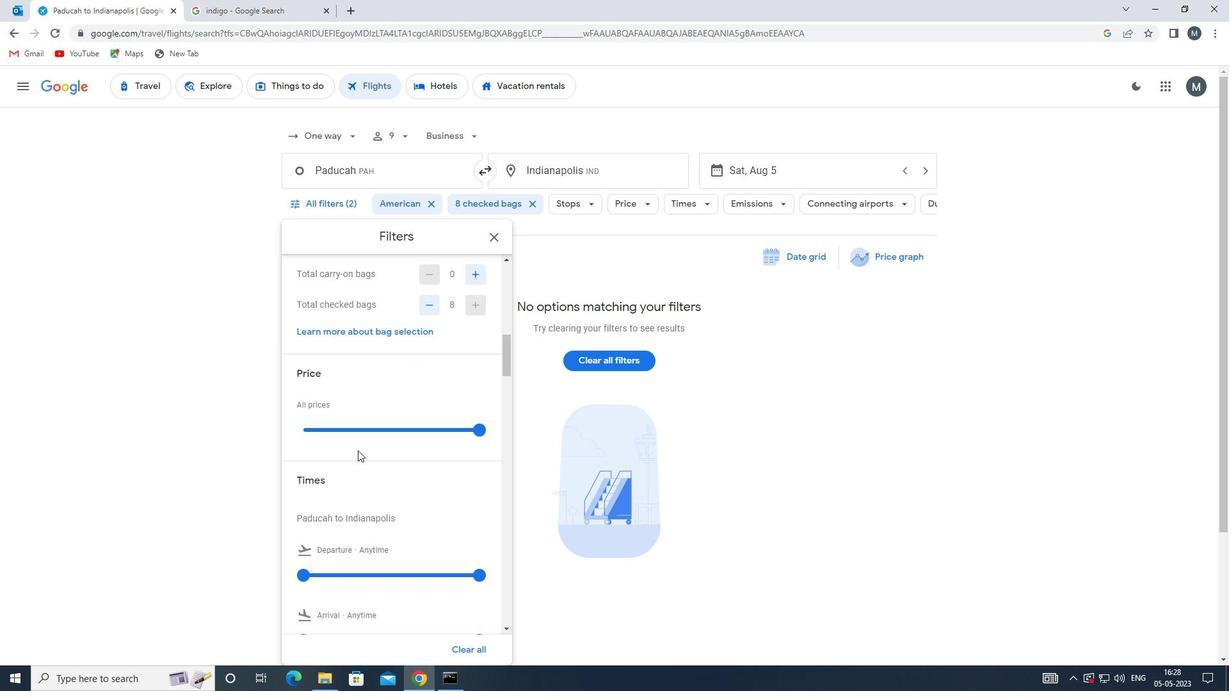 
Action: Mouse moved to (311, 444)
Screenshot: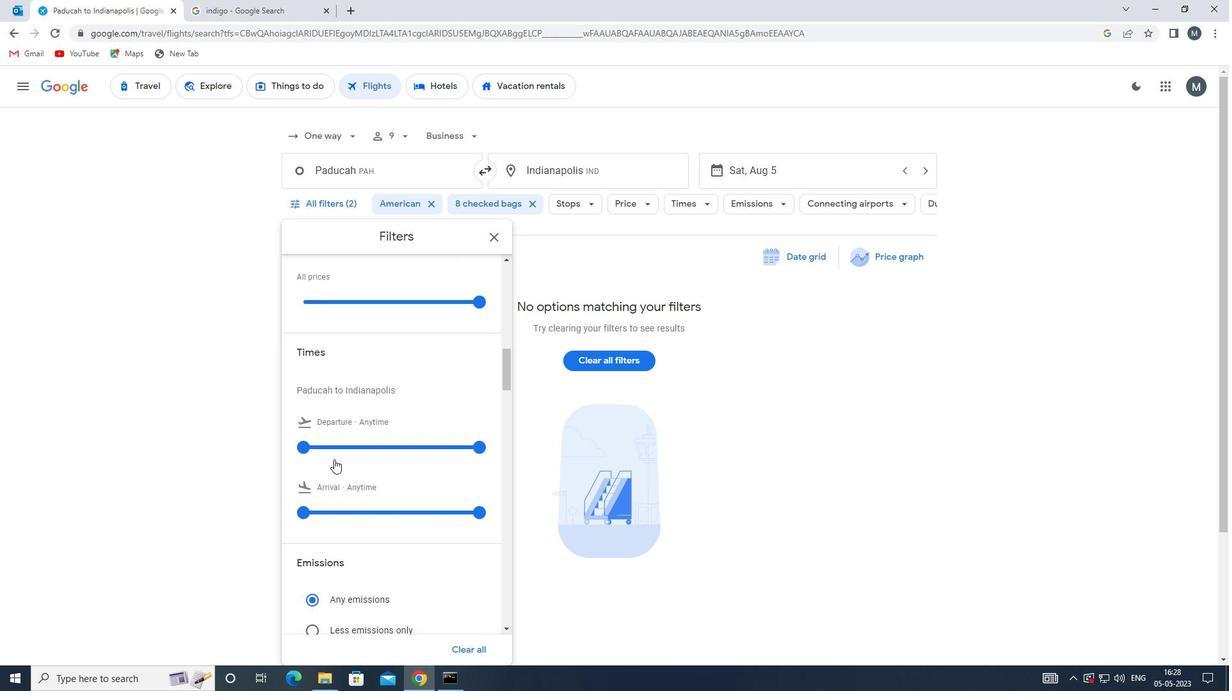 
Action: Mouse pressed left at (311, 444)
Screenshot: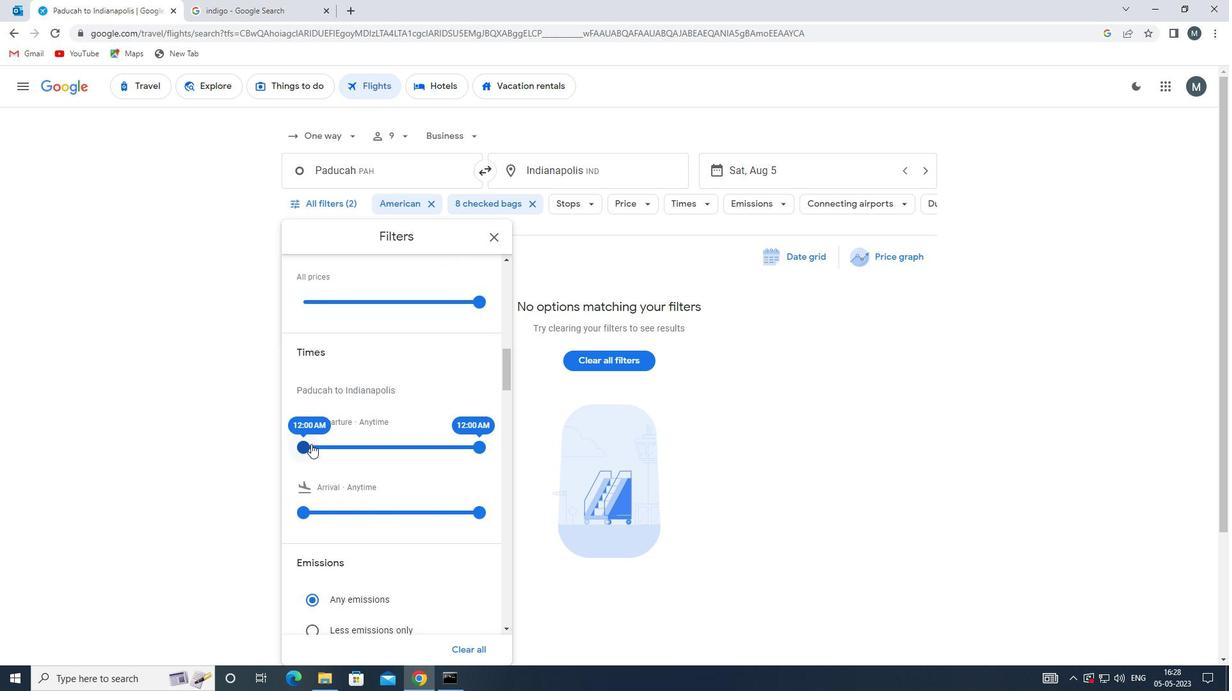 
Action: Mouse moved to (475, 447)
Screenshot: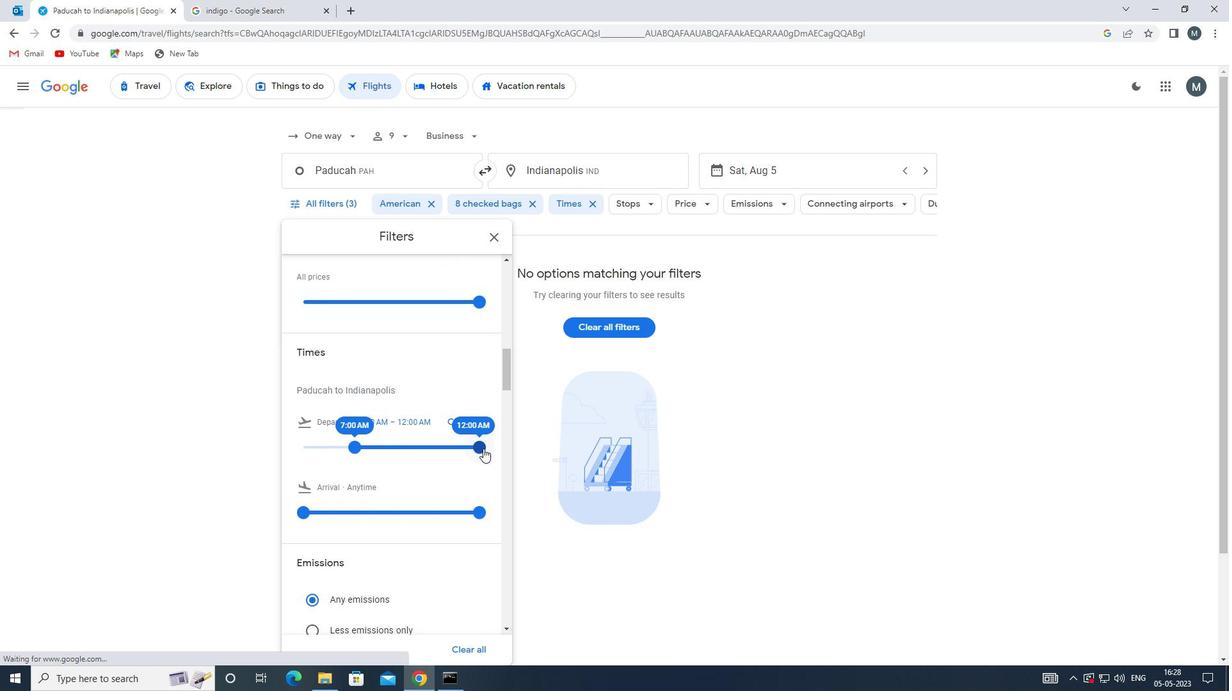 
Action: Mouse pressed left at (475, 447)
Screenshot: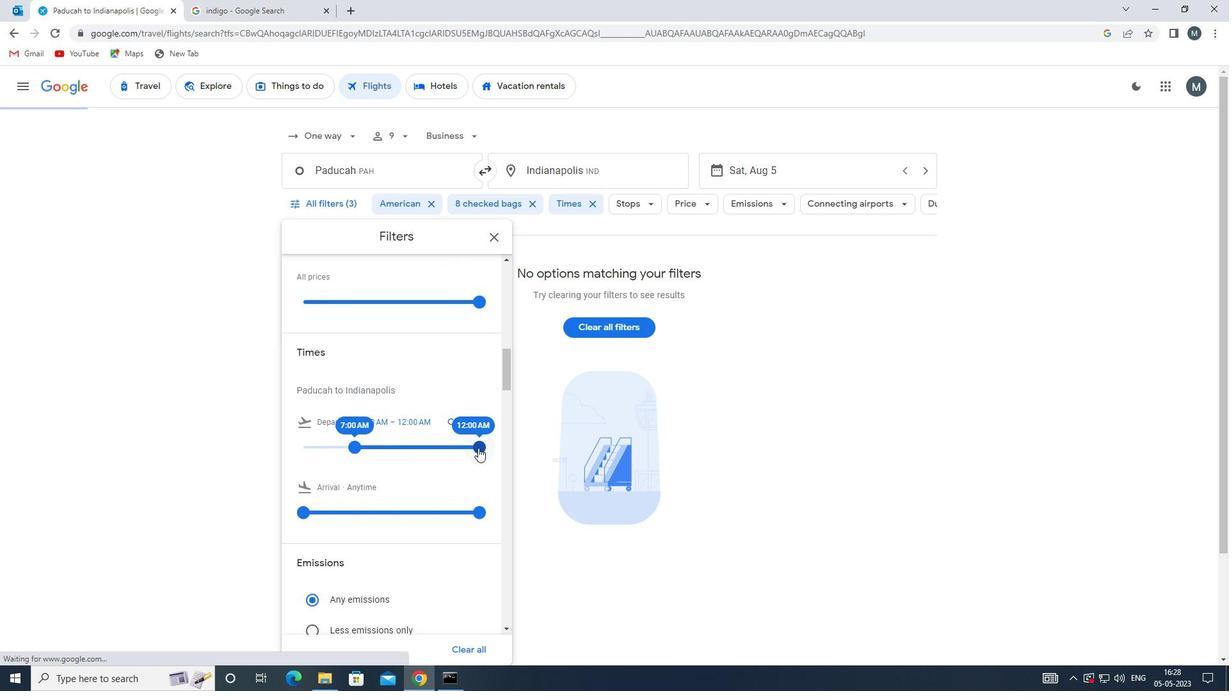 
Action: Mouse moved to (389, 421)
Screenshot: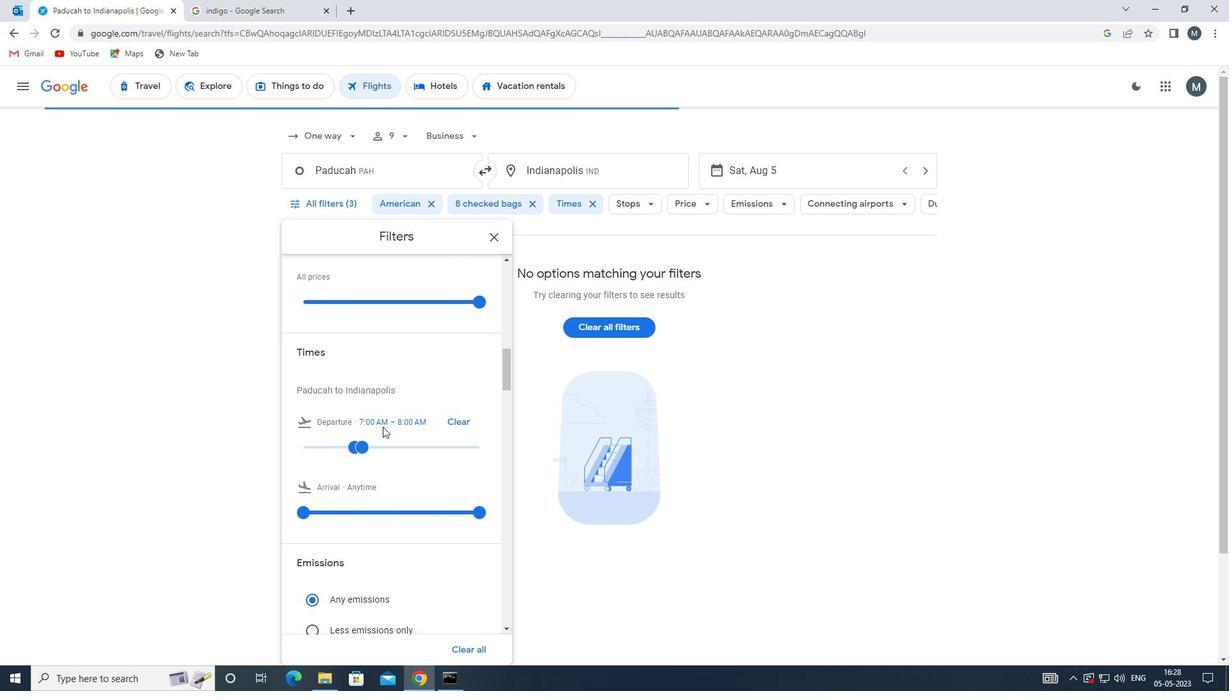 
Action: Mouse scrolled (389, 421) with delta (0, 0)
Screenshot: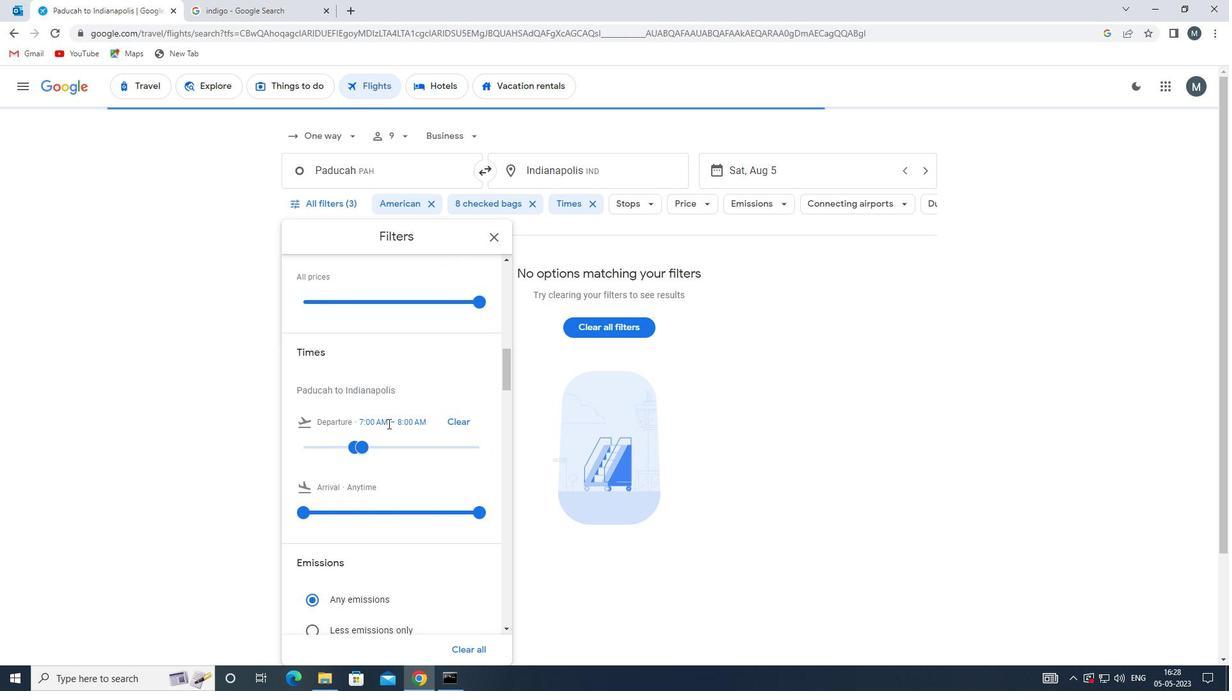 
Action: Mouse scrolled (389, 421) with delta (0, 0)
Screenshot: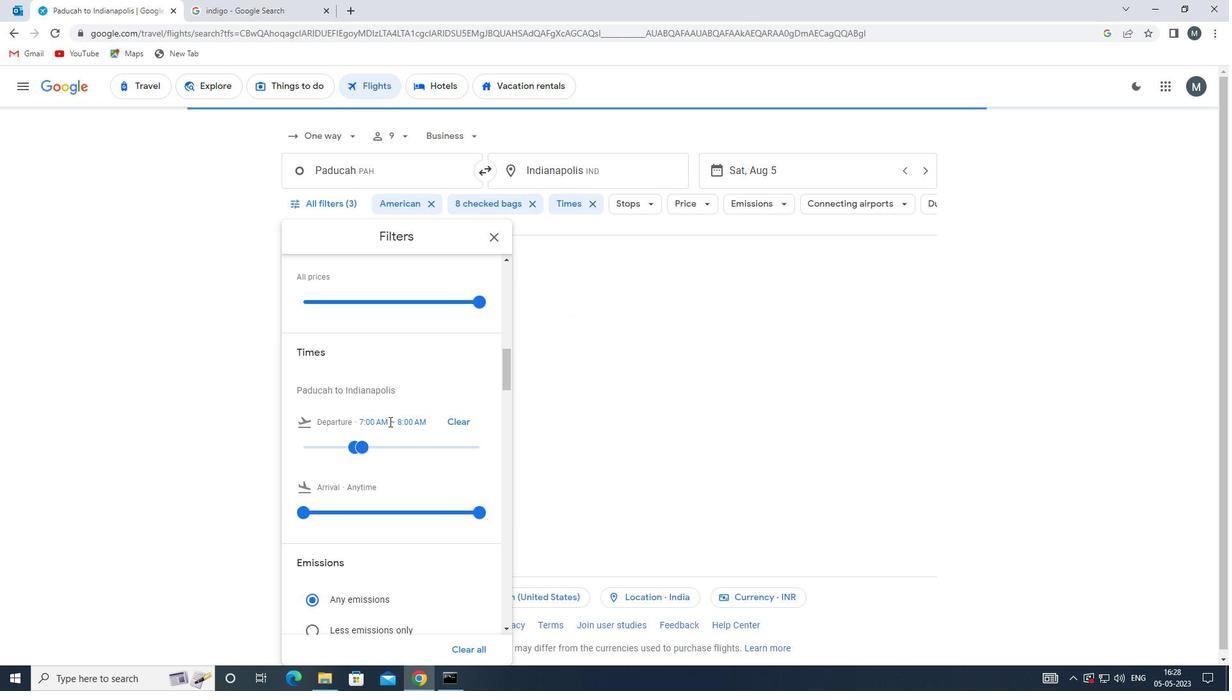 
Action: Mouse moved to (496, 238)
Screenshot: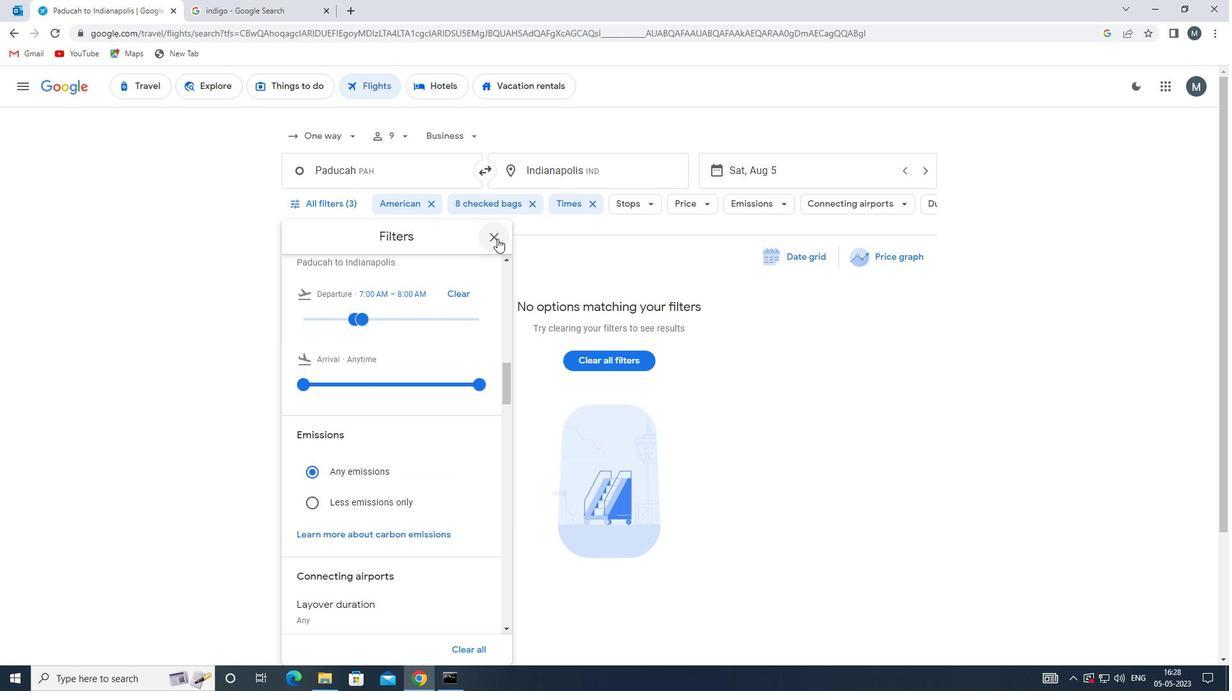 
Action: Mouse pressed left at (496, 238)
Screenshot: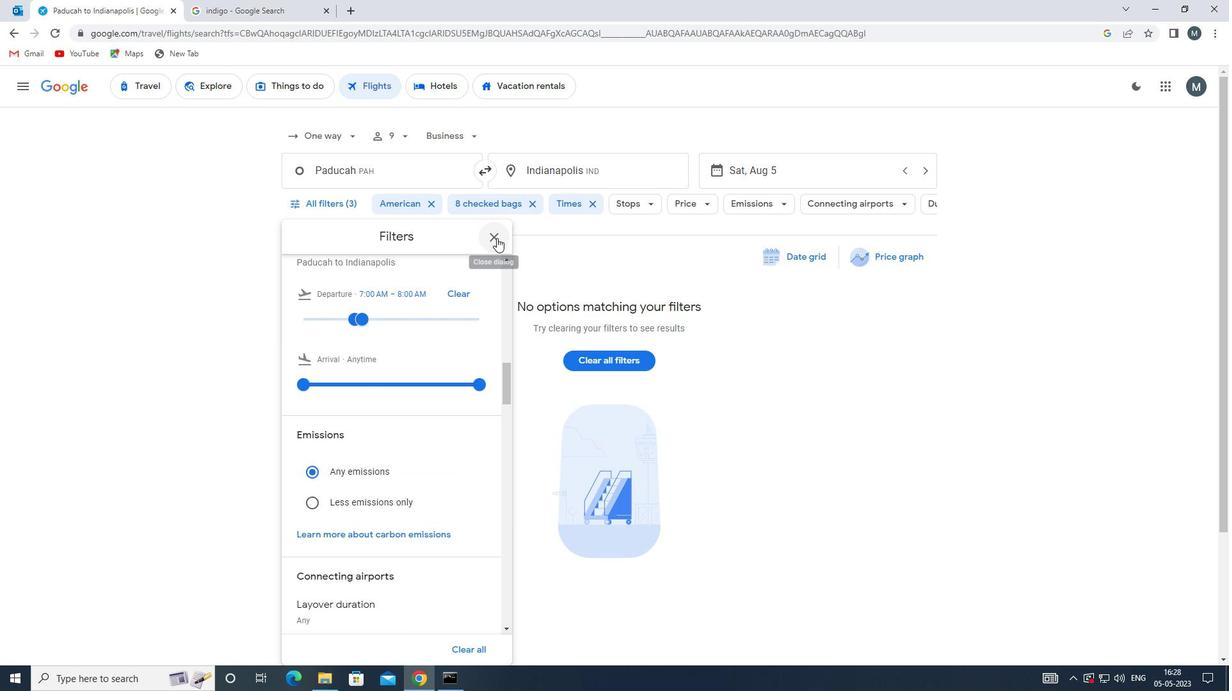 
